 Task: Add a signature Benjamin Adams containing Have a wonderful week, Benjamin Adams to email address softage.1@softage.net and add a label Certifications
Action: Mouse moved to (413, 665)
Screenshot: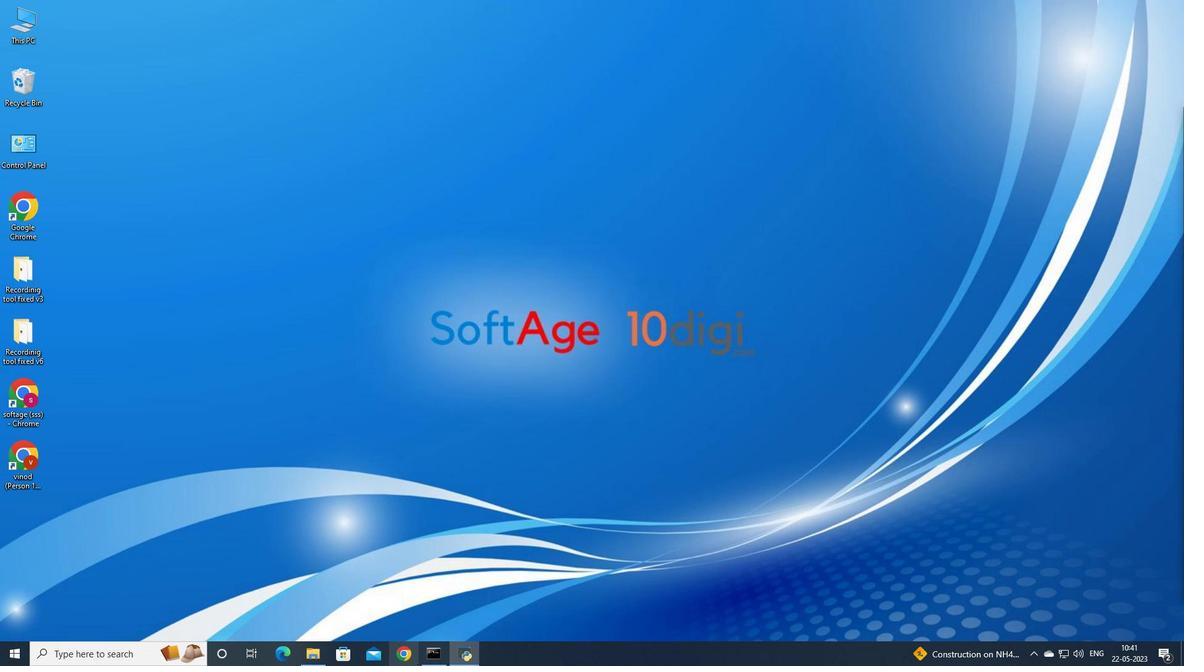 
Action: Mouse pressed left at (413, 665)
Screenshot: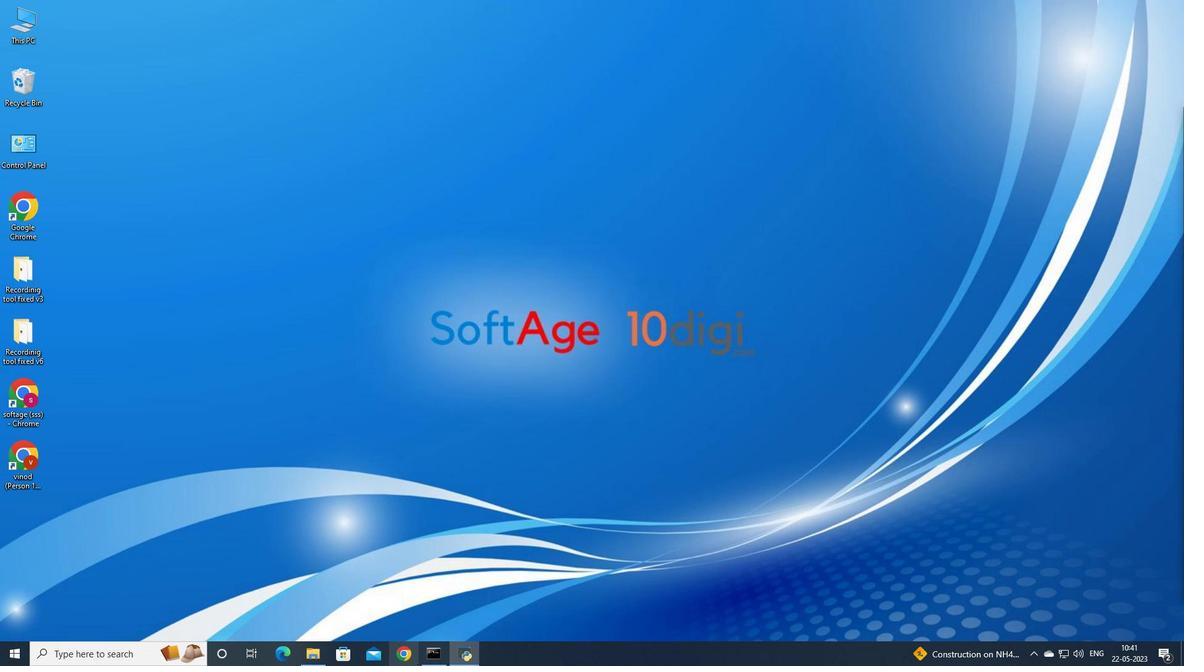 
Action: Mouse moved to (550, 364)
Screenshot: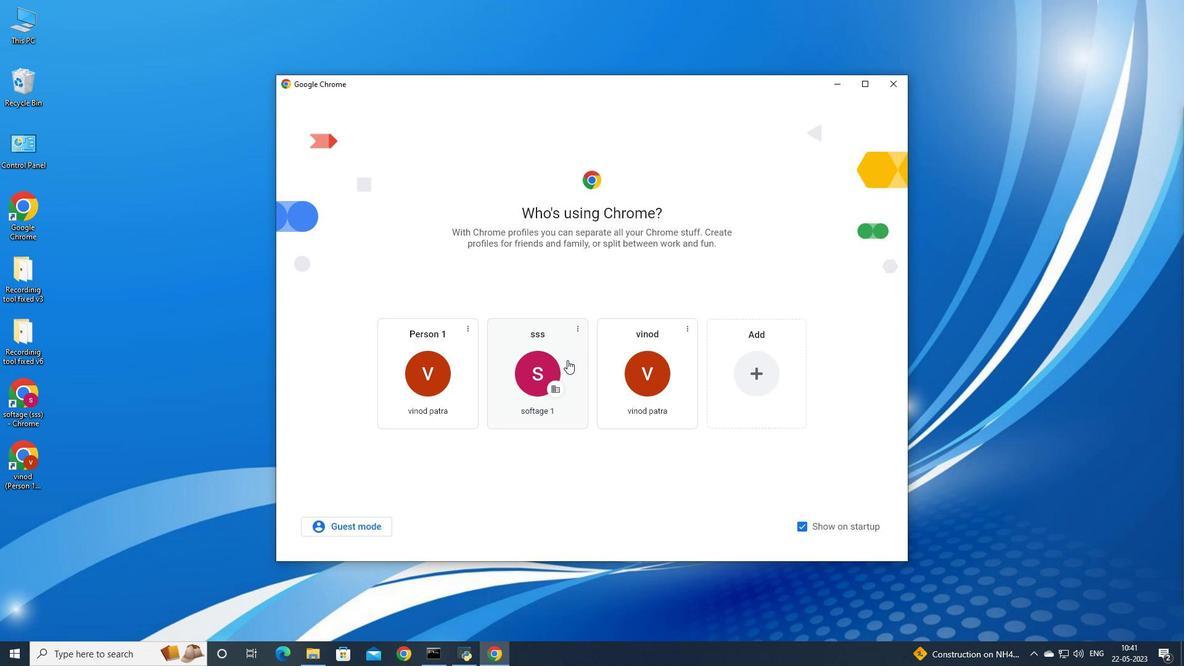 
Action: Mouse pressed left at (550, 364)
Screenshot: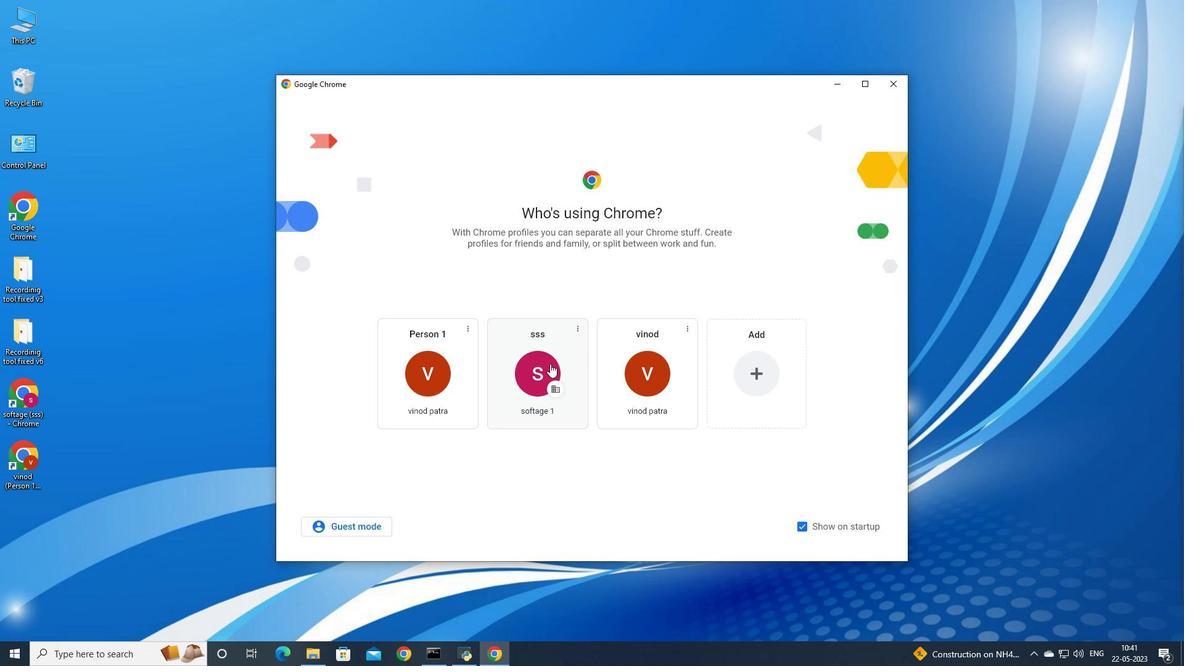 
Action: Mouse moved to (1055, 59)
Screenshot: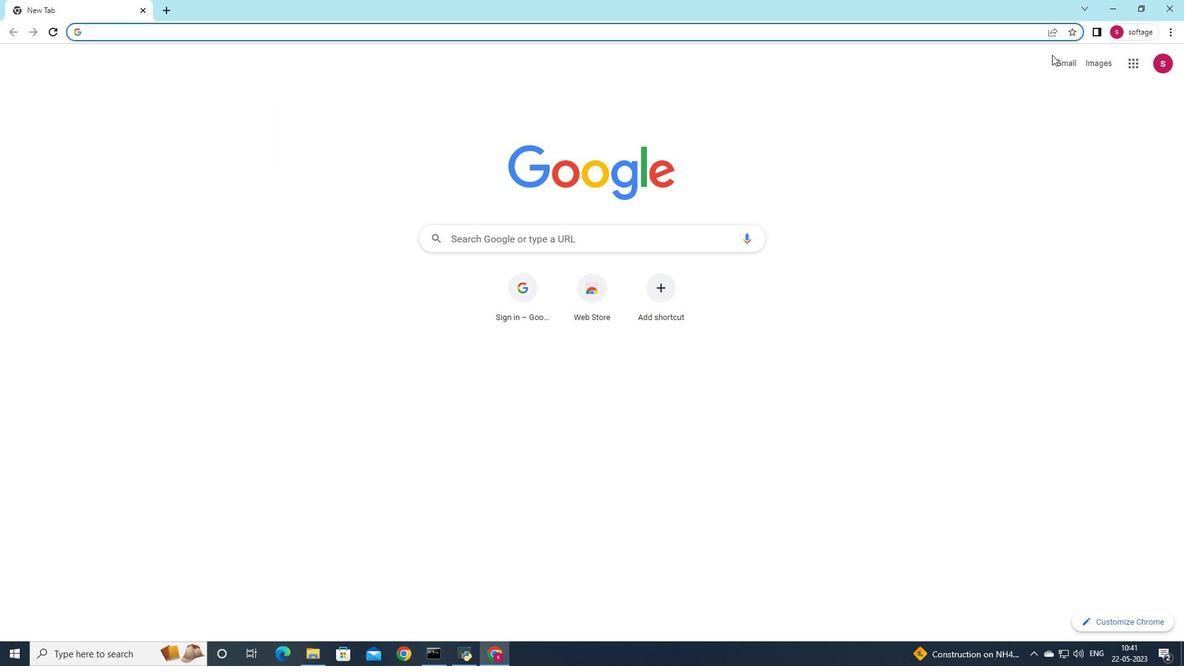 
Action: Mouse pressed left at (1055, 59)
Screenshot: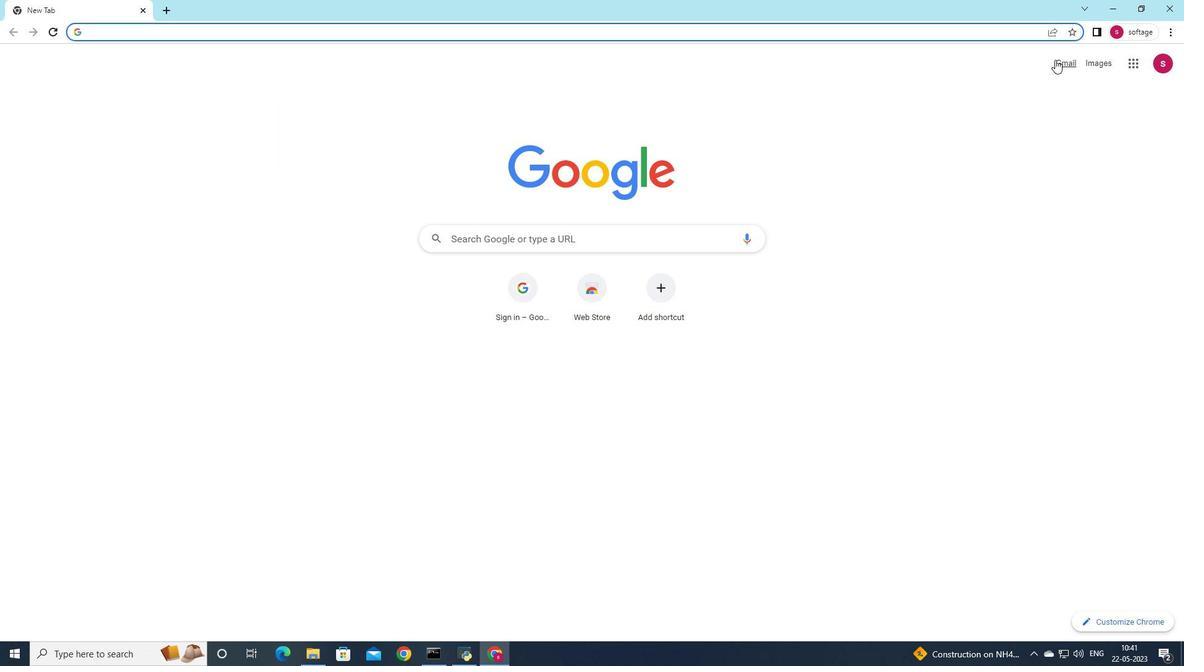
Action: Mouse moved to (1048, 85)
Screenshot: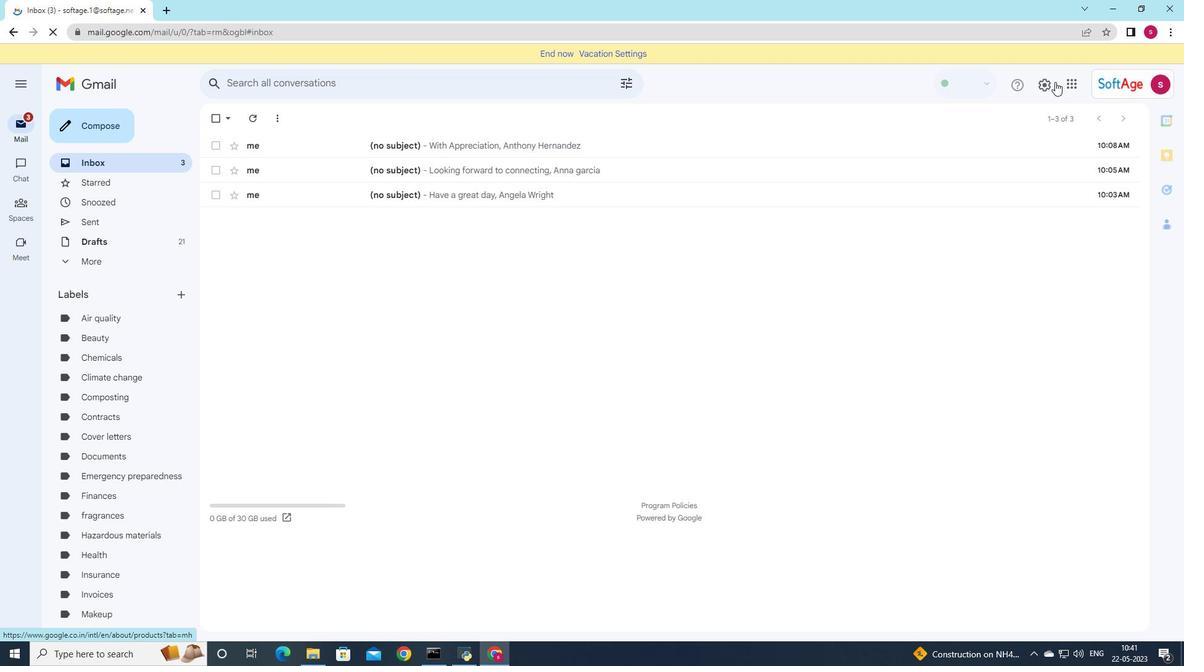 
Action: Mouse pressed left at (1048, 85)
Screenshot: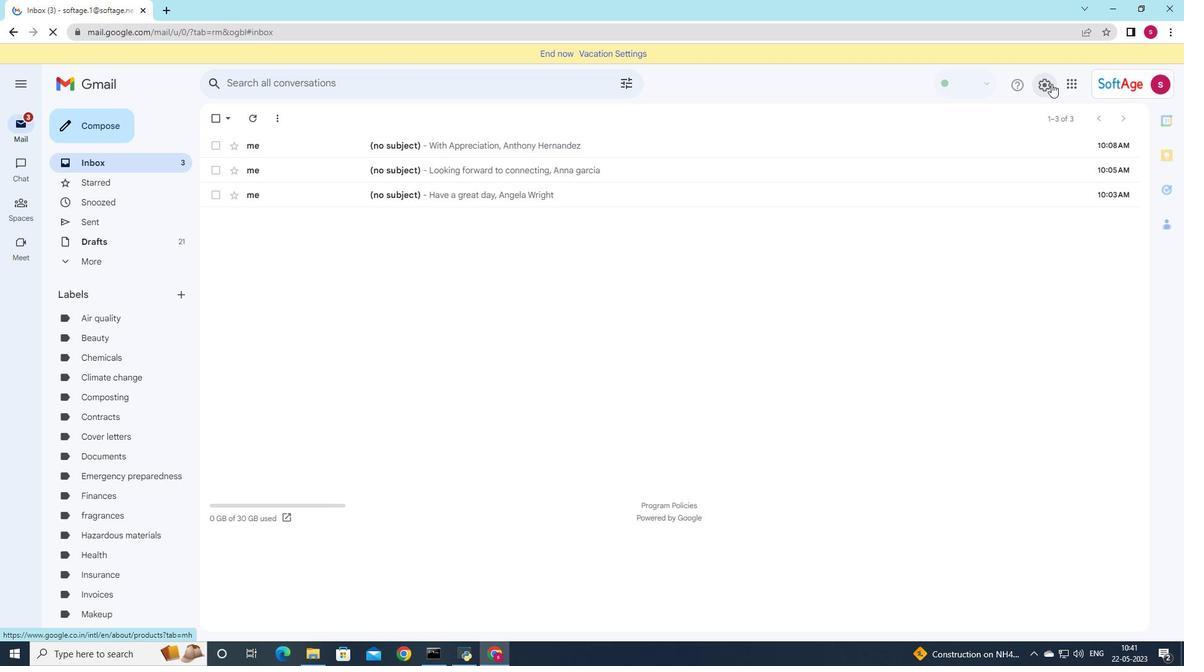 
Action: Mouse moved to (1045, 93)
Screenshot: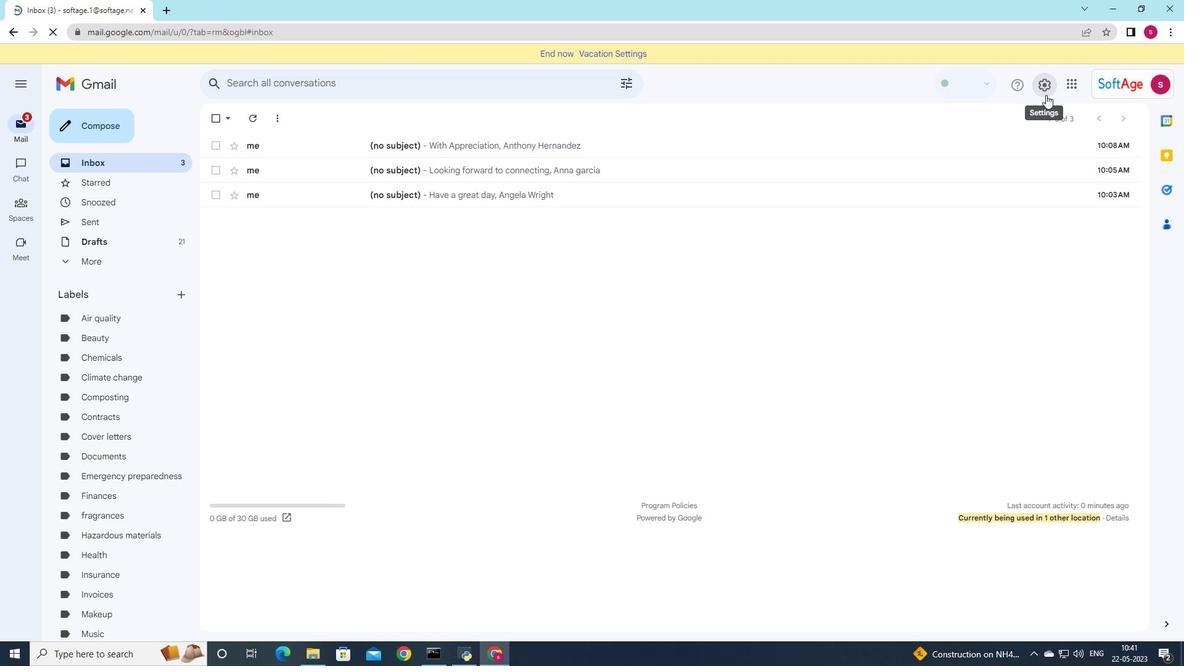 
Action: Mouse pressed left at (1045, 93)
Screenshot: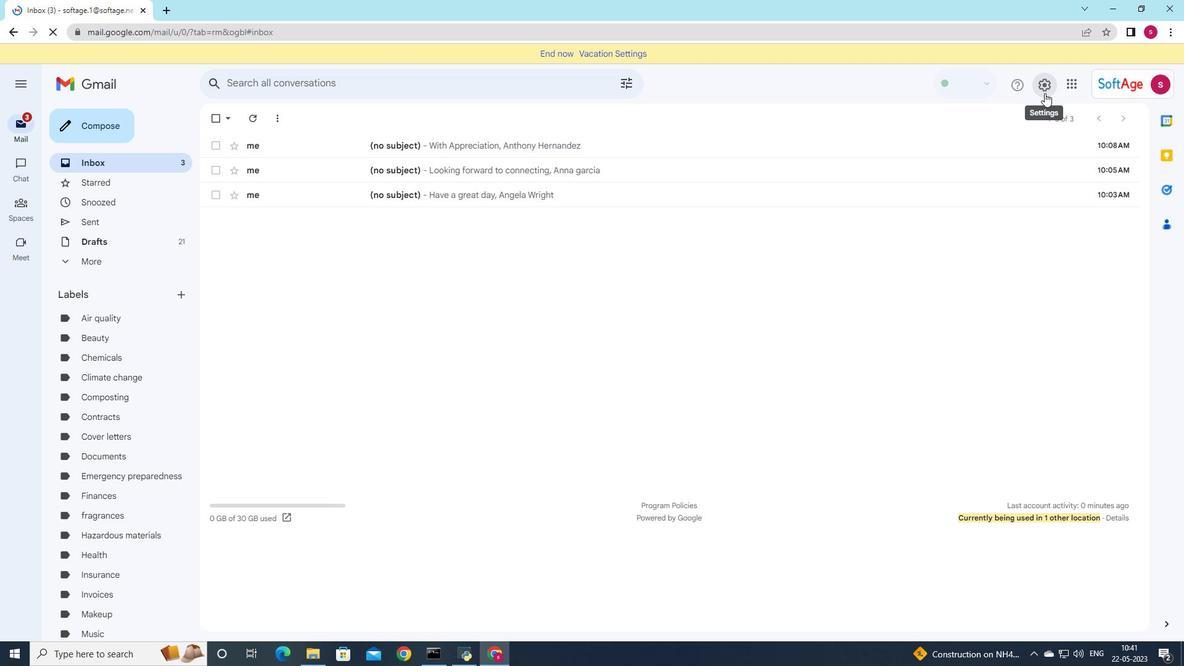 
Action: Mouse pressed left at (1045, 93)
Screenshot: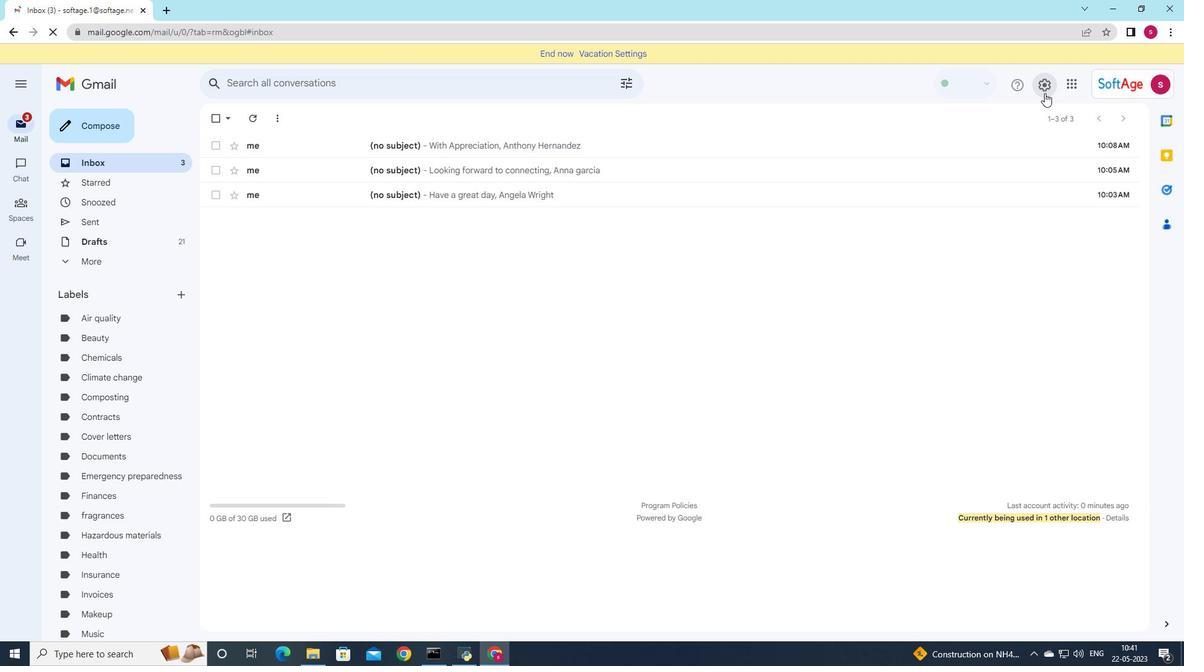 
Action: Mouse moved to (1043, 154)
Screenshot: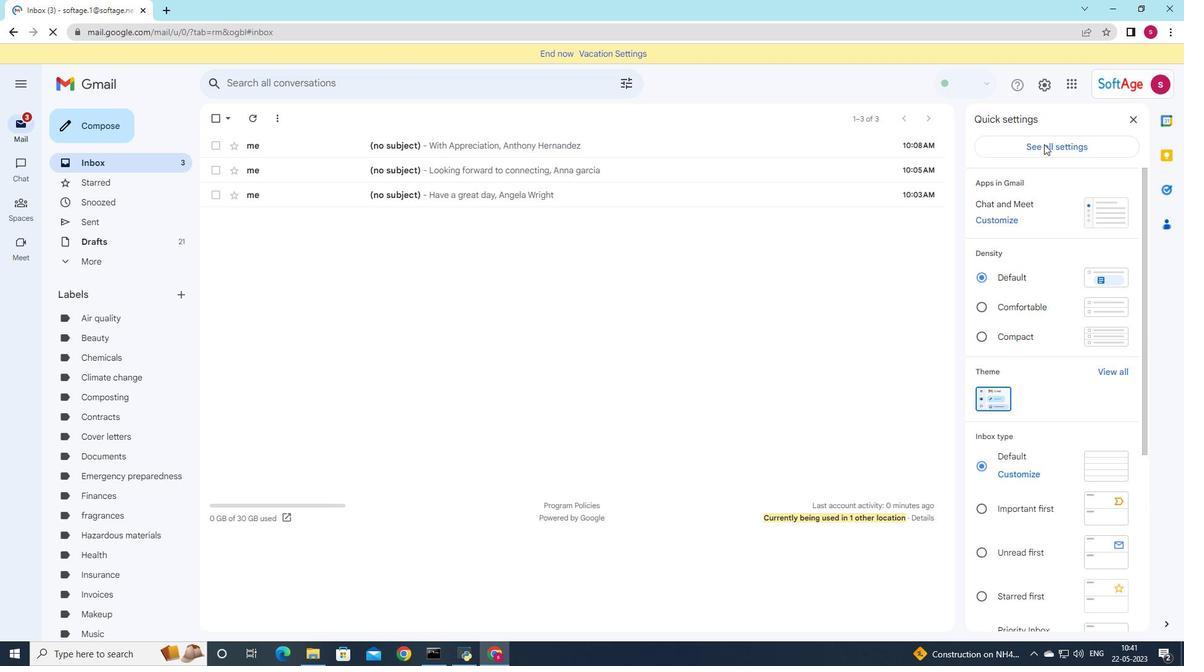 
Action: Mouse pressed left at (1043, 154)
Screenshot: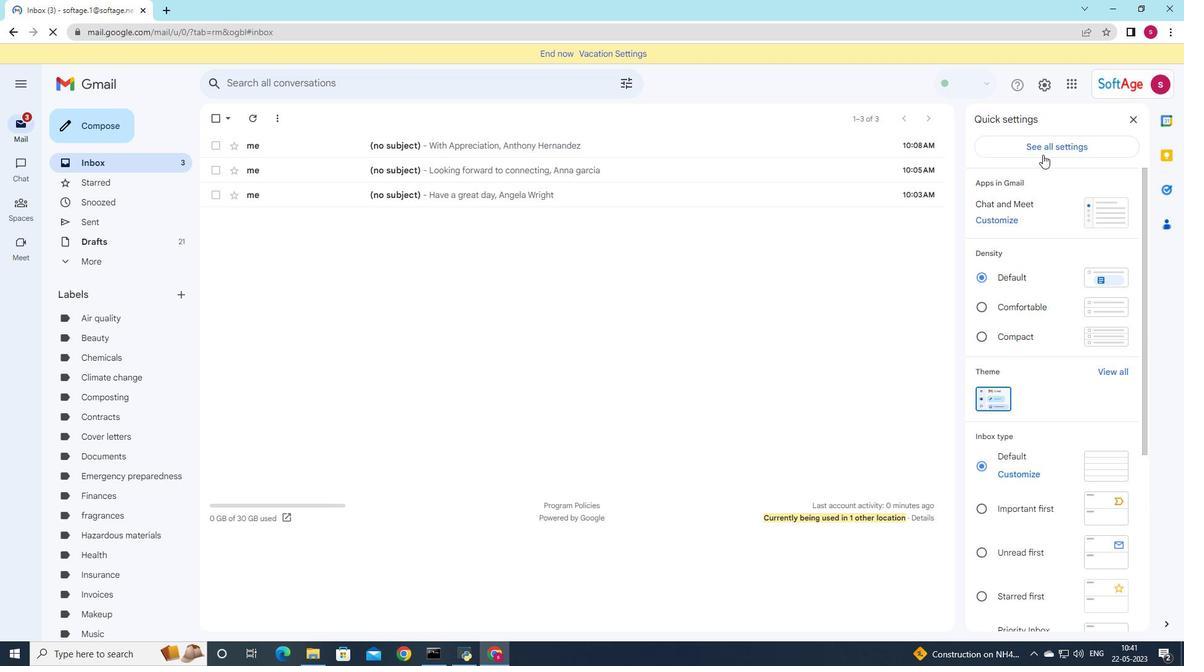 
Action: Mouse moved to (1043, 153)
Screenshot: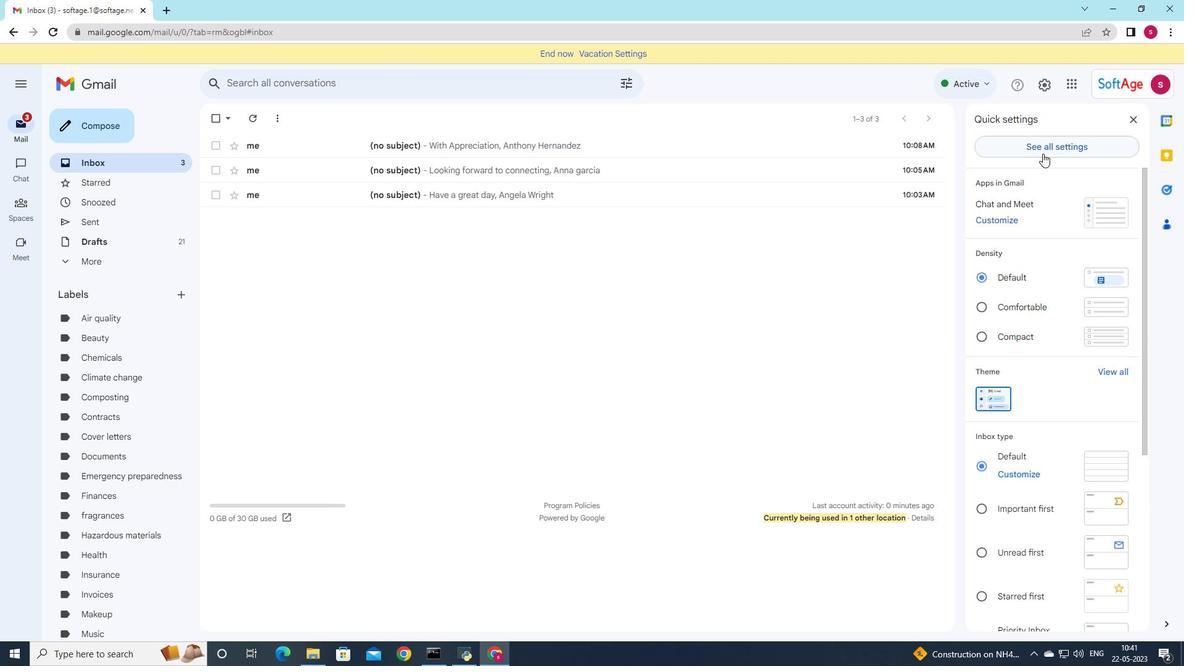 
Action: Mouse pressed left at (1043, 153)
Screenshot: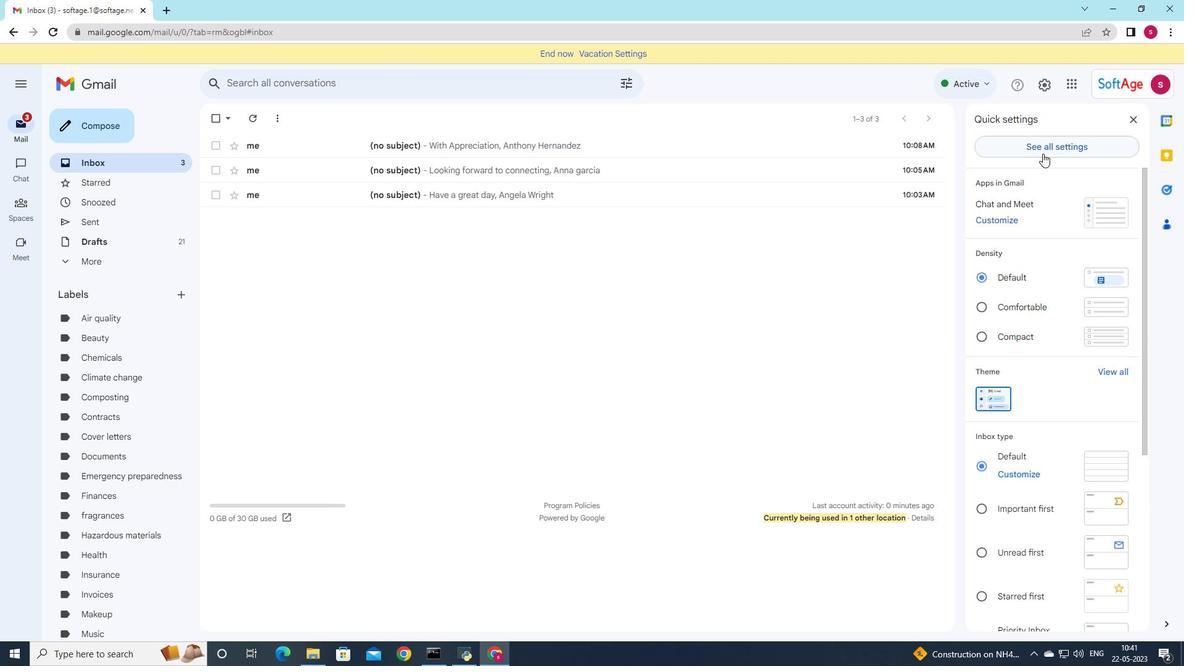 
Action: Mouse moved to (526, 473)
Screenshot: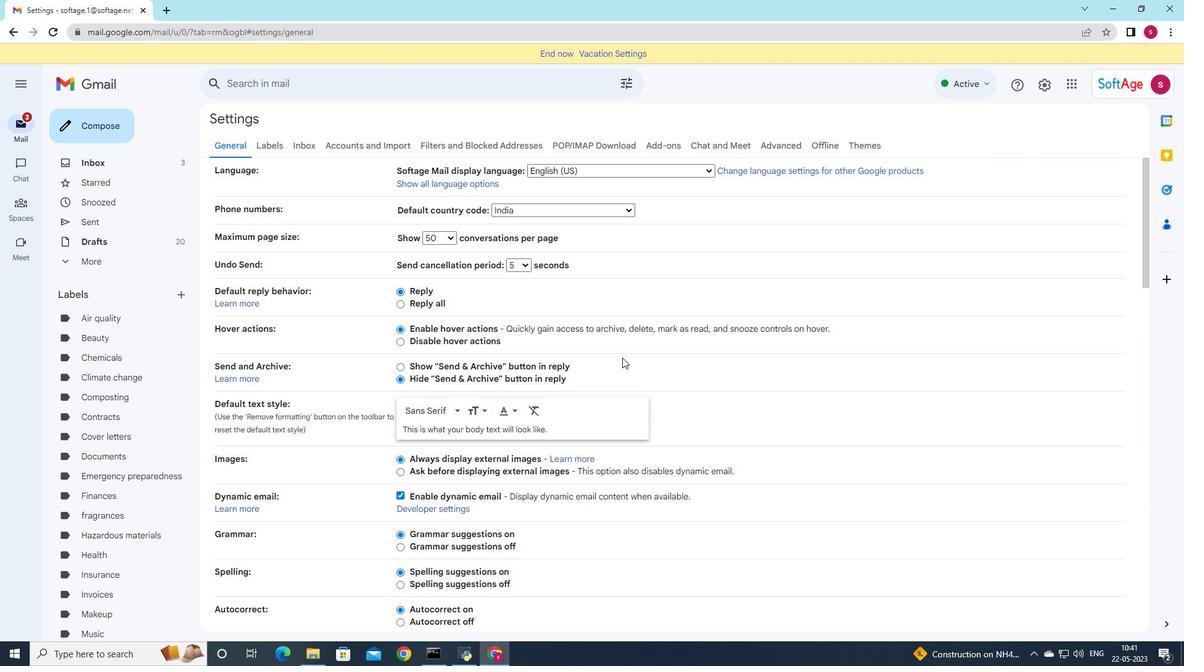 
Action: Mouse scrolled (526, 472) with delta (0, 0)
Screenshot: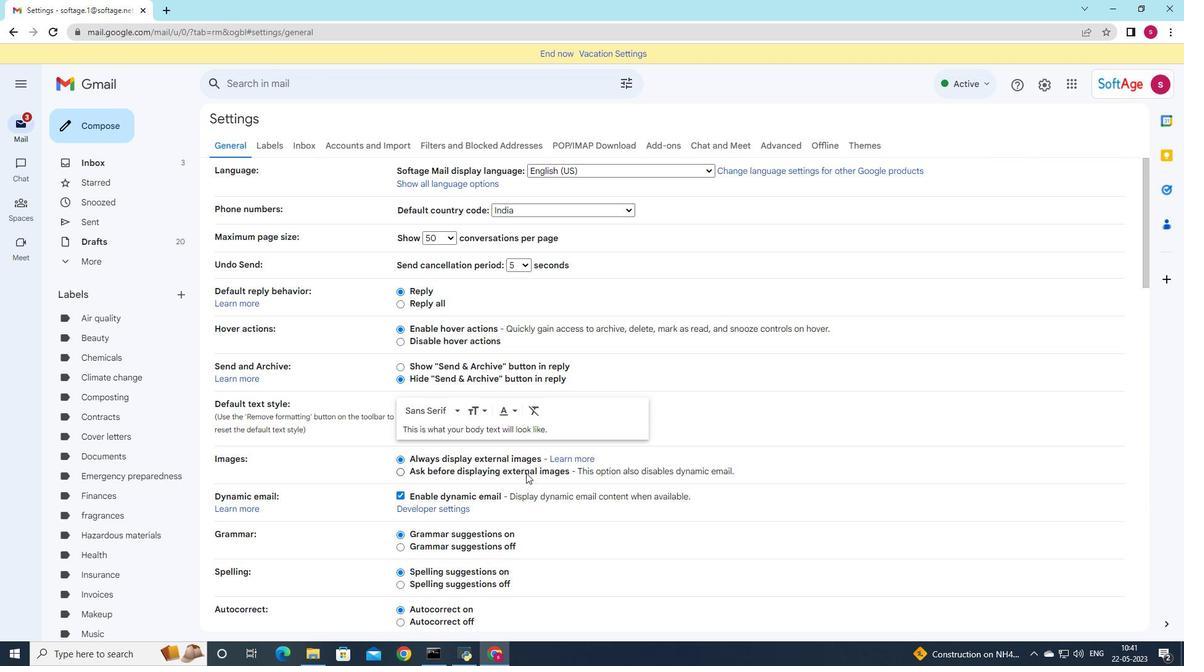 
Action: Mouse scrolled (526, 472) with delta (0, 0)
Screenshot: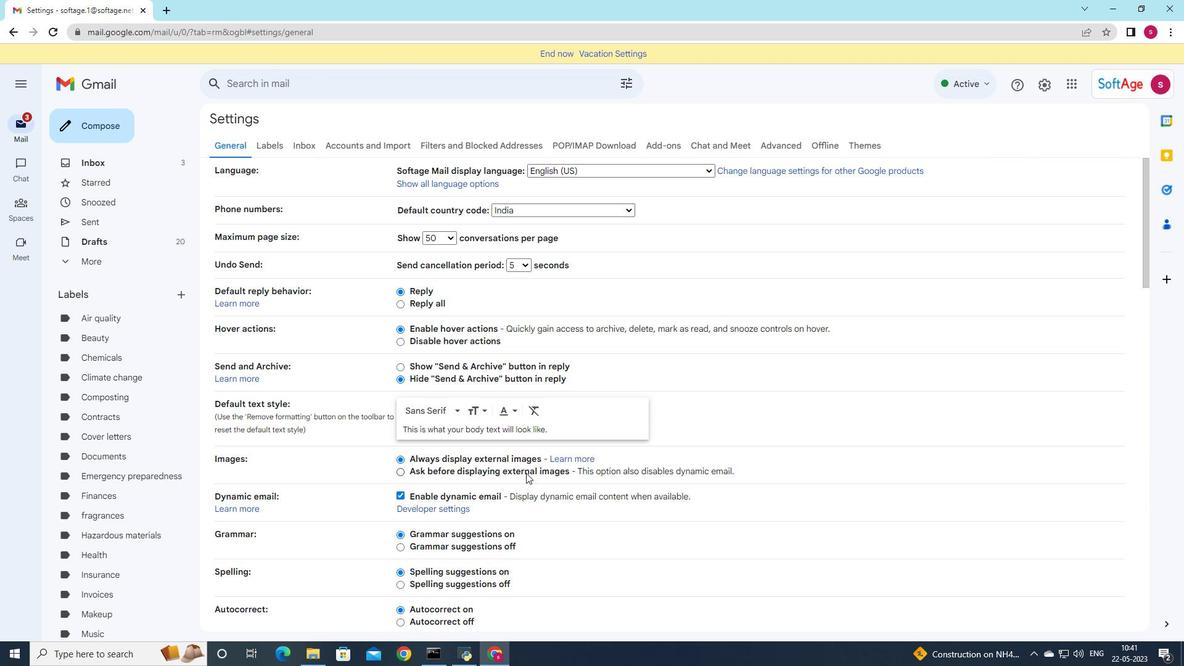 
Action: Mouse scrolled (526, 472) with delta (0, 0)
Screenshot: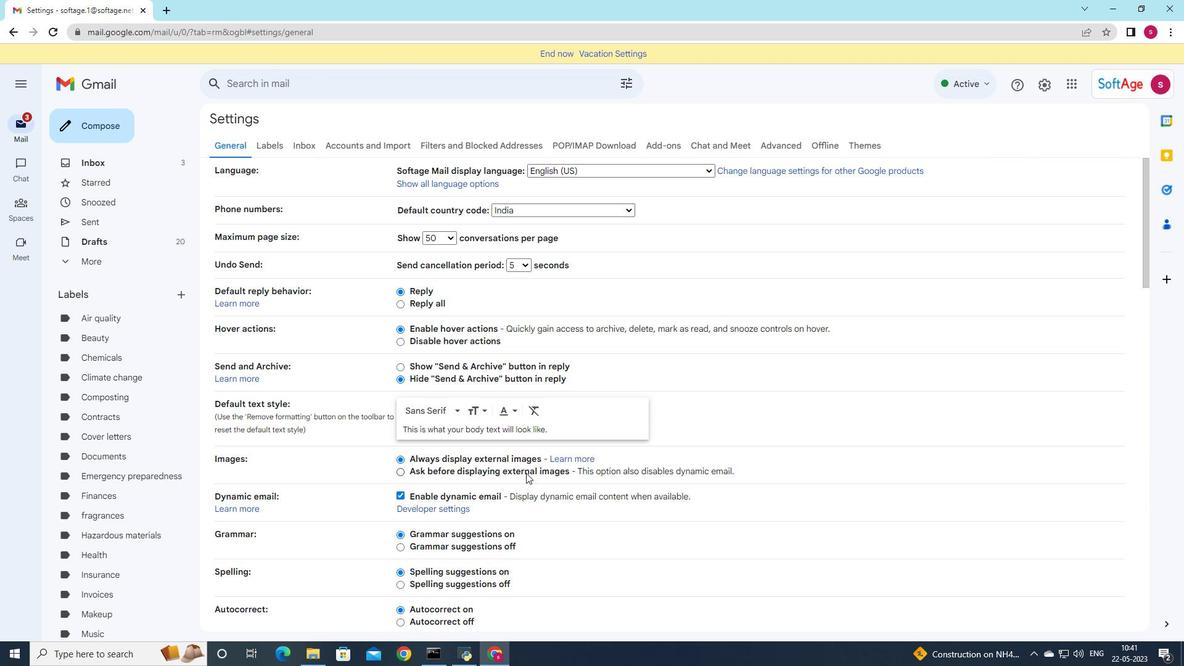 
Action: Mouse scrolled (526, 472) with delta (0, 0)
Screenshot: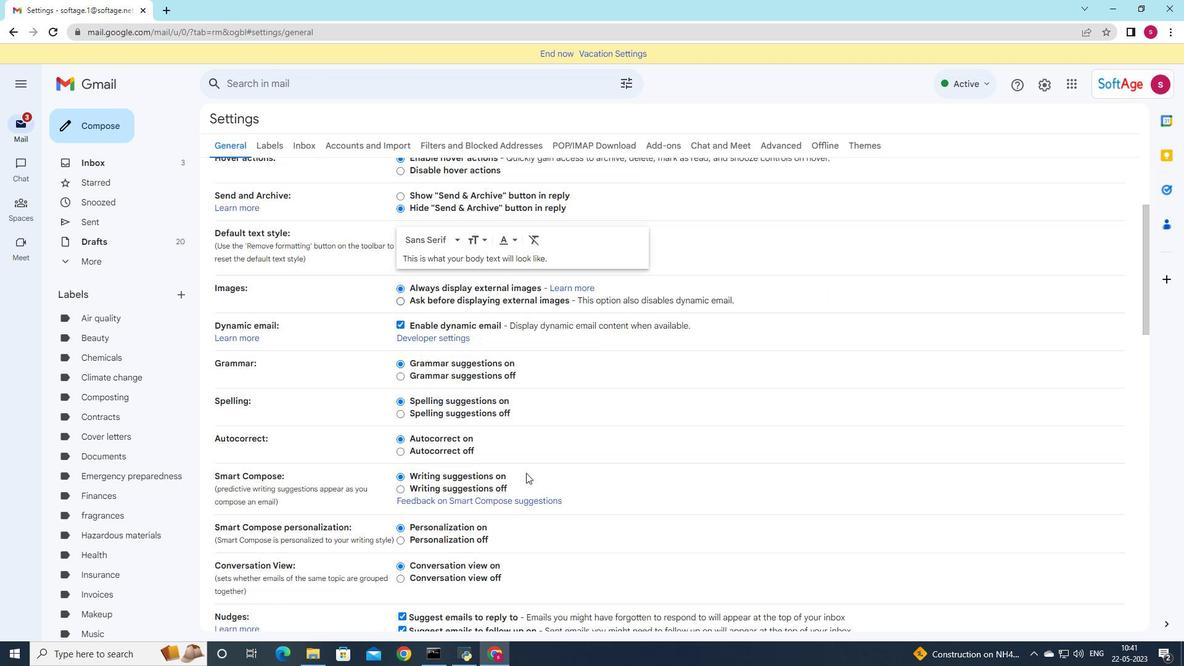 
Action: Mouse scrolled (526, 472) with delta (0, 0)
Screenshot: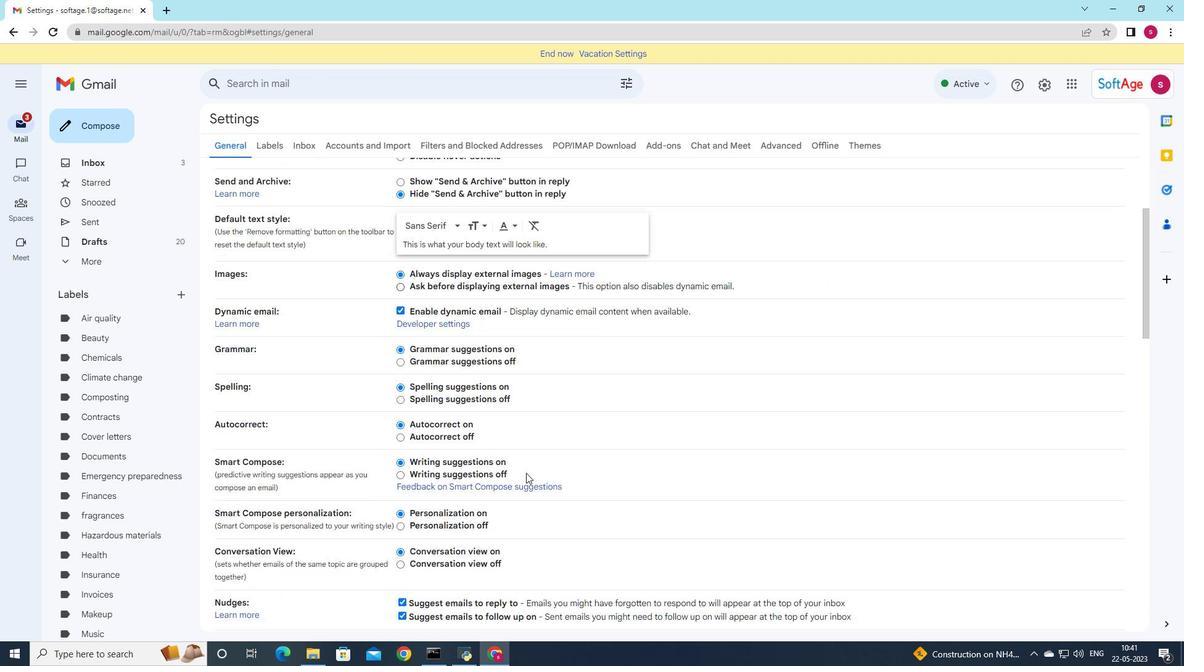 
Action: Mouse scrolled (526, 472) with delta (0, 0)
Screenshot: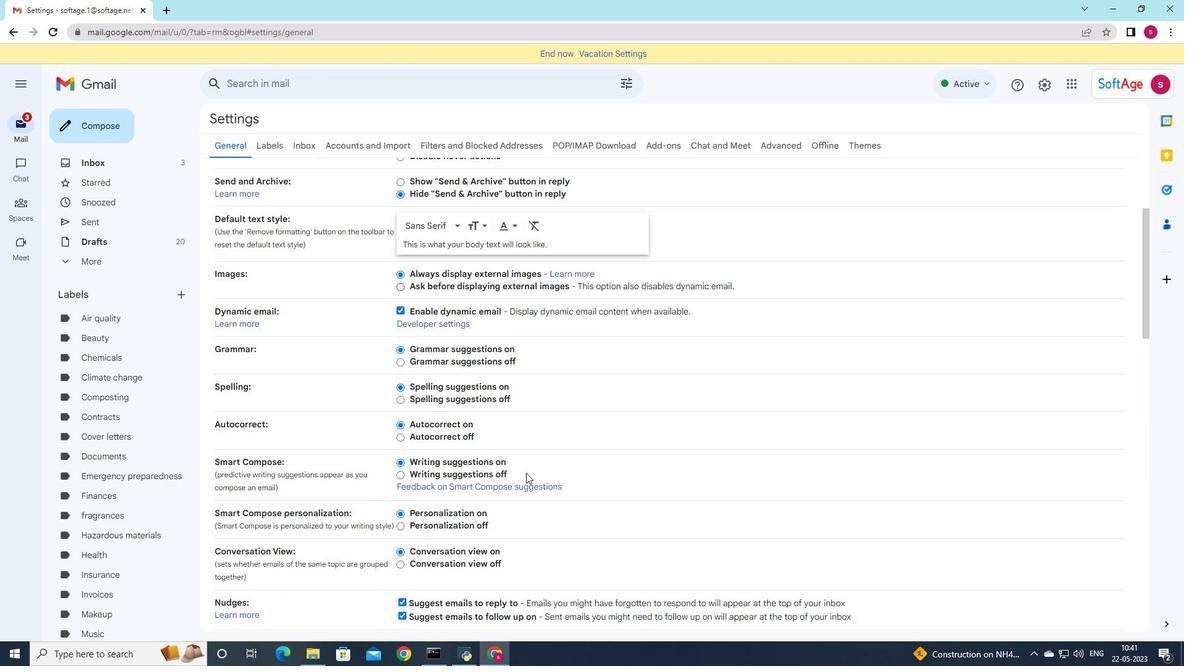 
Action: Mouse moved to (528, 475)
Screenshot: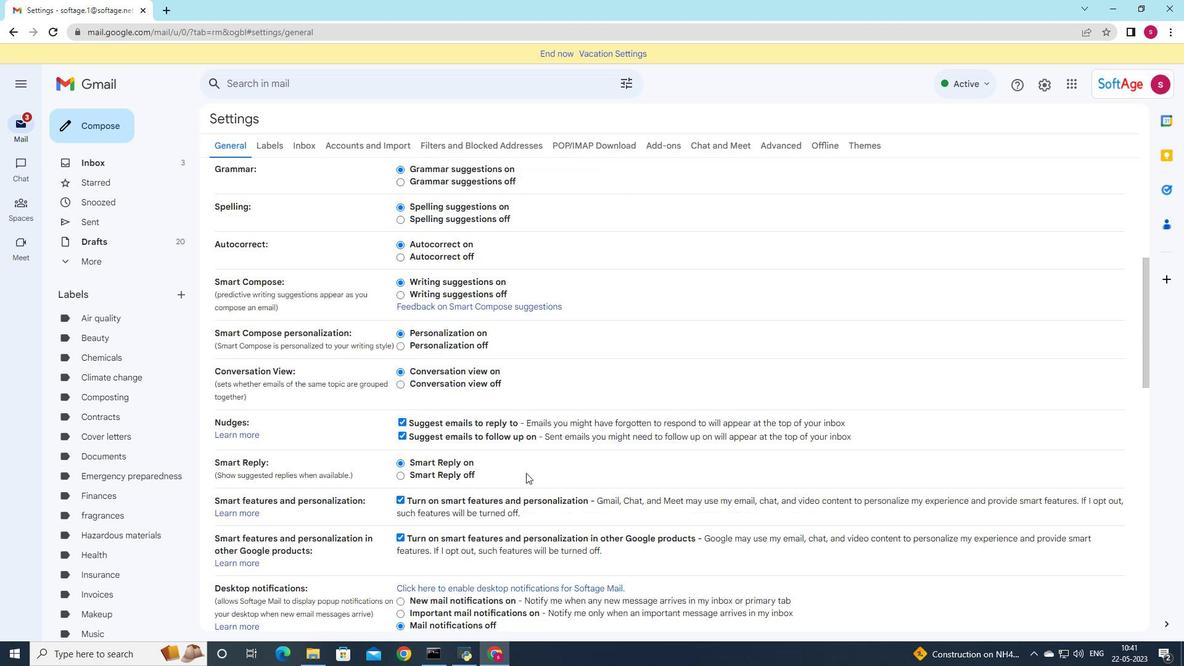 
Action: Mouse scrolled (528, 474) with delta (0, 0)
Screenshot: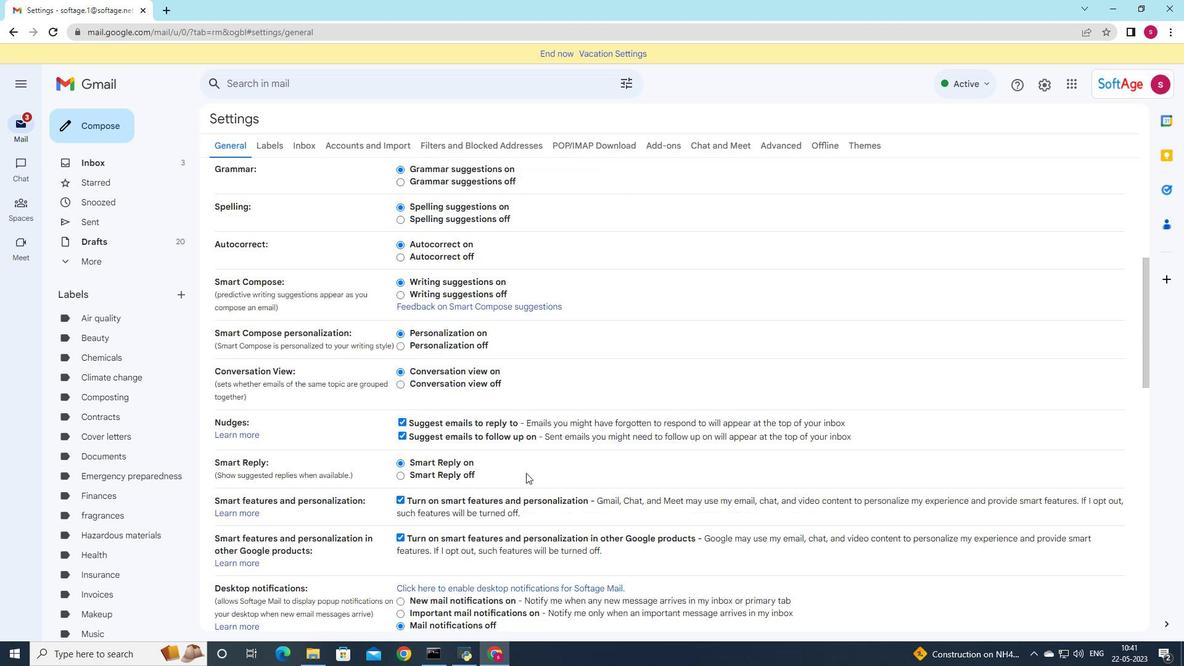 
Action: Mouse moved to (531, 476)
Screenshot: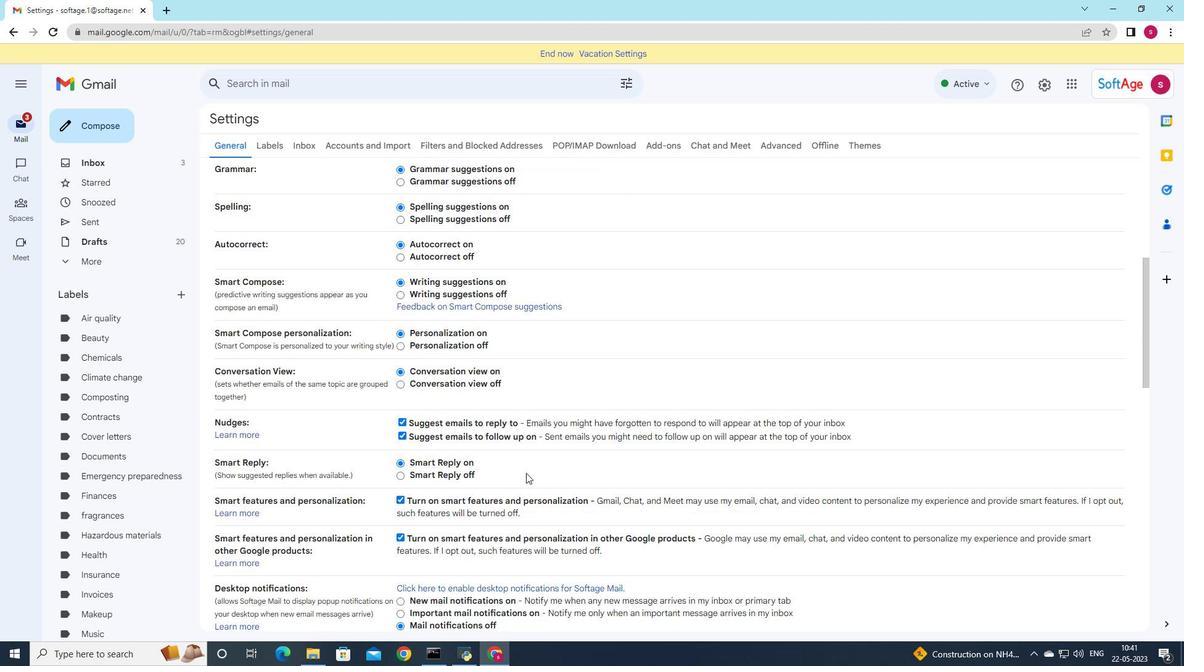 
Action: Mouse scrolled (531, 476) with delta (0, 0)
Screenshot: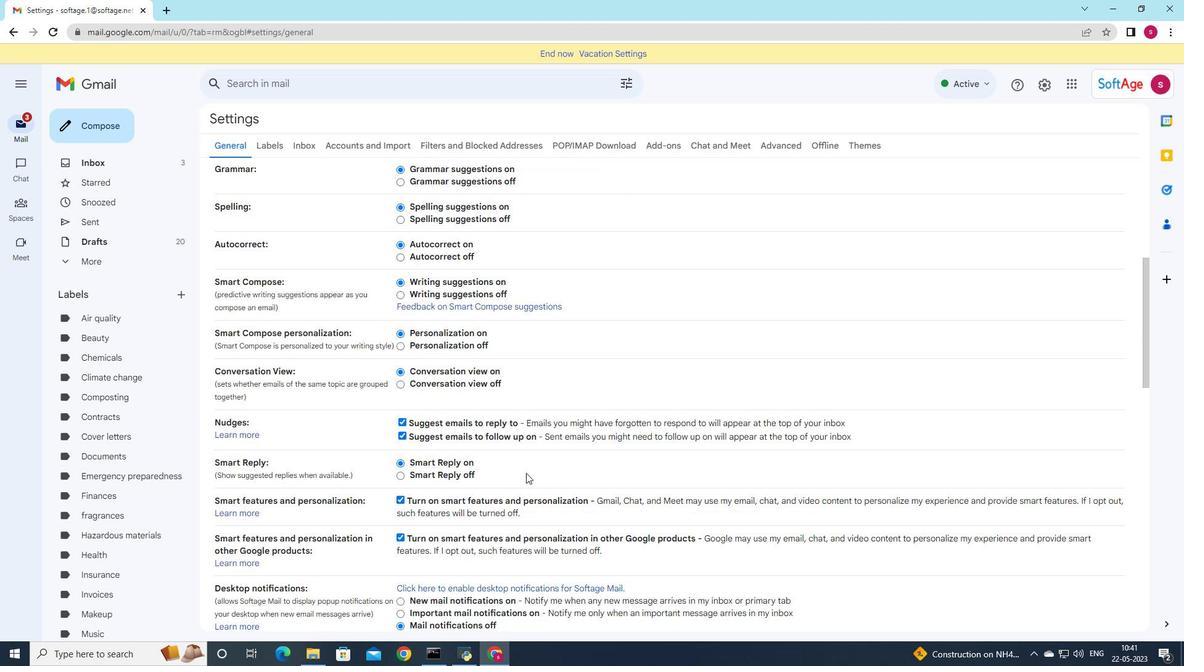 
Action: Mouse scrolled (531, 476) with delta (0, 0)
Screenshot: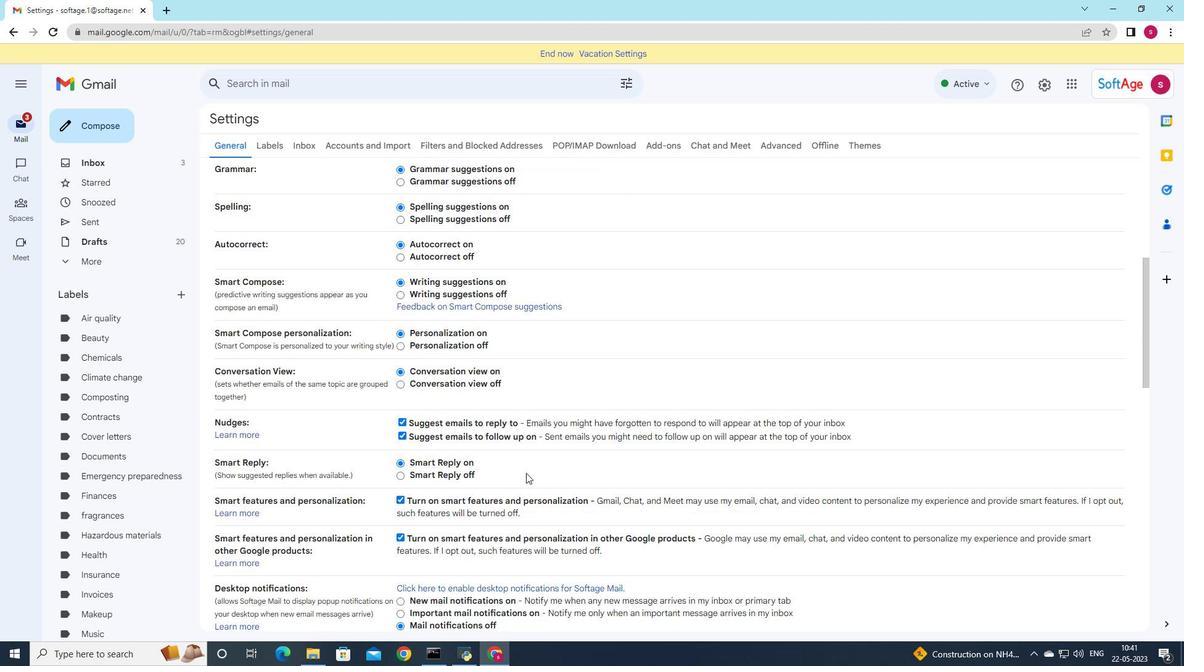 
Action: Mouse moved to (531, 477)
Screenshot: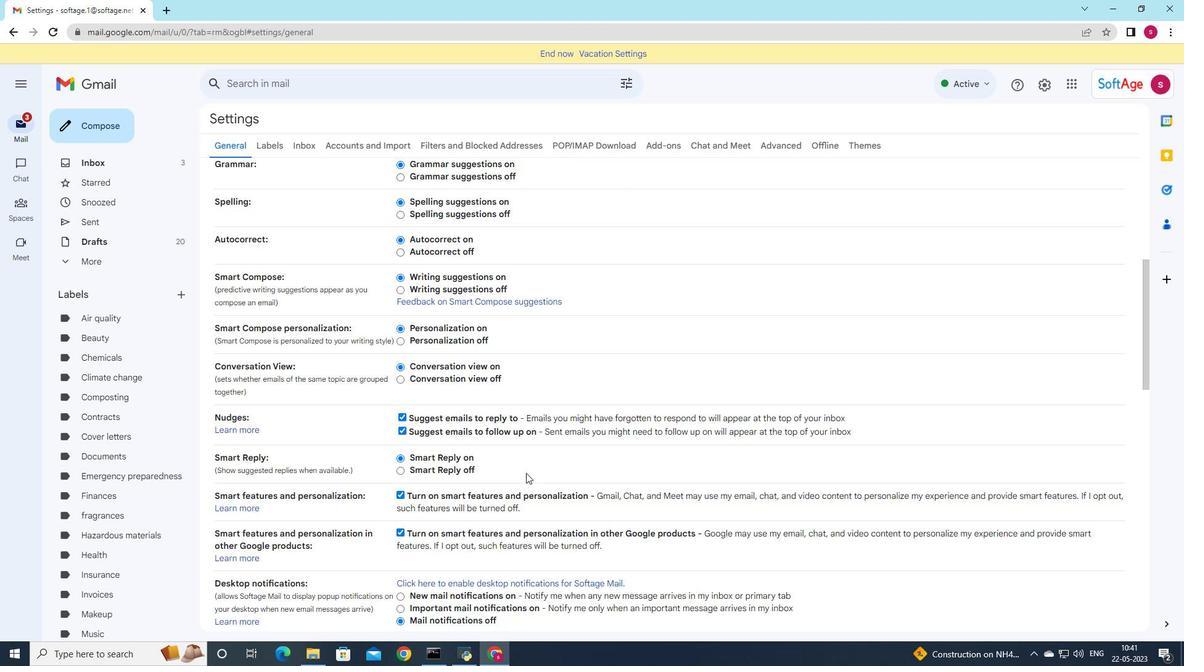 
Action: Mouse scrolled (531, 476) with delta (0, 0)
Screenshot: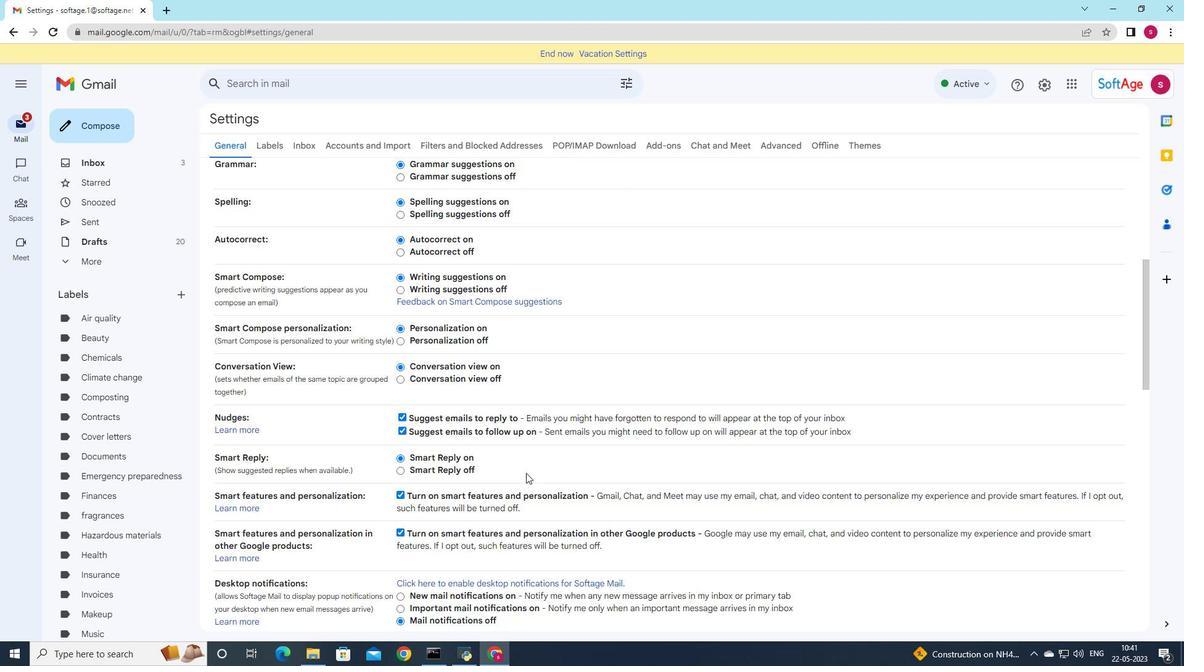 
Action: Mouse moved to (531, 478)
Screenshot: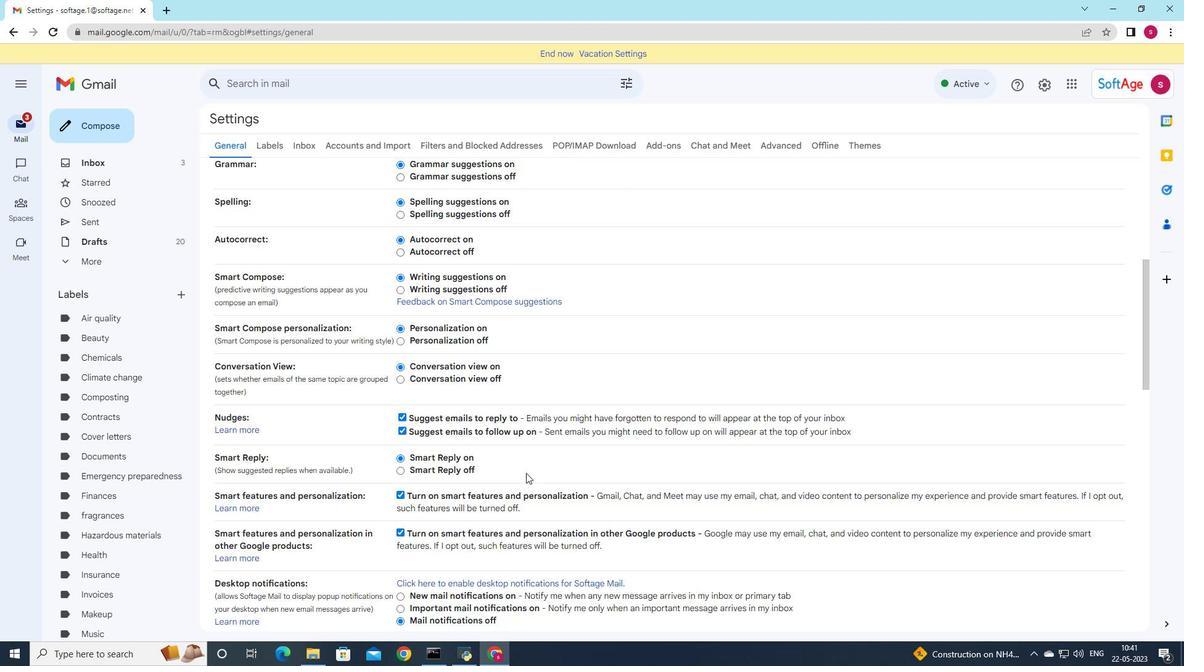 
Action: Mouse scrolled (531, 477) with delta (0, 0)
Screenshot: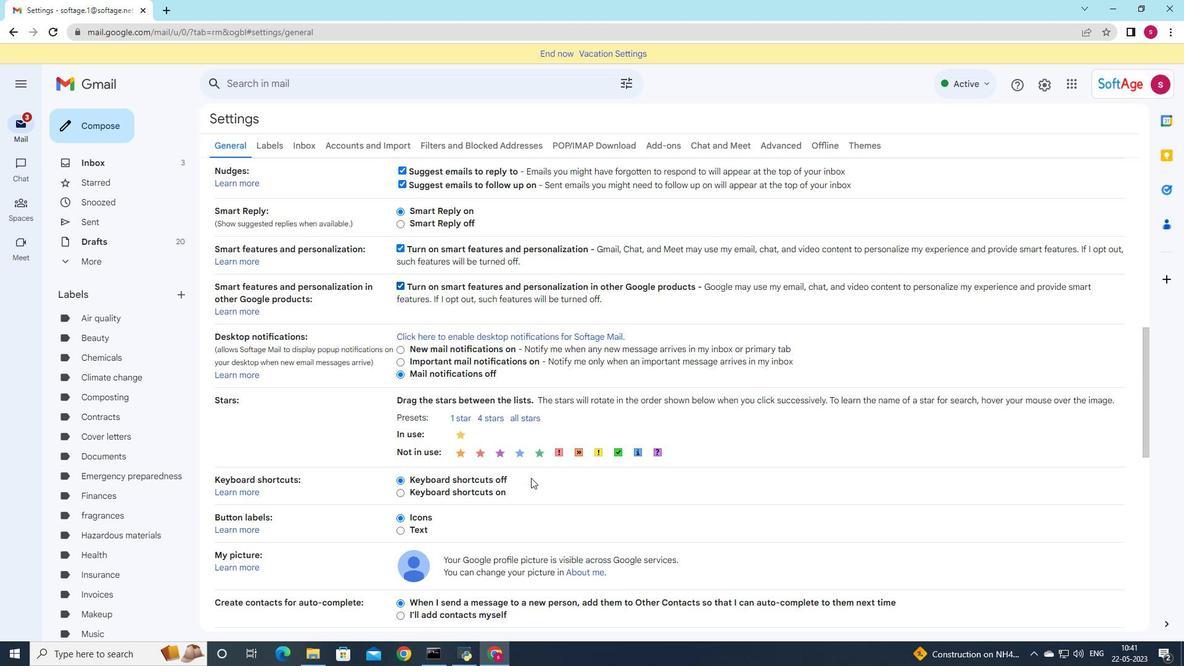 
Action: Mouse scrolled (531, 477) with delta (0, 0)
Screenshot: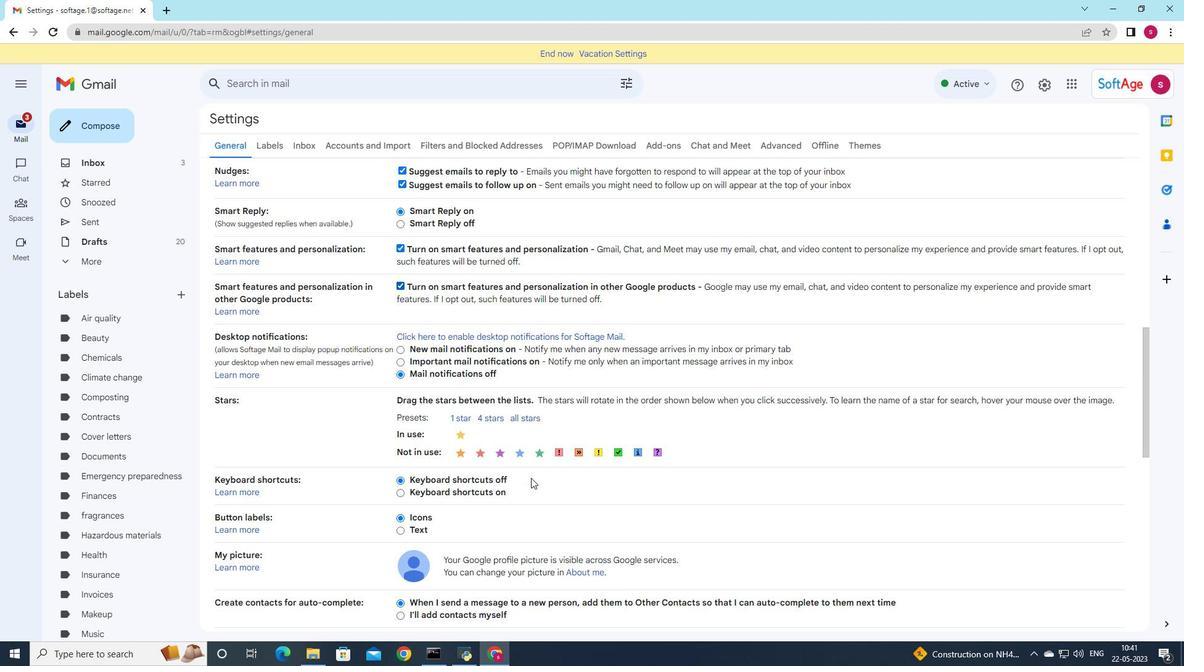 
Action: Mouse moved to (530, 481)
Screenshot: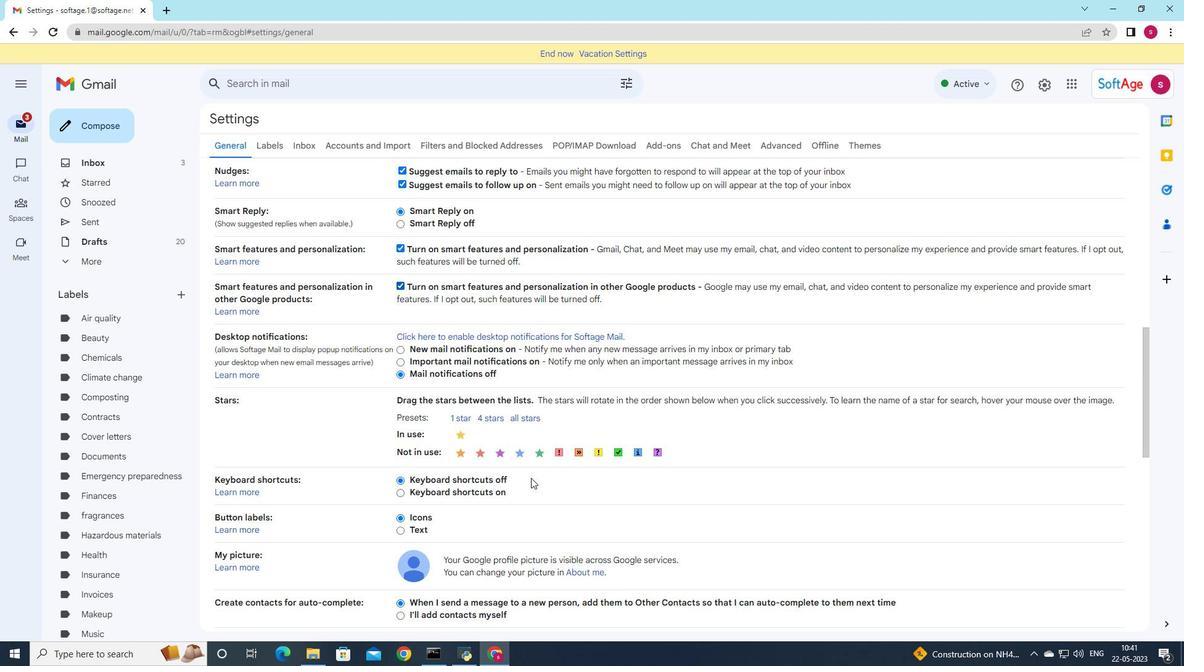 
Action: Mouse scrolled (530, 481) with delta (0, 0)
Screenshot: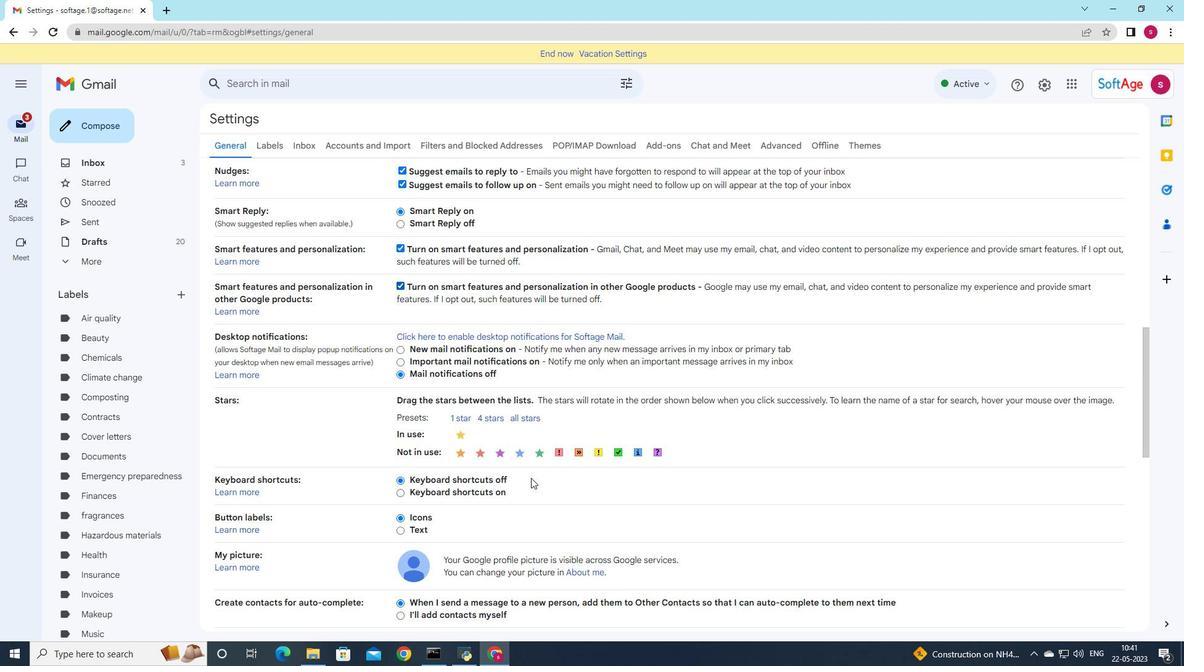 
Action: Mouse moved to (535, 473)
Screenshot: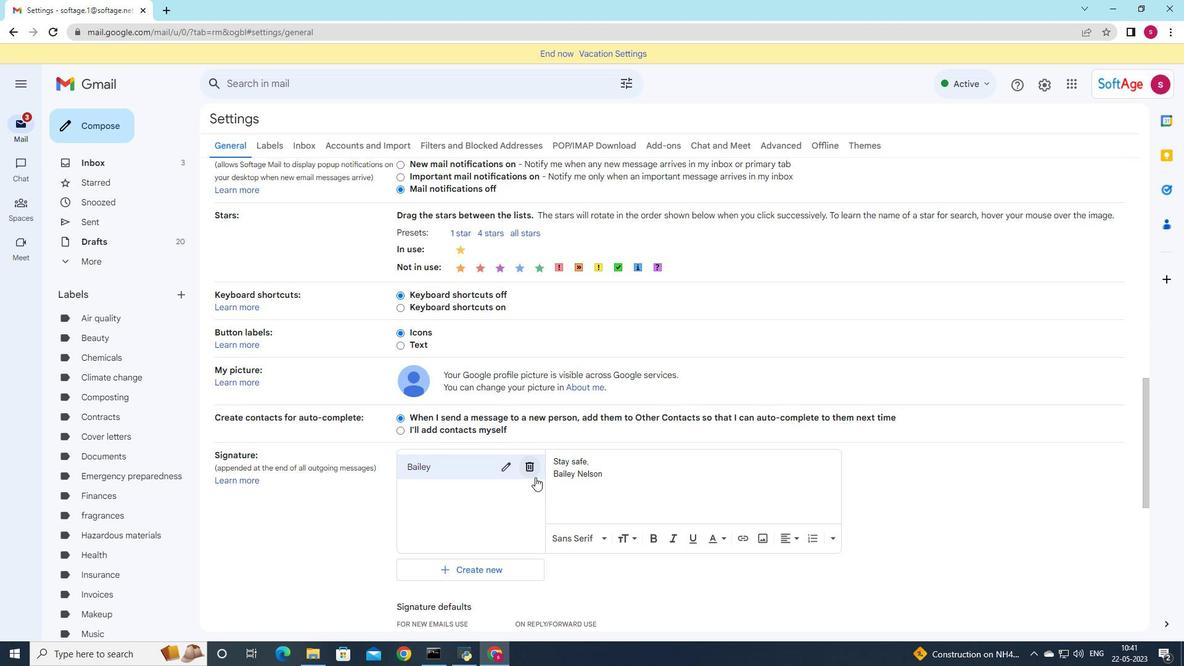 
Action: Mouse pressed left at (535, 473)
Screenshot: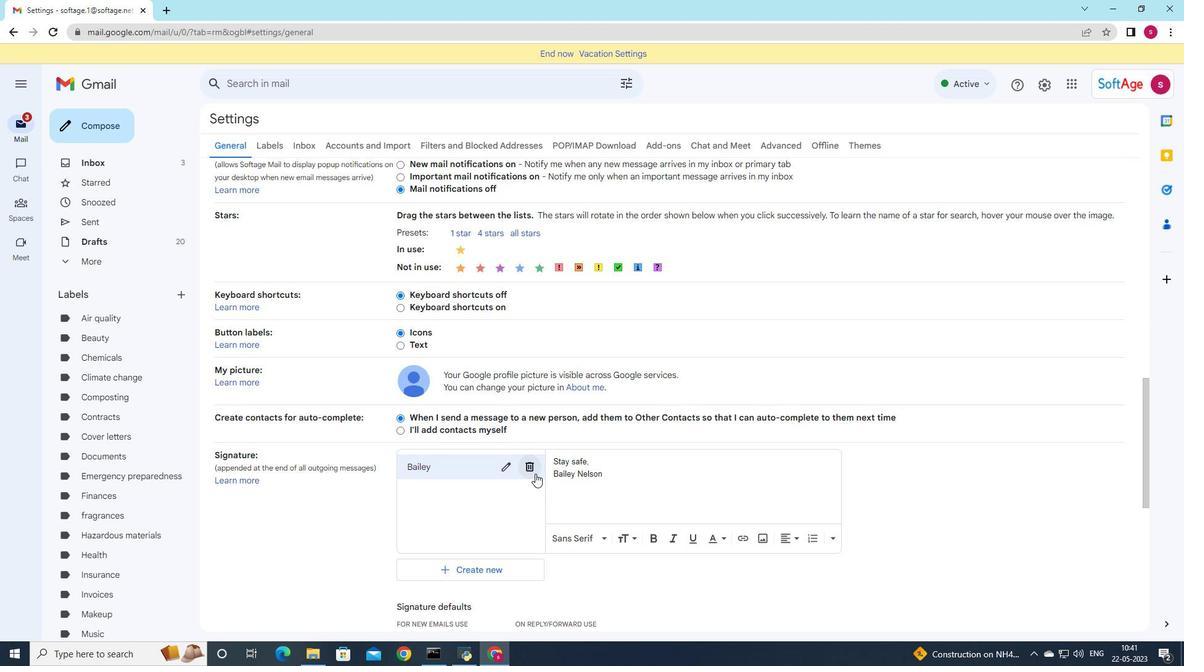 
Action: Mouse moved to (673, 367)
Screenshot: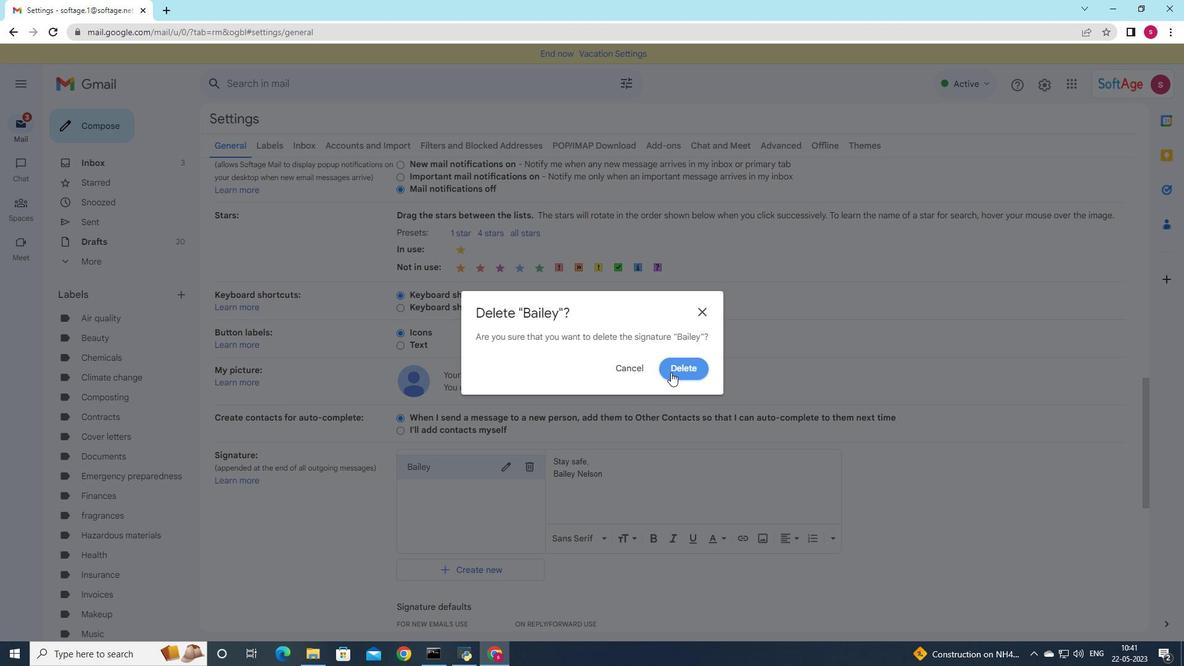 
Action: Mouse pressed left at (673, 367)
Screenshot: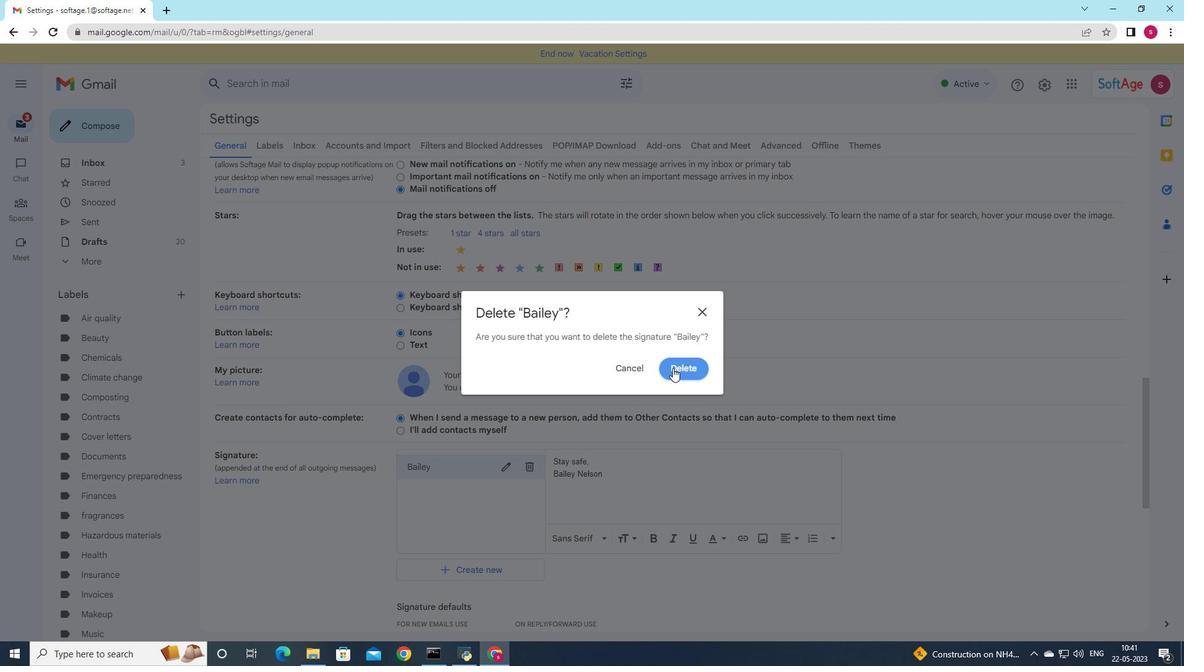 
Action: Mouse moved to (461, 483)
Screenshot: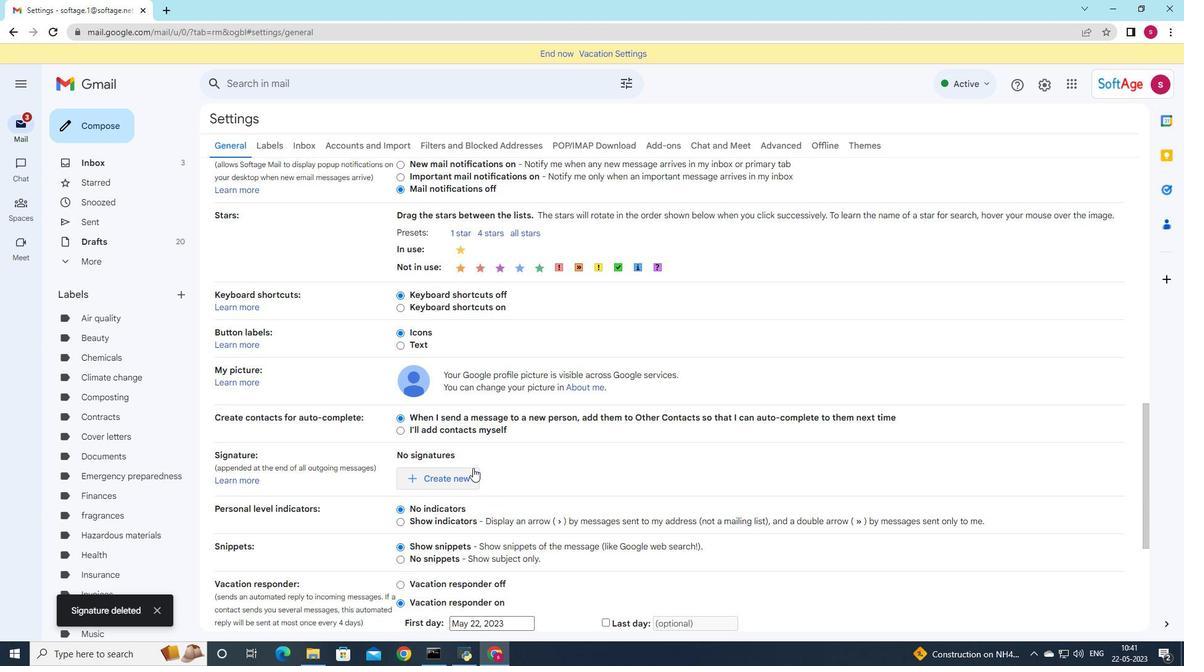 
Action: Mouse pressed left at (461, 483)
Screenshot: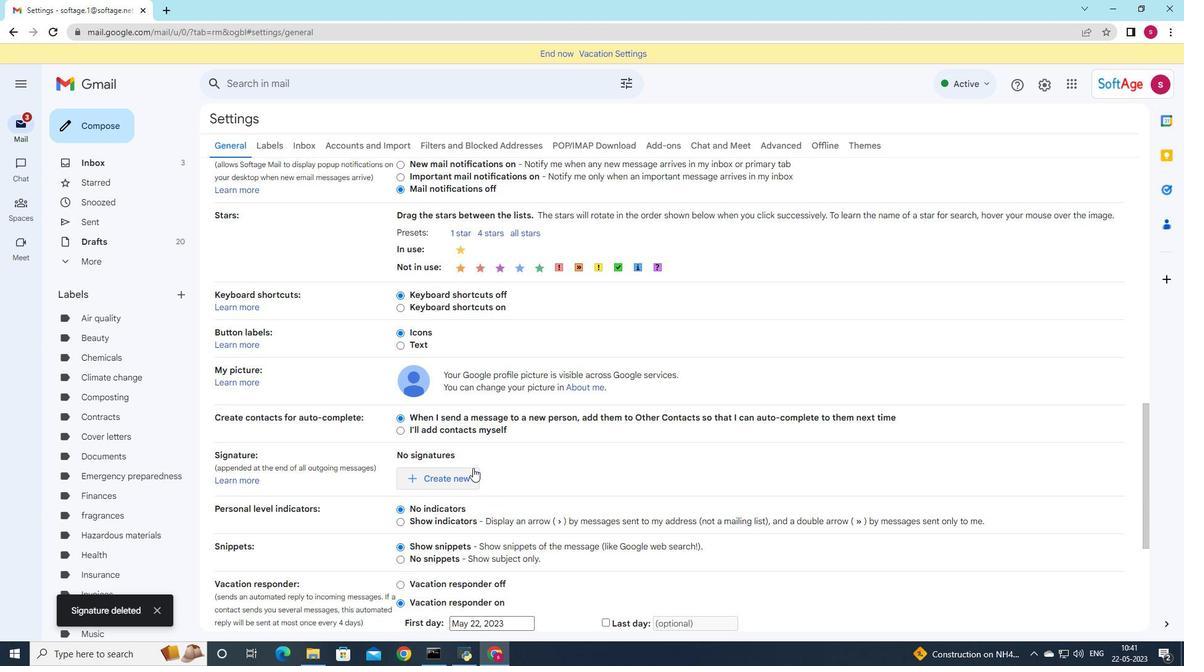 
Action: Mouse moved to (530, 464)
Screenshot: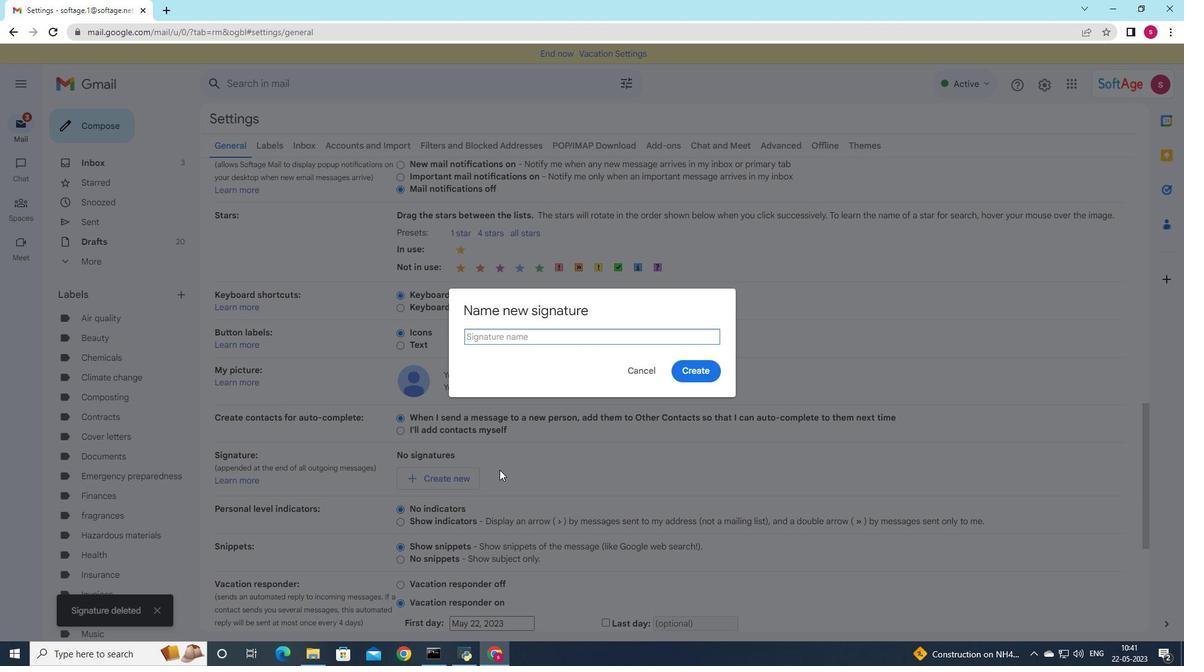 
Action: Key pressed <Key.shift>Benjamin
Screenshot: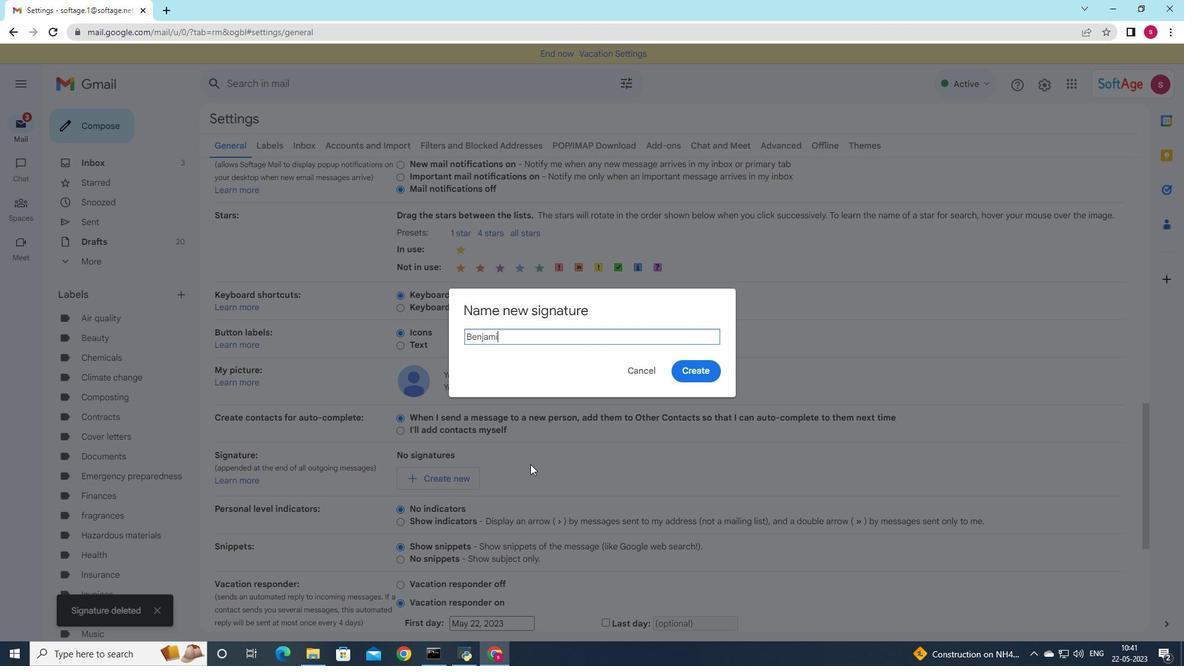 
Action: Mouse moved to (707, 365)
Screenshot: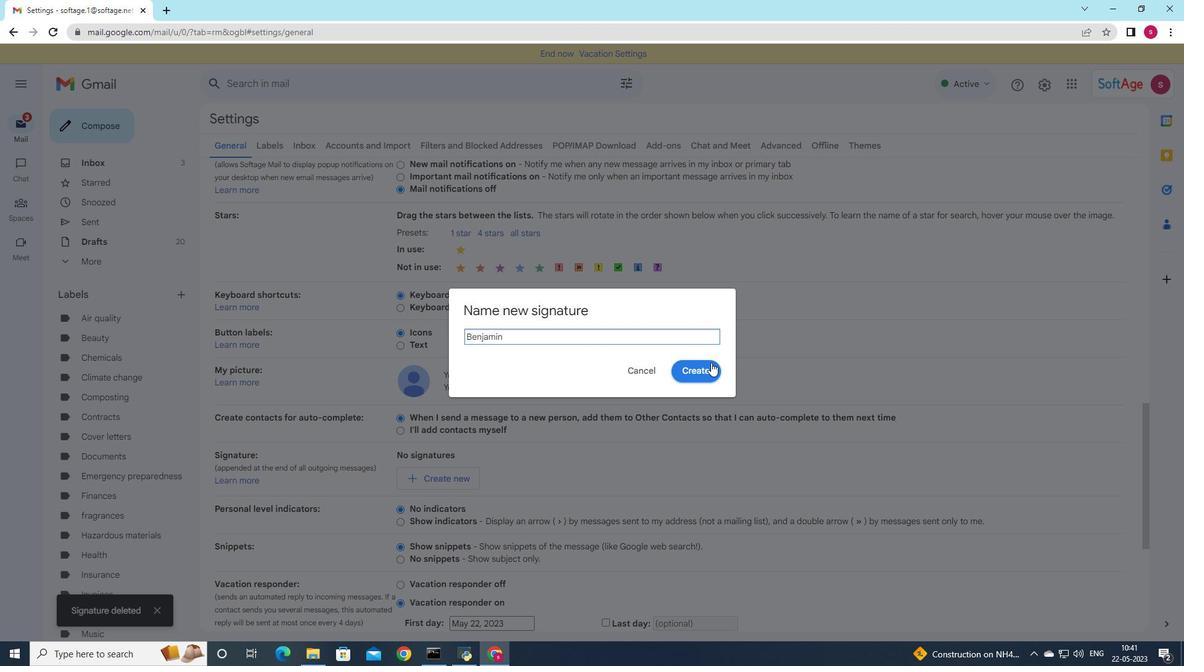 
Action: Mouse pressed left at (707, 365)
Screenshot: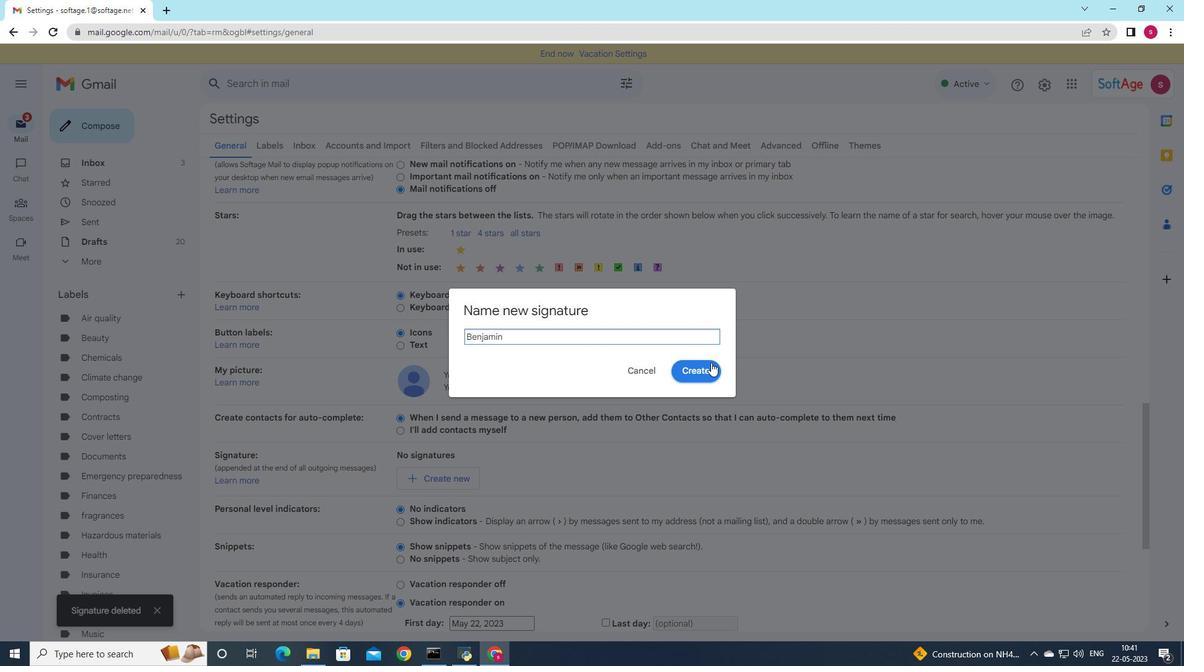 
Action: Mouse moved to (581, 466)
Screenshot: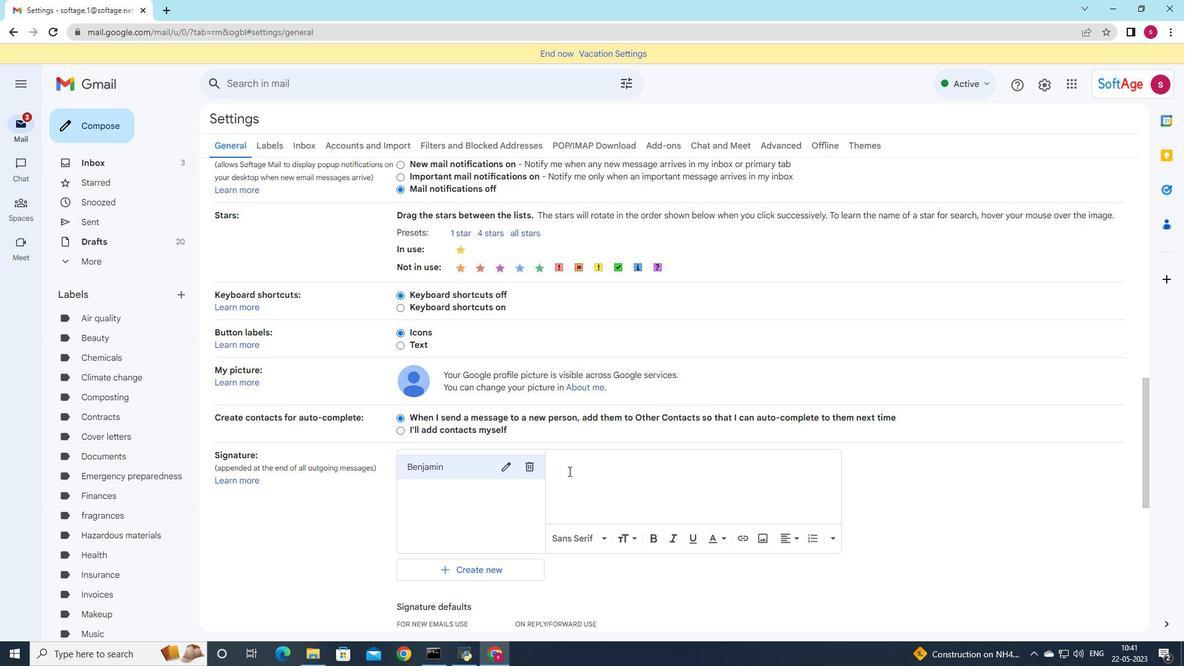 
Action: Mouse pressed left at (581, 466)
Screenshot: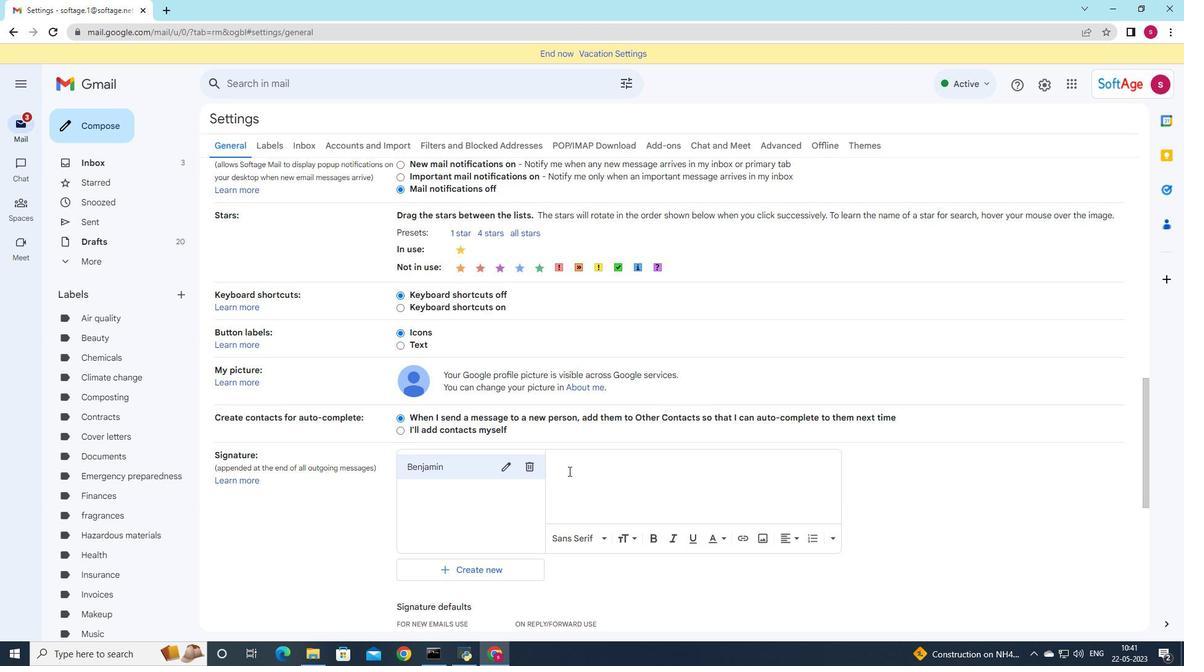 
Action: Mouse moved to (664, 473)
Screenshot: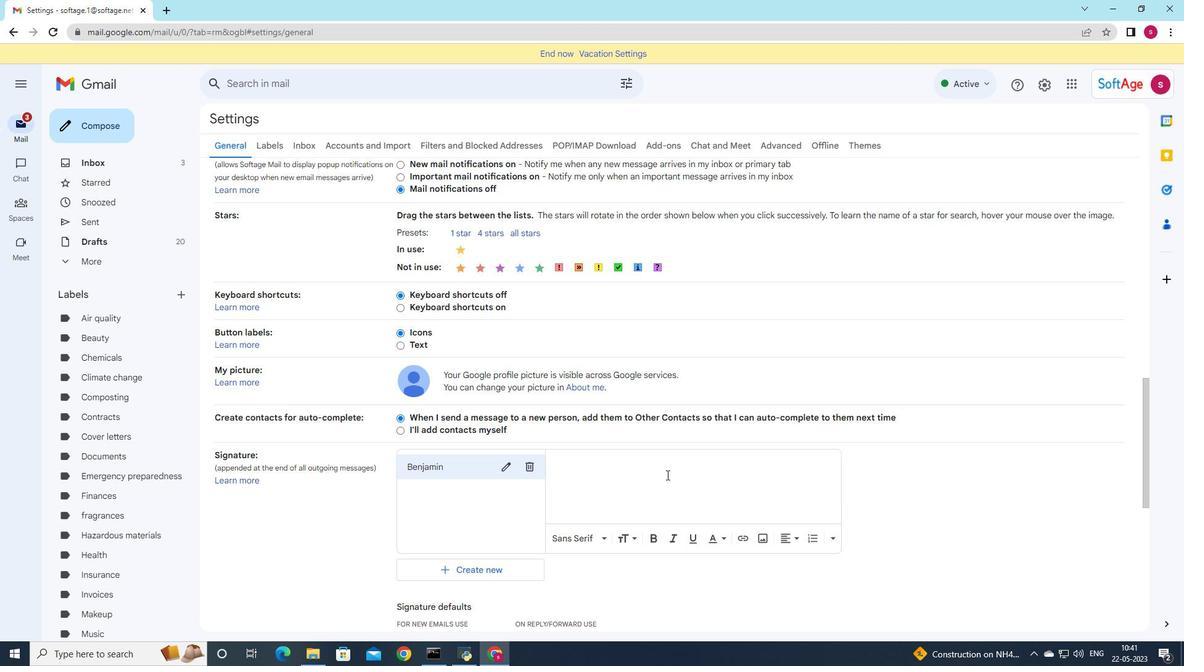
Action: Key pressed <Key.shift><Key.shift><Key.shift><Key.shift><Key.shift>have<Key.space>awonderful<Key.space>week<Key.left><Key.left><Key.left><Key.left><Key.left><Key.left><Key.left><Key.left><Key.left><Key.left><Key.left><Key.left><Key.left><Key.left><Key.space><Key.right><Key.right><Key.right><Key.right><Key.right><Key.right><Key.right><Key.right><Key.right><Key.right><Key.right><Key.right><Key.right><Key.right>,<Key.enter><Key.shift><Key.shift>benh<Key.backspace>jamin<Key.backspace><Key.backspace><Key.backspace><Key.backspace><Key.backspace><Key.backspace><Key.backspace><Key.backspace><Key.backspace><Key.enter><Key.shift><Key.shift>Benjamin<Key.space><Key.shift>Adams
Screenshot: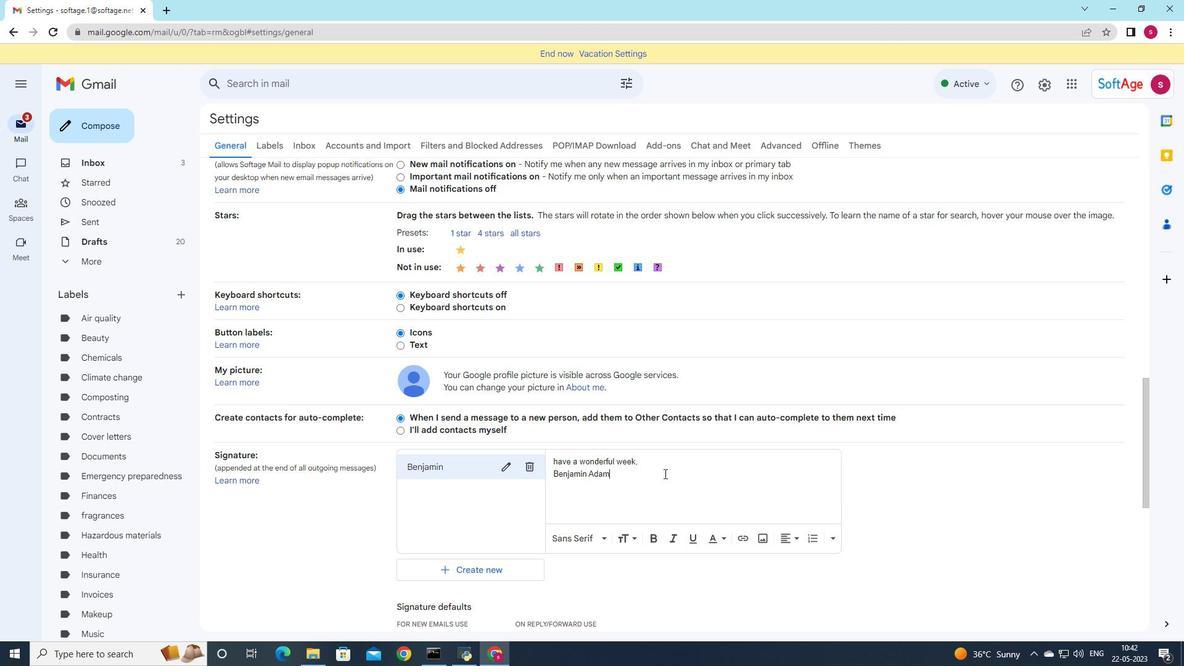 
Action: Mouse moved to (431, 581)
Screenshot: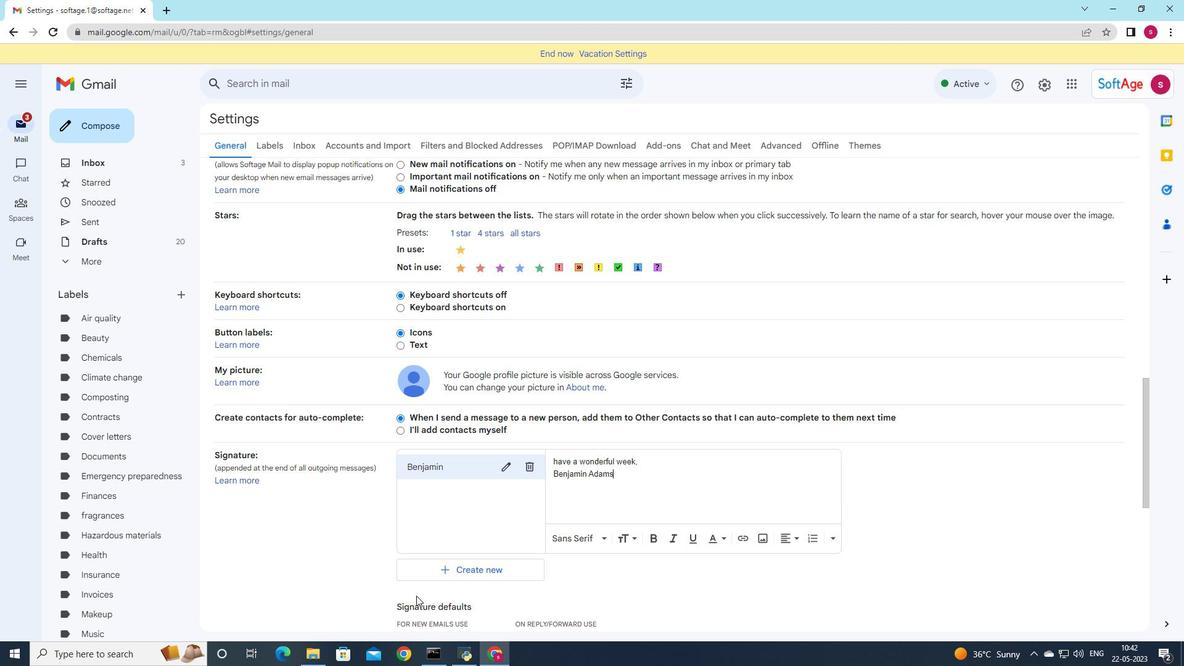 
Action: Mouse scrolled (431, 581) with delta (0, 0)
Screenshot: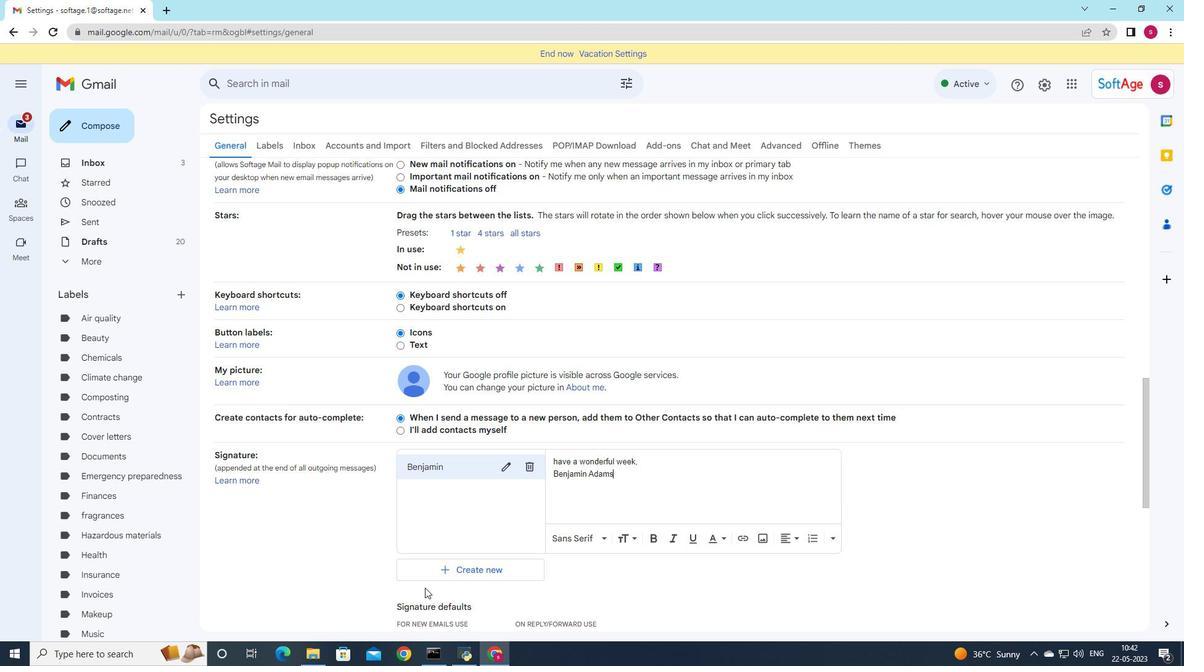 
Action: Mouse moved to (431, 581)
Screenshot: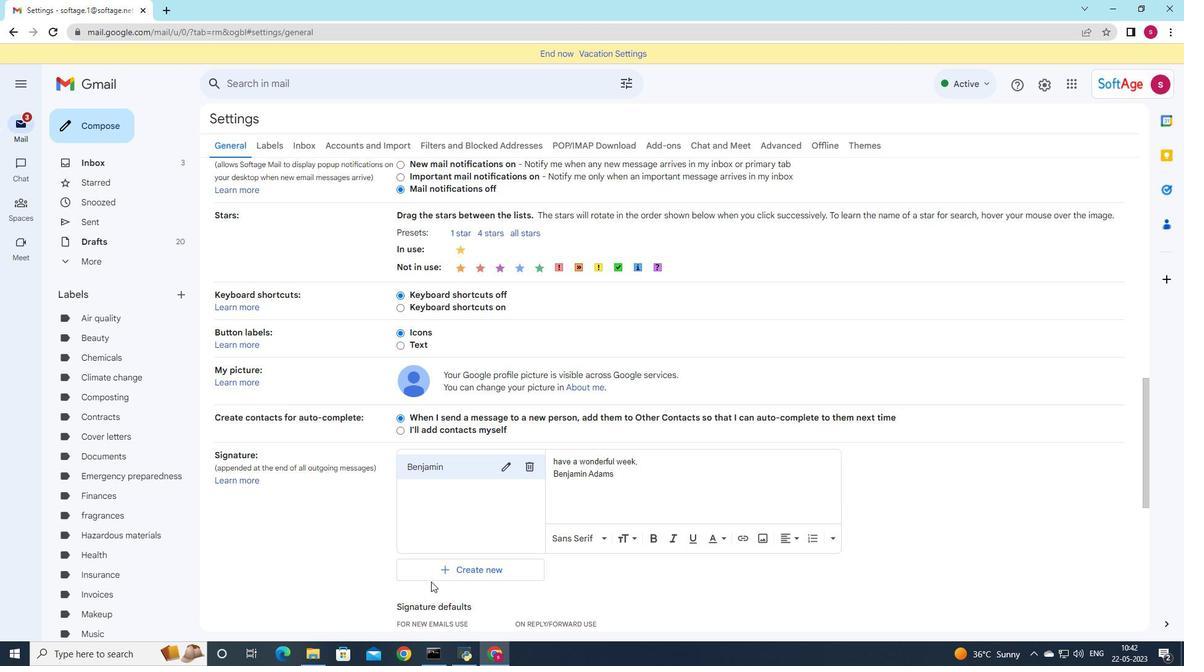 
Action: Mouse scrolled (431, 581) with delta (0, 0)
Screenshot: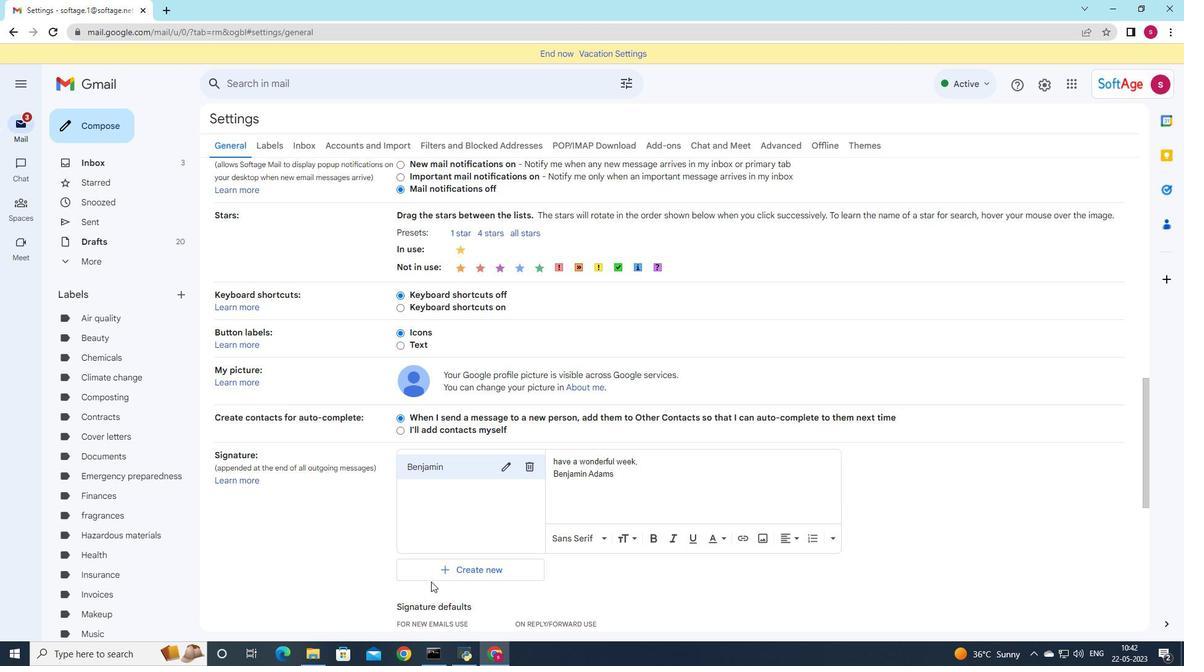 
Action: Mouse moved to (500, 515)
Screenshot: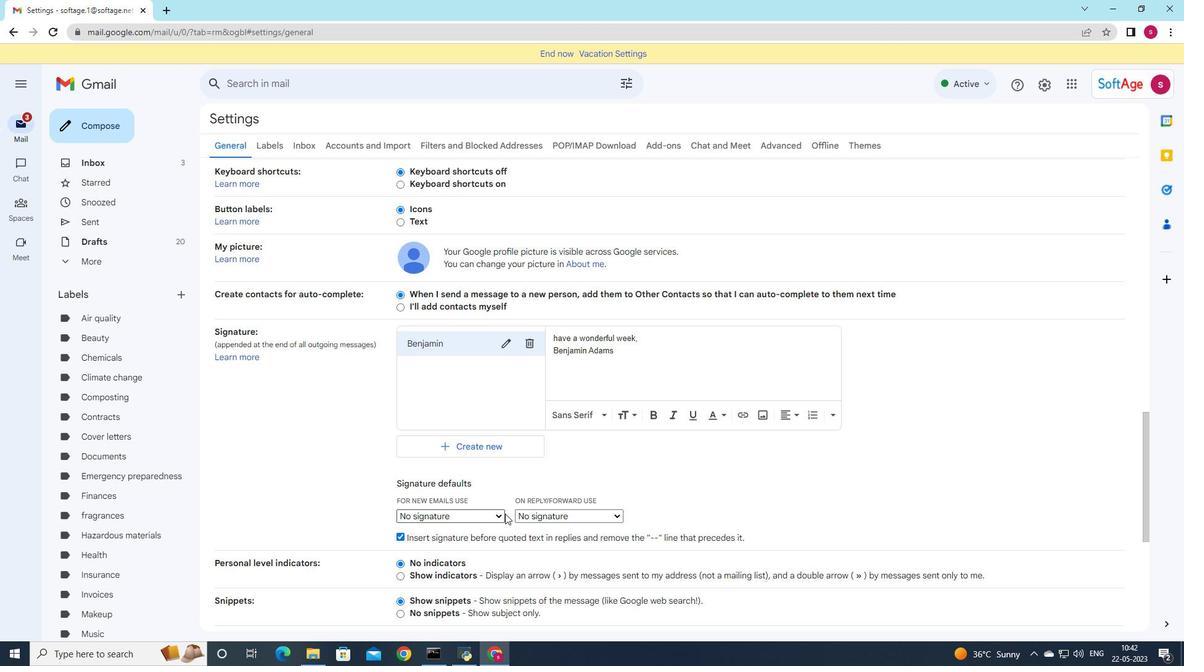 
Action: Mouse pressed left at (500, 515)
Screenshot: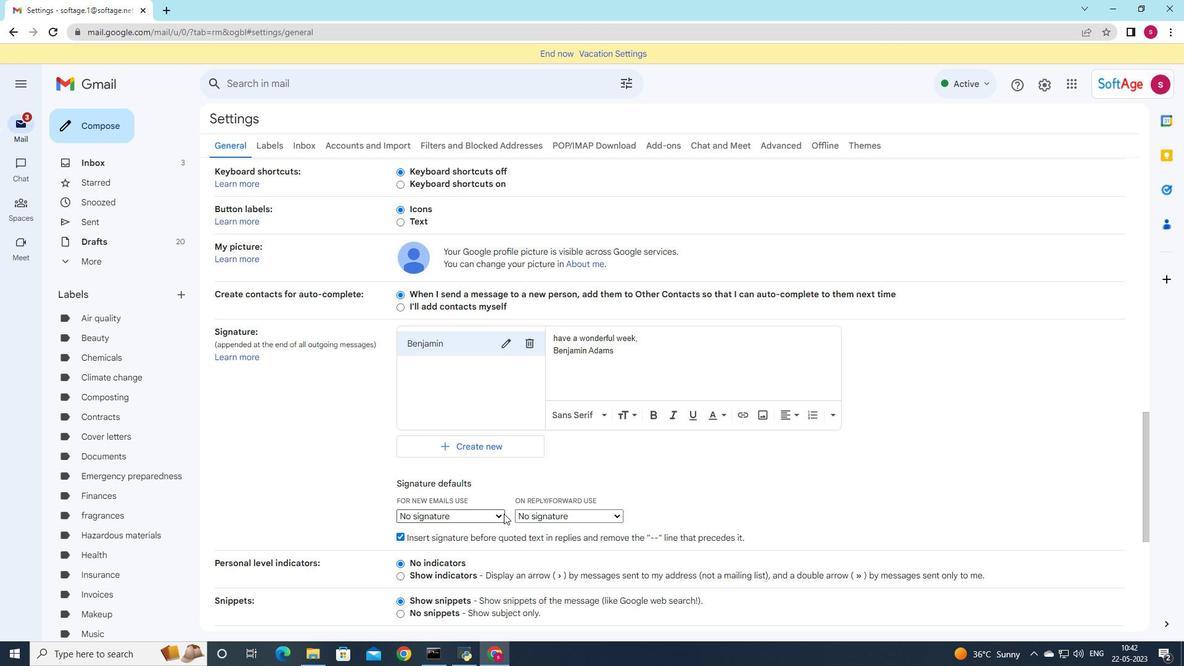 
Action: Mouse moved to (484, 541)
Screenshot: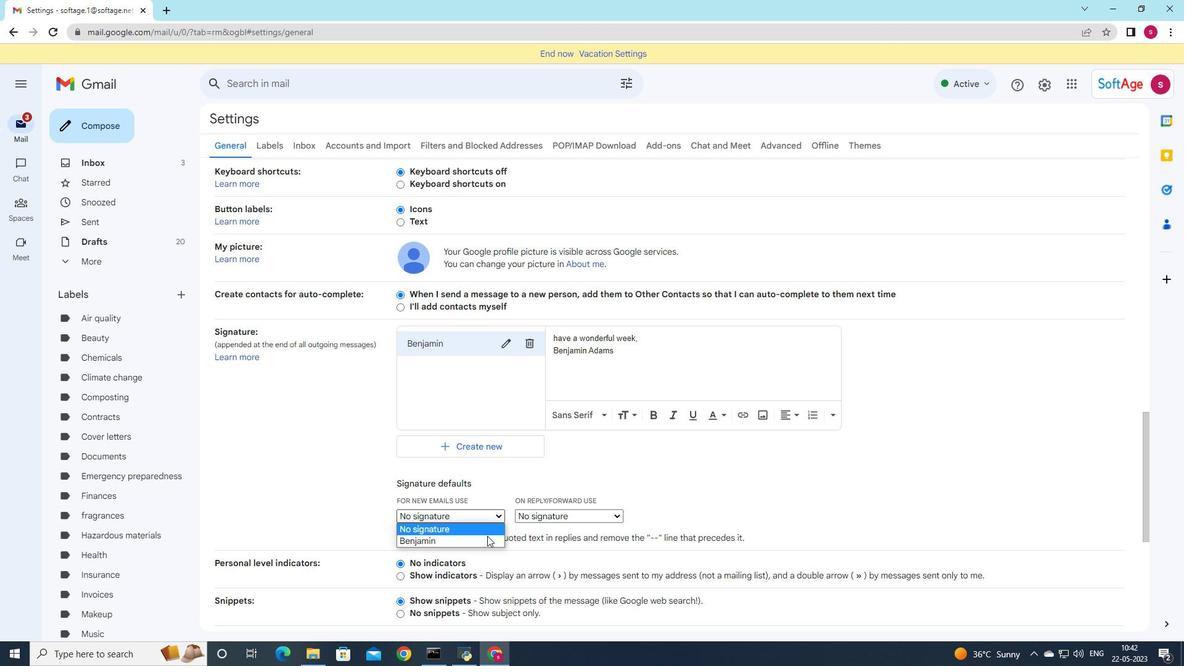 
Action: Mouse pressed left at (484, 541)
Screenshot: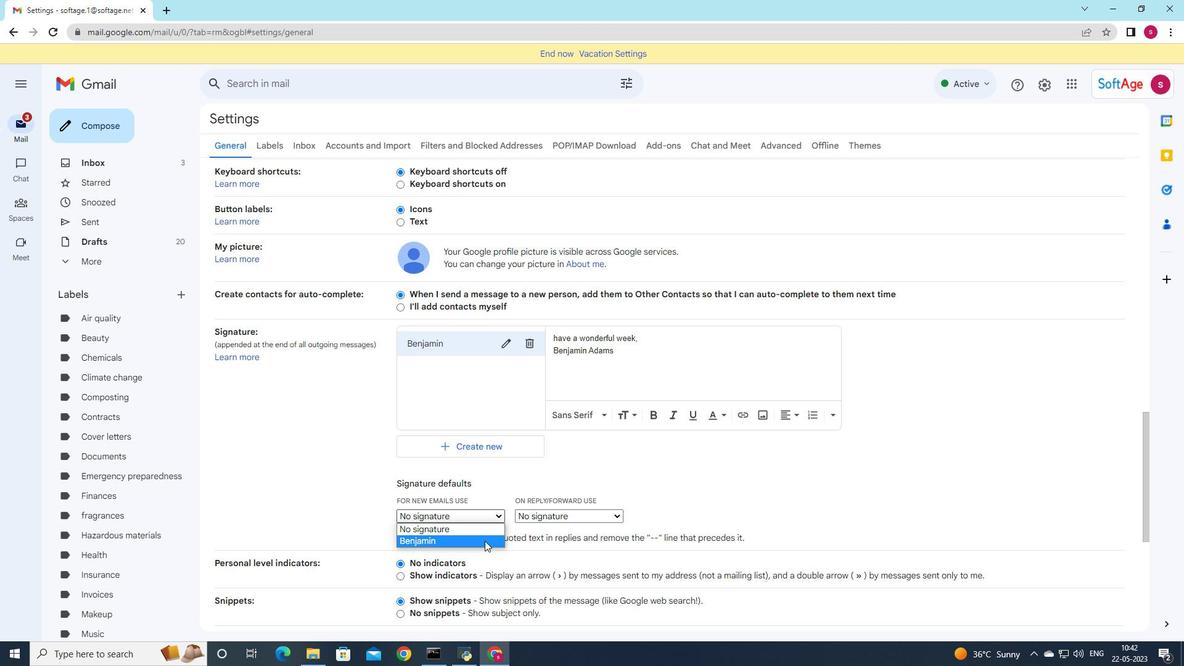 
Action: Mouse moved to (615, 515)
Screenshot: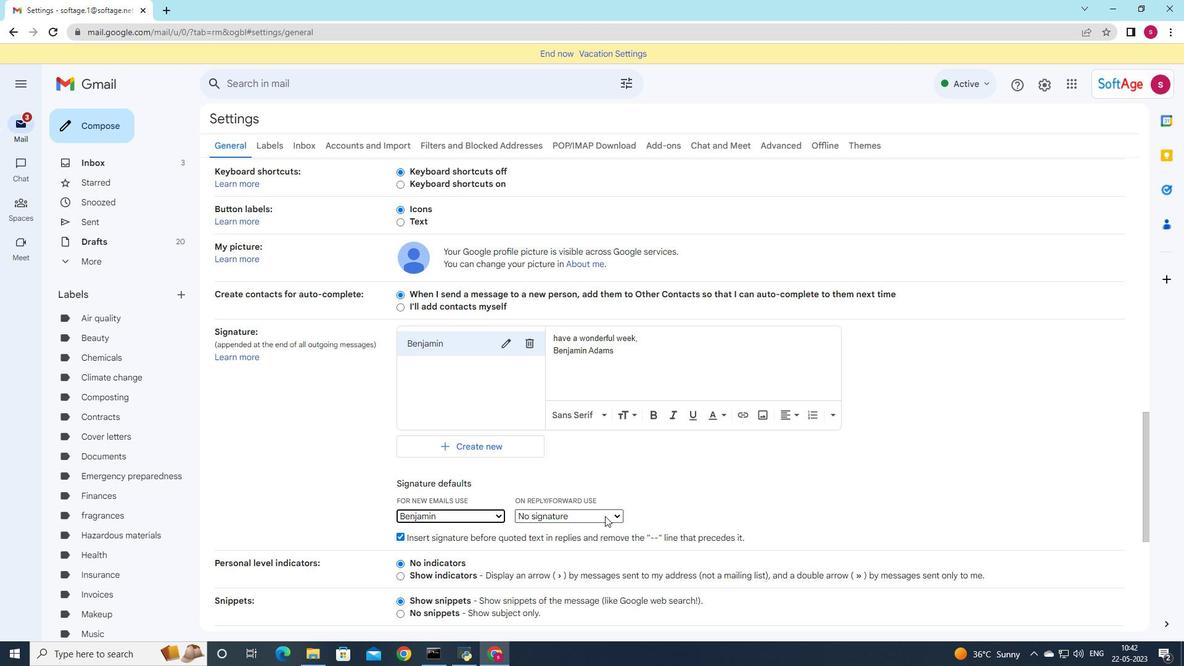 
Action: Mouse pressed left at (615, 515)
Screenshot: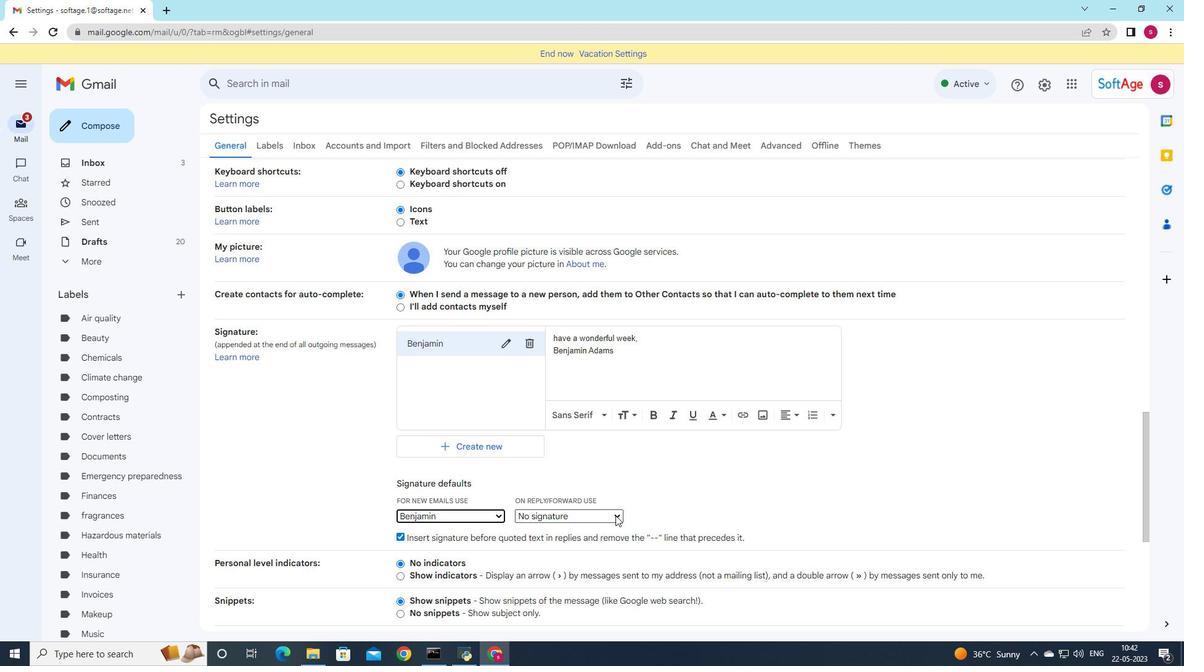 
Action: Mouse moved to (562, 541)
Screenshot: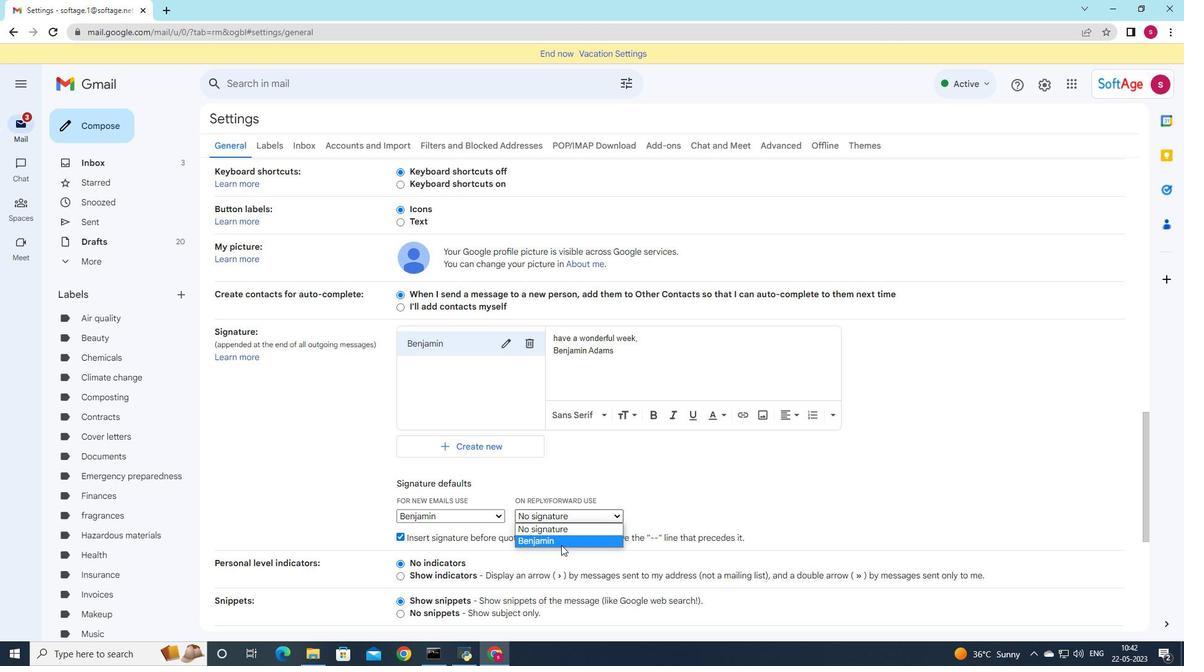 
Action: Mouse pressed left at (562, 541)
Screenshot: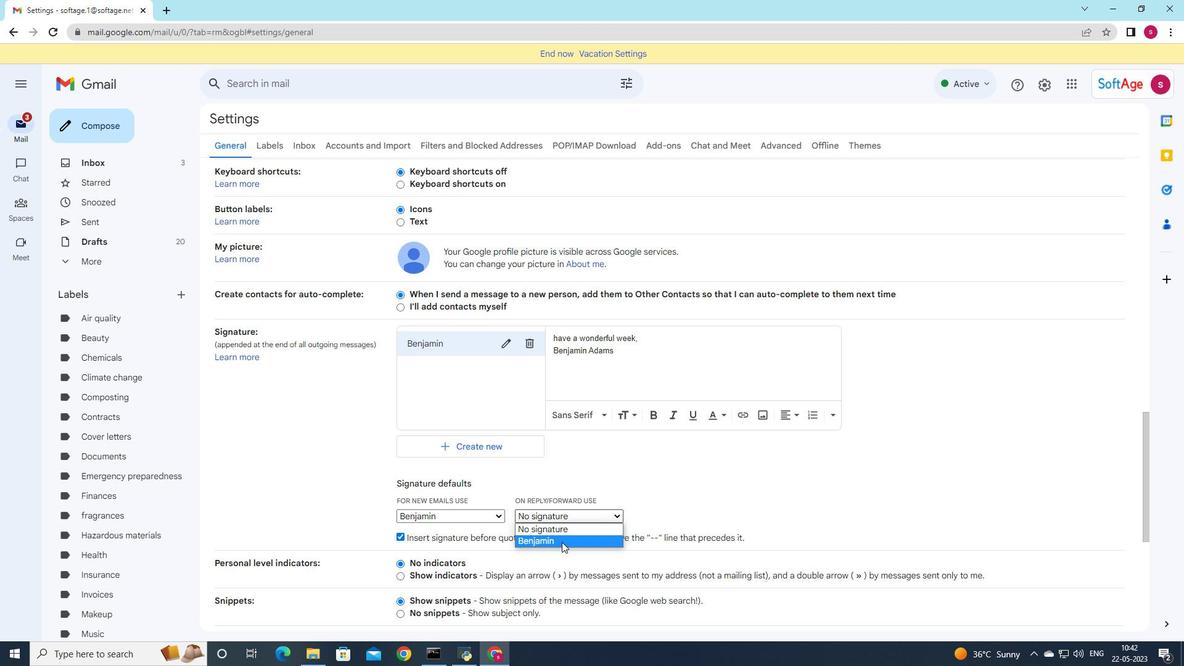 
Action: Mouse moved to (560, 538)
Screenshot: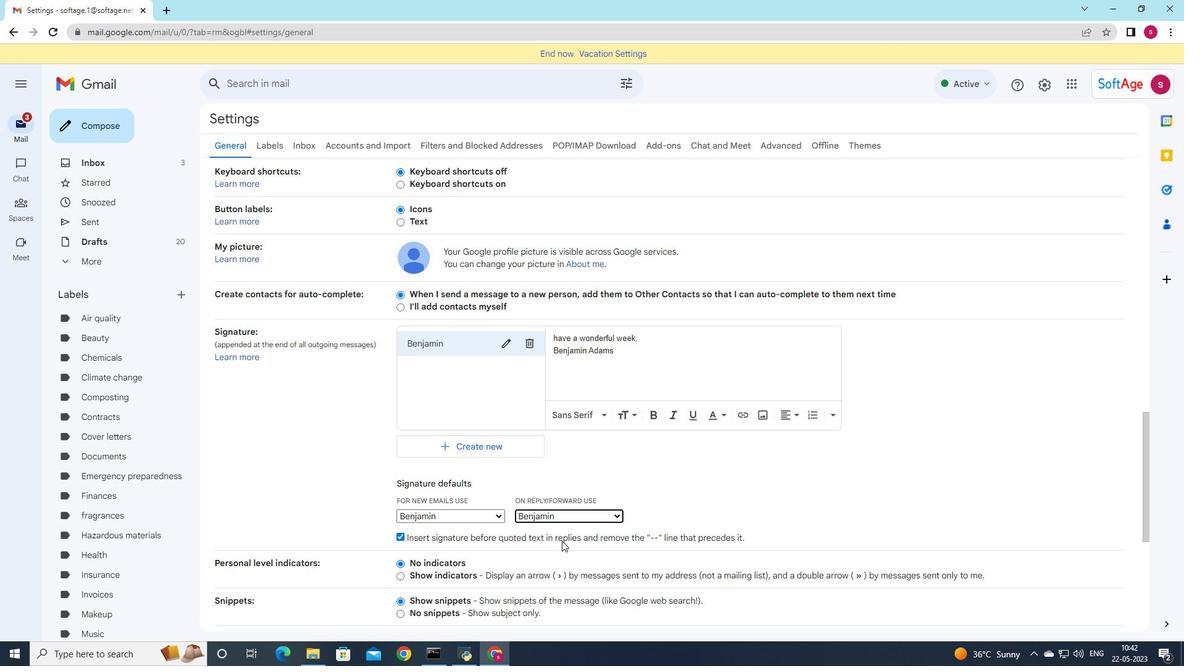 
Action: Mouse scrolled (560, 538) with delta (0, 0)
Screenshot: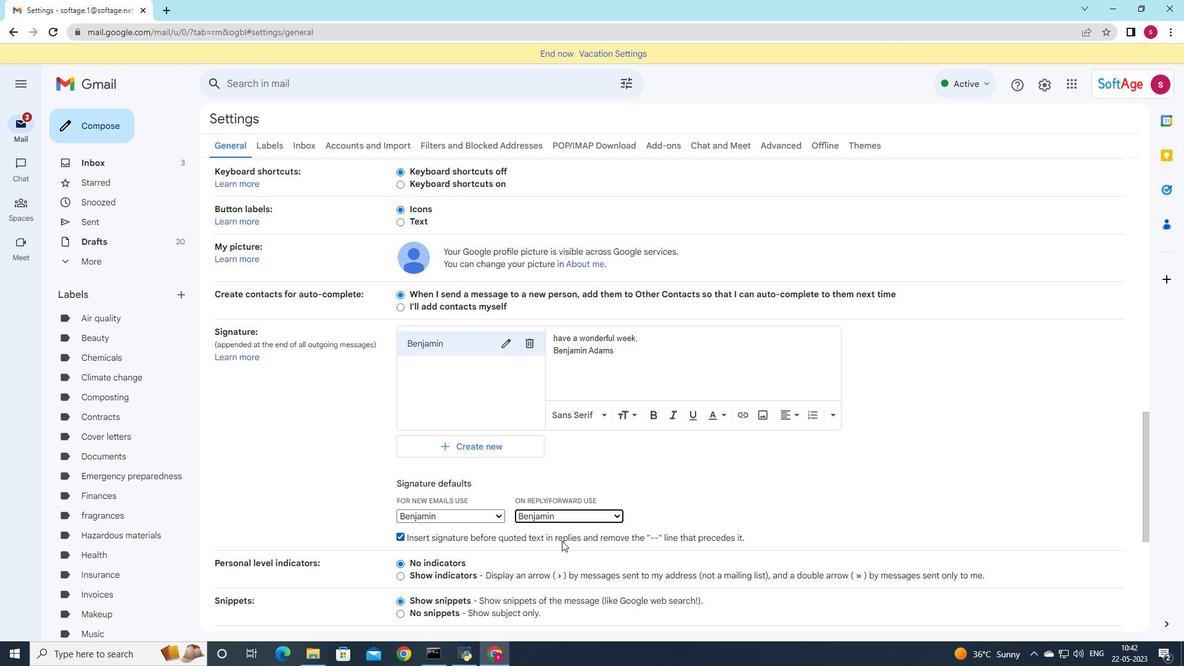 
Action: Mouse scrolled (560, 538) with delta (0, 0)
Screenshot: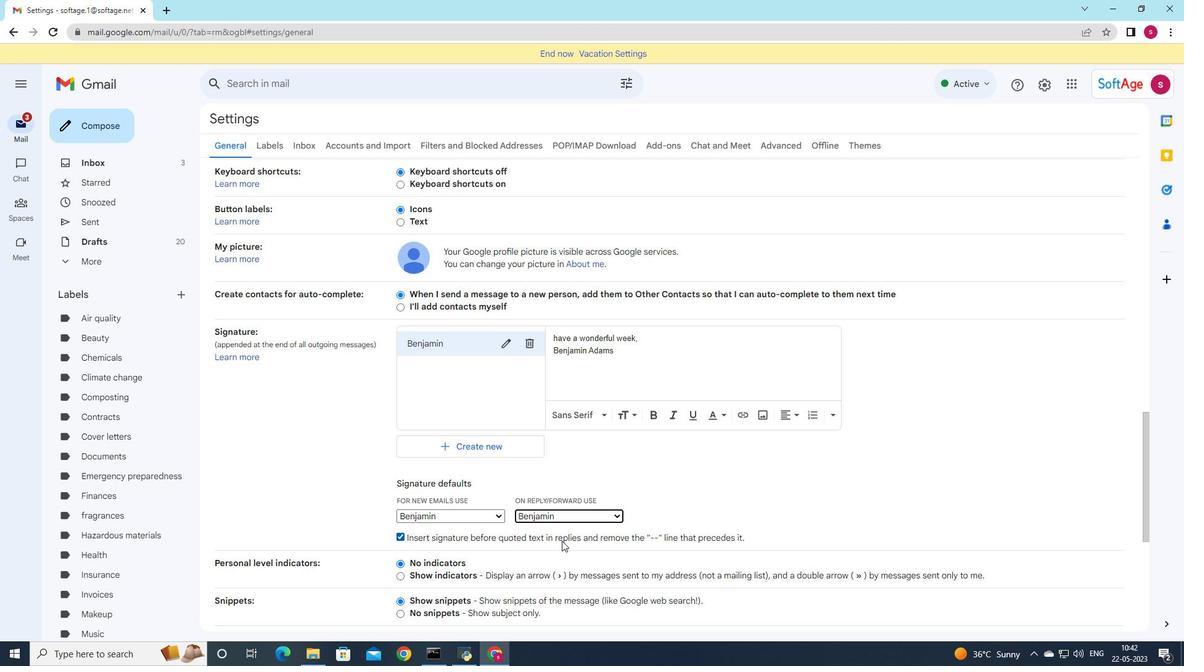 
Action: Mouse scrolled (560, 538) with delta (0, 0)
Screenshot: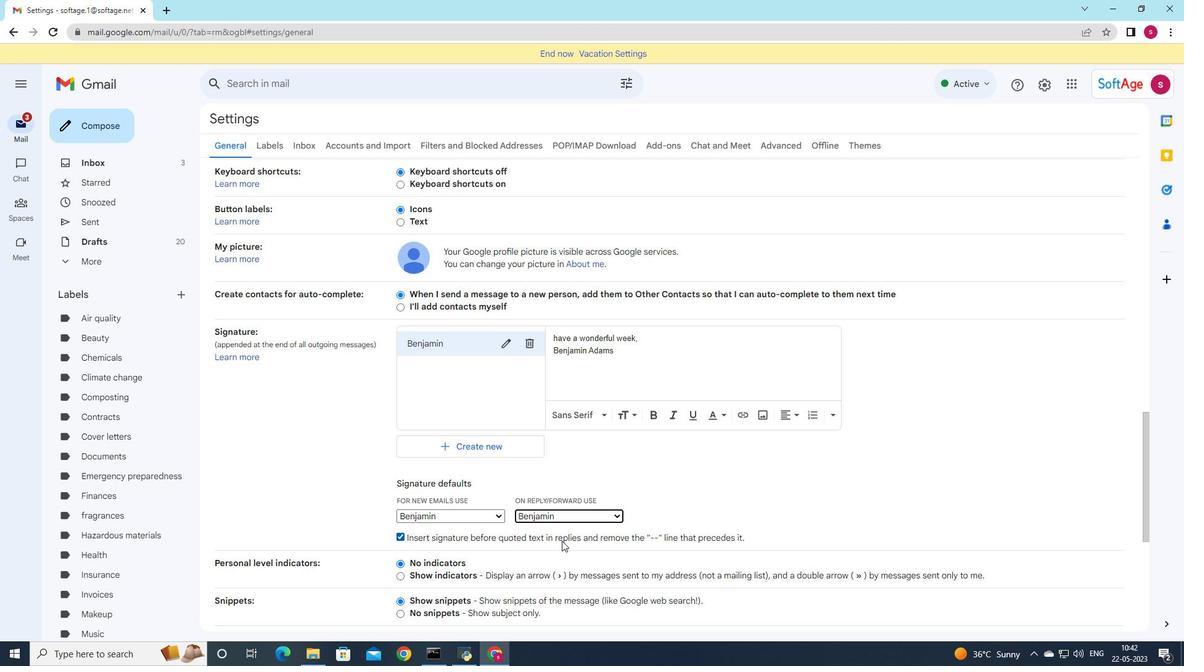 
Action: Mouse scrolled (560, 538) with delta (0, 0)
Screenshot: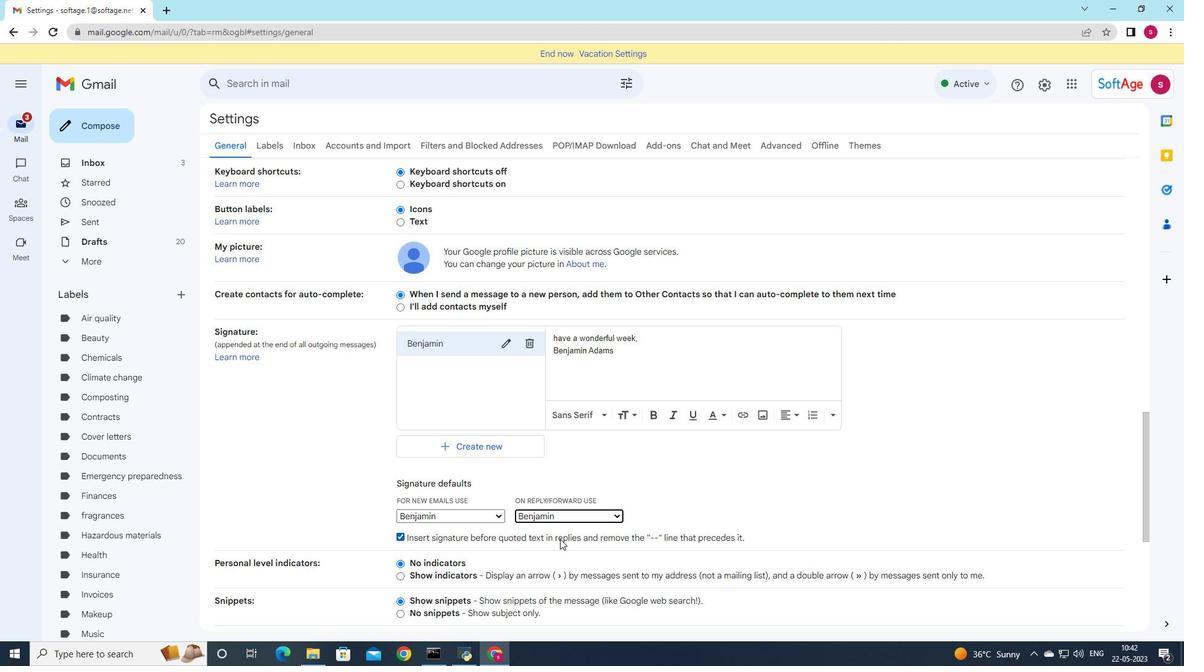 
Action: Mouse scrolled (560, 538) with delta (0, 0)
Screenshot: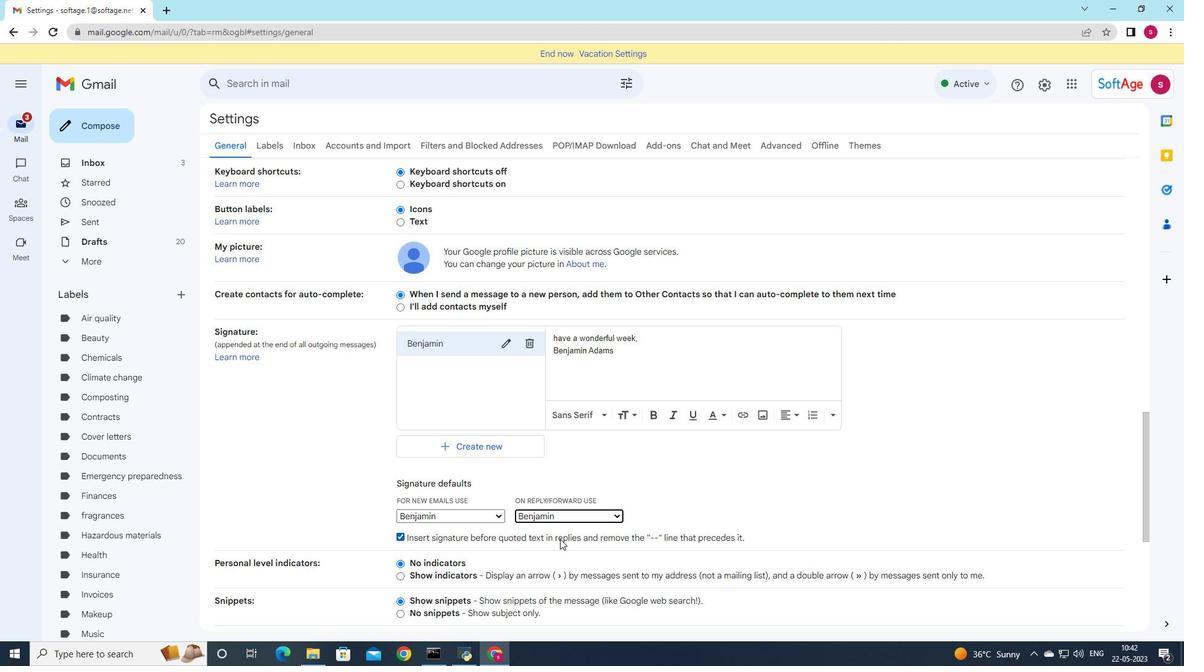
Action: Mouse pressed middle at (560, 538)
Screenshot: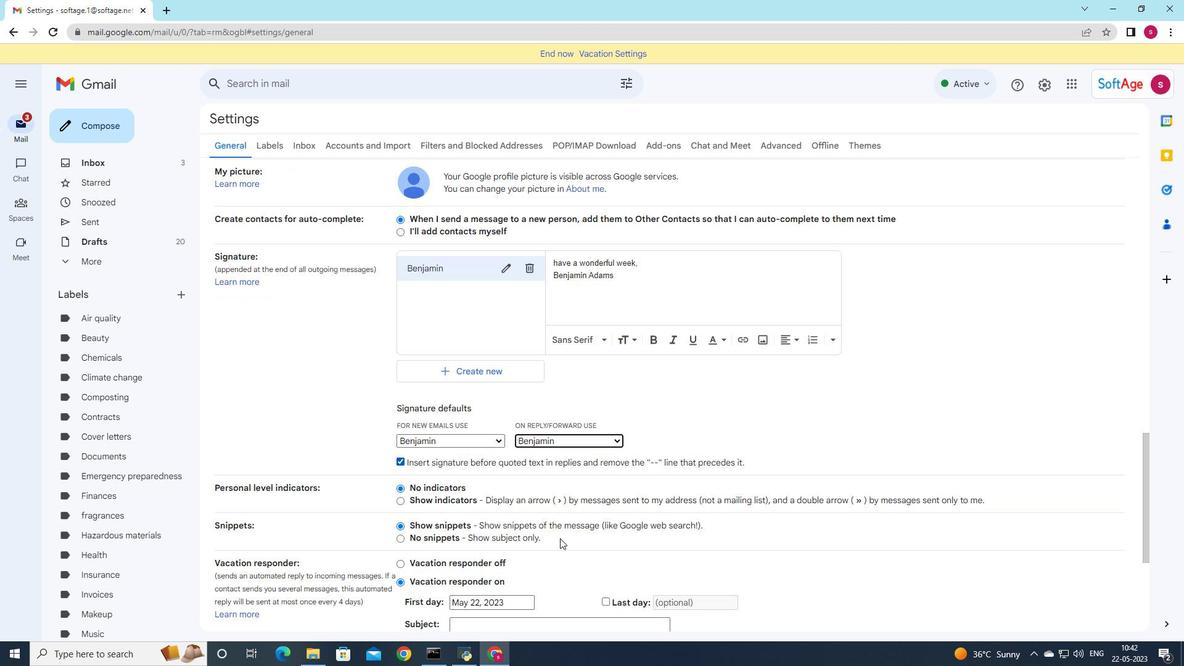 
Action: Mouse moved to (560, 538)
Screenshot: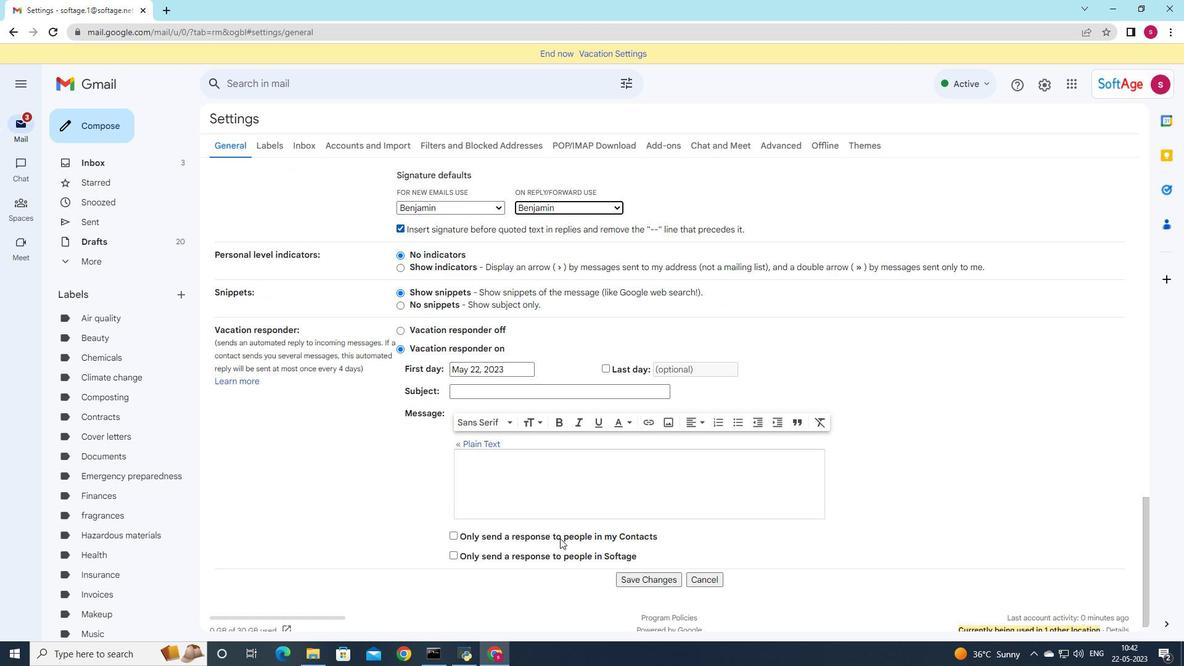 
Action: Mouse scrolled (560, 538) with delta (0, 0)
Screenshot: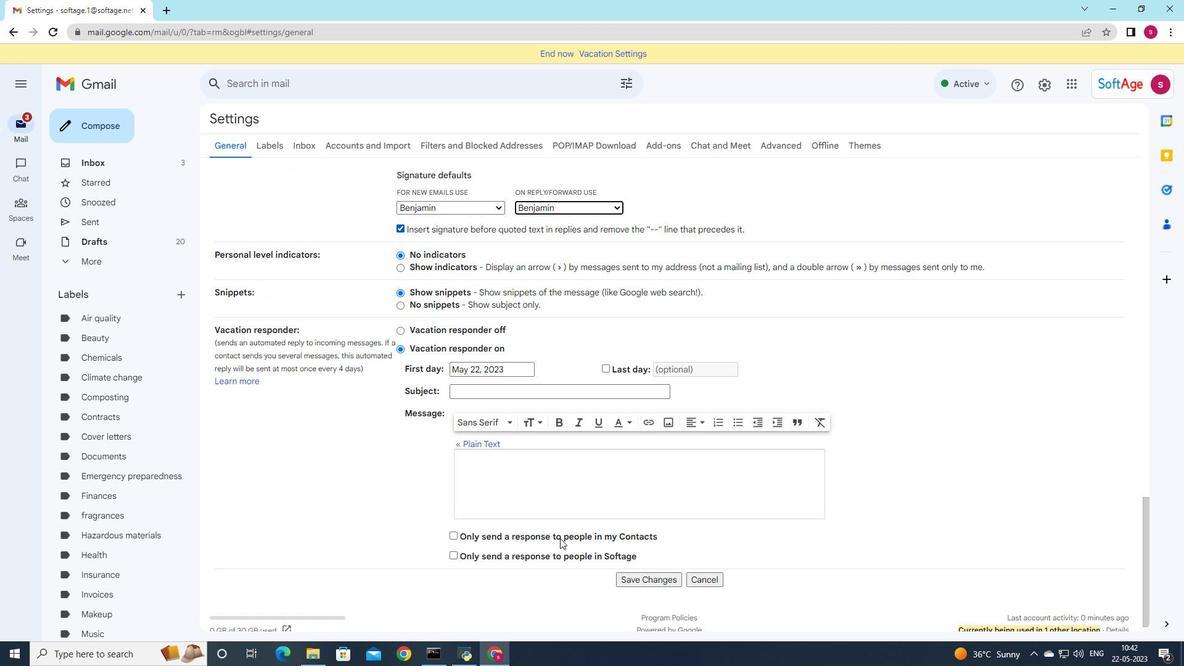 
Action: Mouse moved to (560, 541)
Screenshot: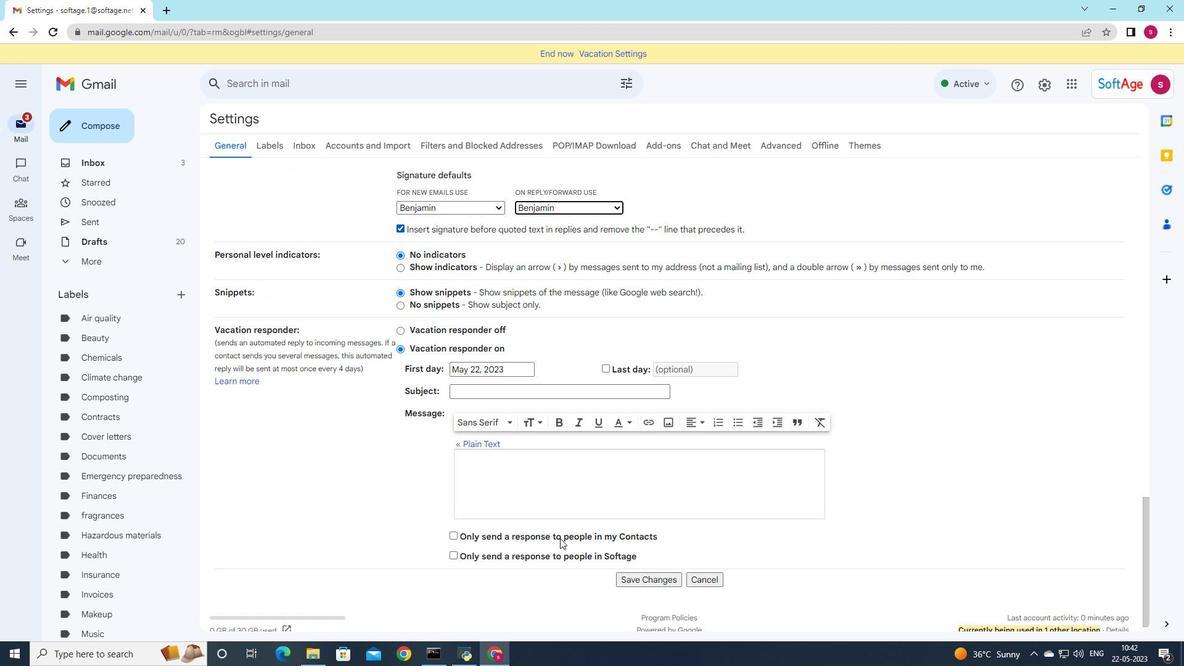 
Action: Mouse scrolled (560, 538) with delta (0, 0)
Screenshot: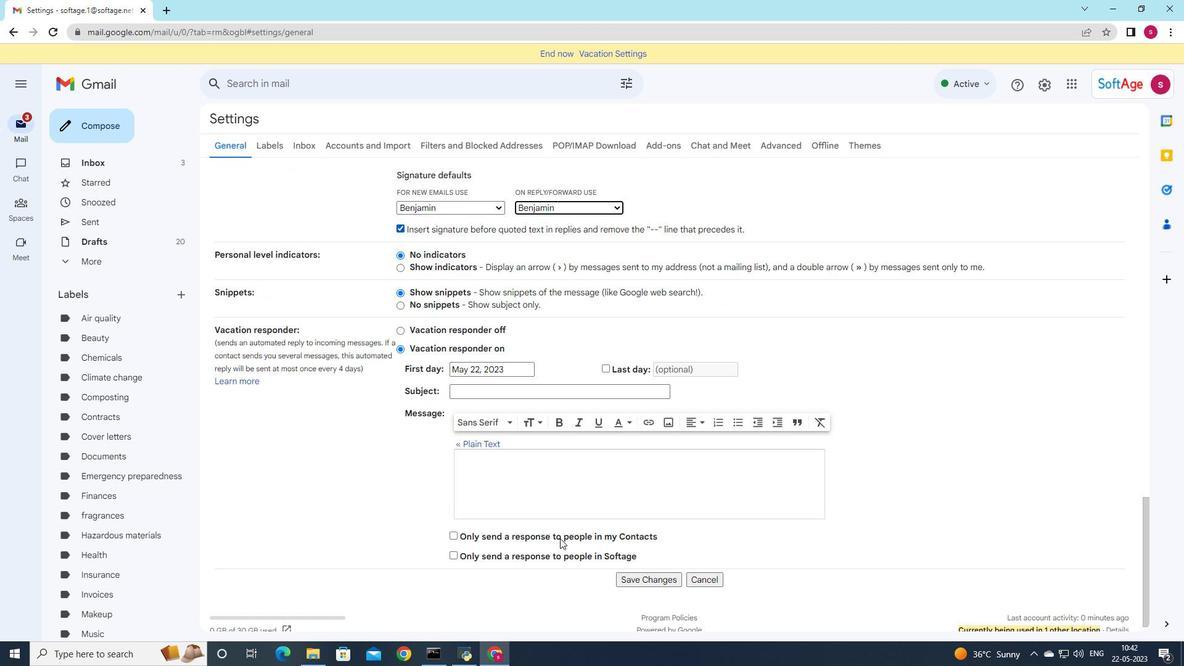 
Action: Mouse scrolled (560, 538) with delta (0, 0)
Screenshot: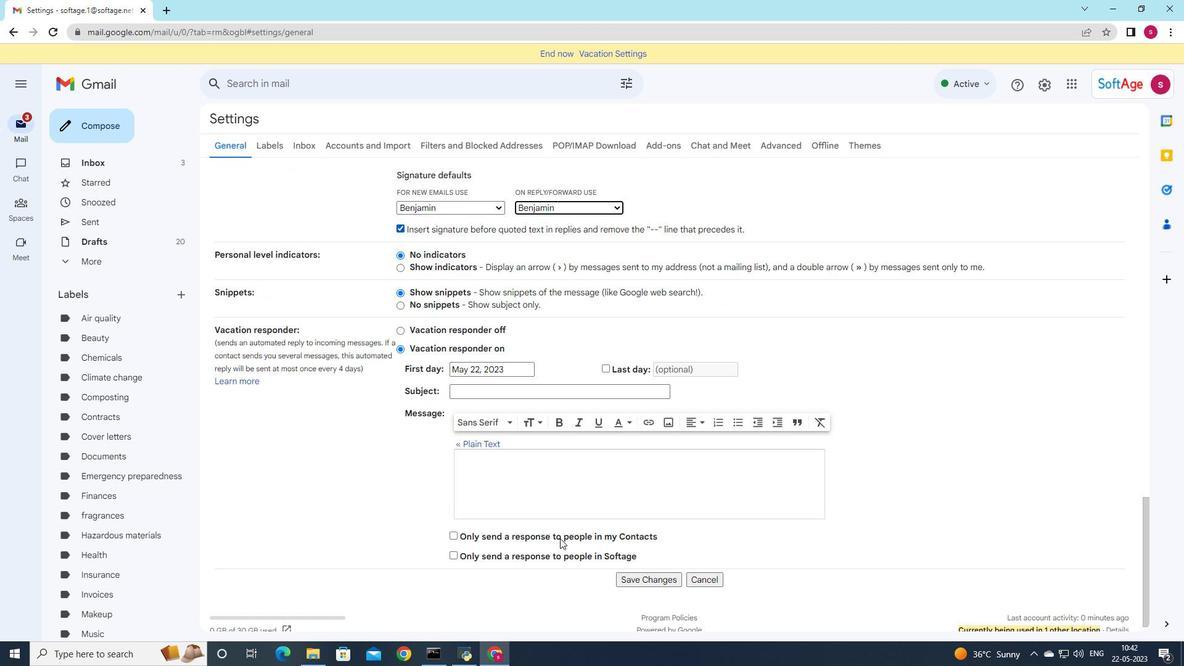 
Action: Mouse scrolled (560, 541) with delta (0, 0)
Screenshot: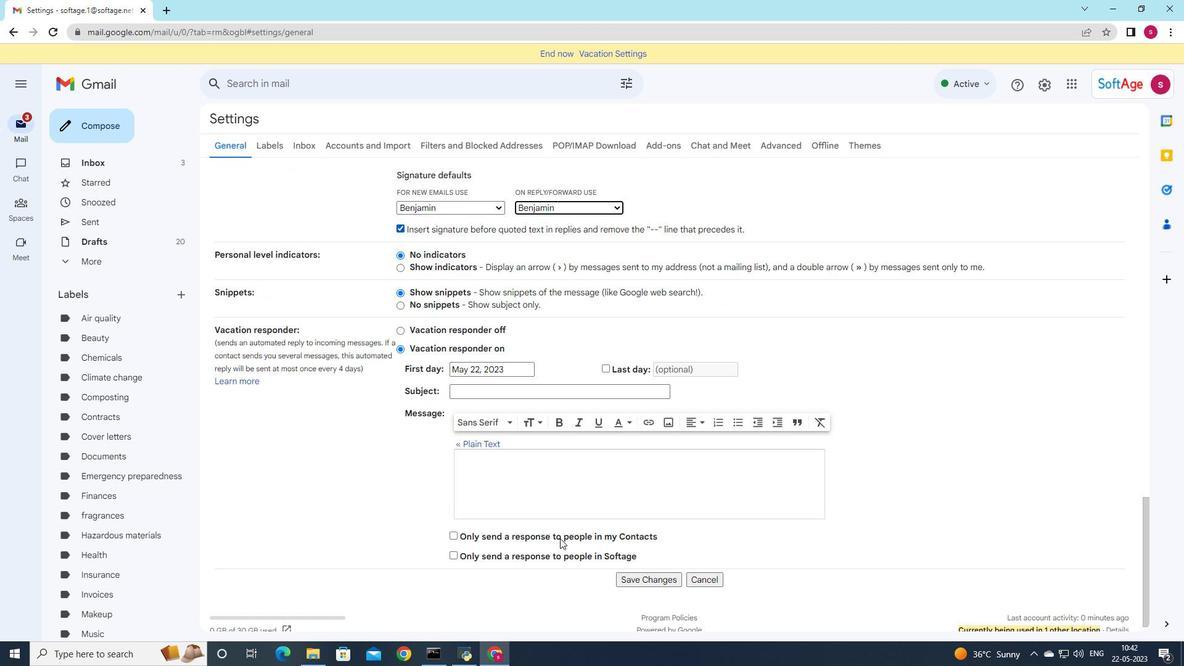 
Action: Mouse scrolled (560, 541) with delta (0, 0)
Screenshot: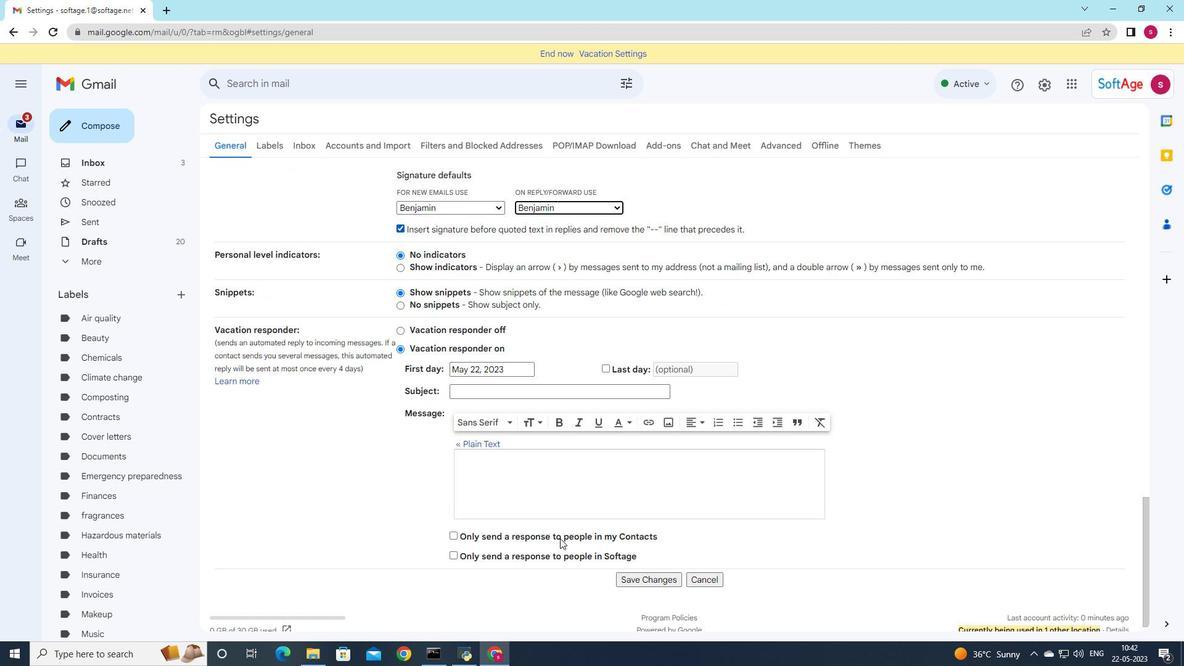 
Action: Mouse moved to (633, 566)
Screenshot: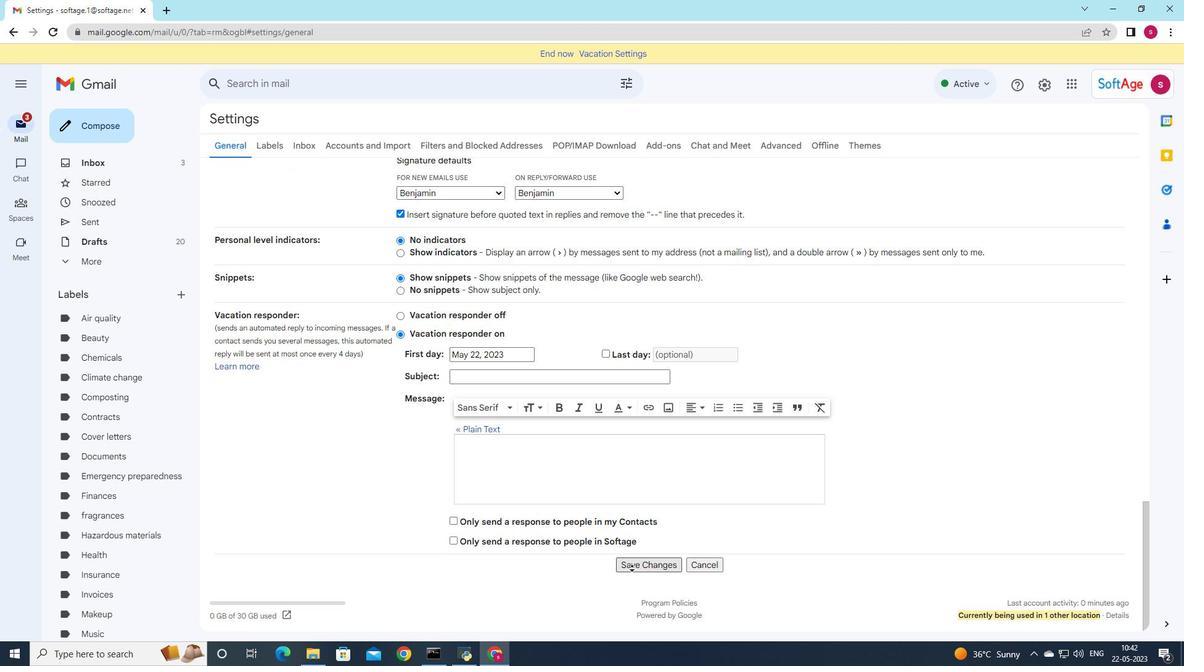
Action: Mouse pressed left at (633, 566)
Screenshot: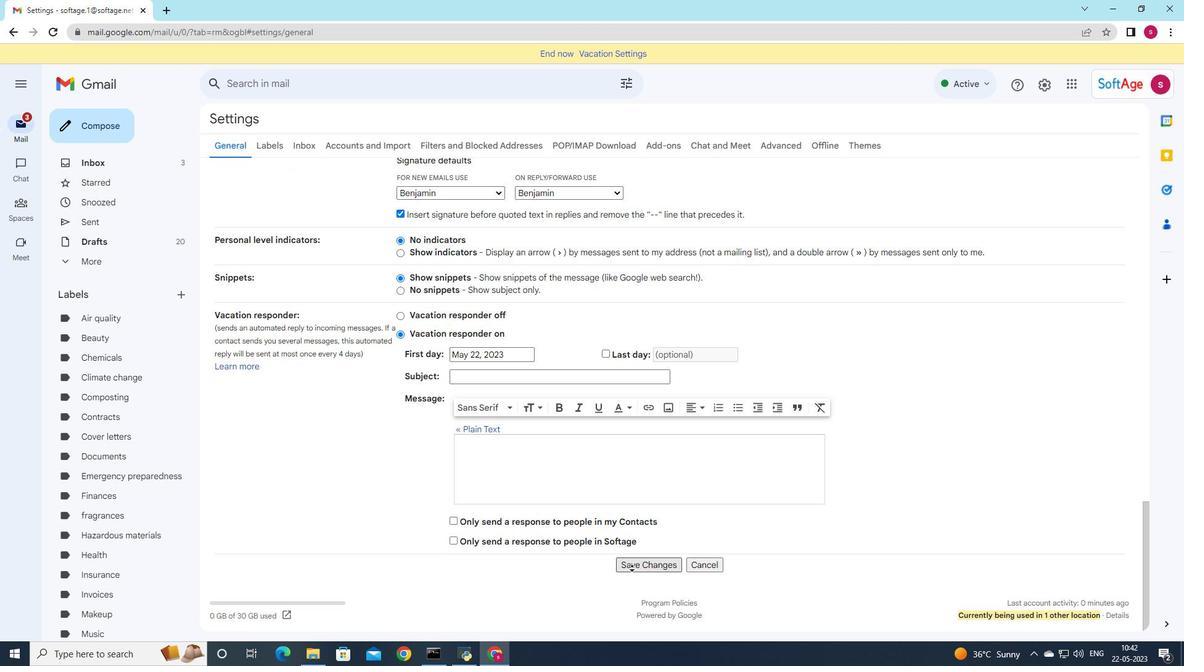 
Action: Mouse pressed left at (633, 566)
Screenshot: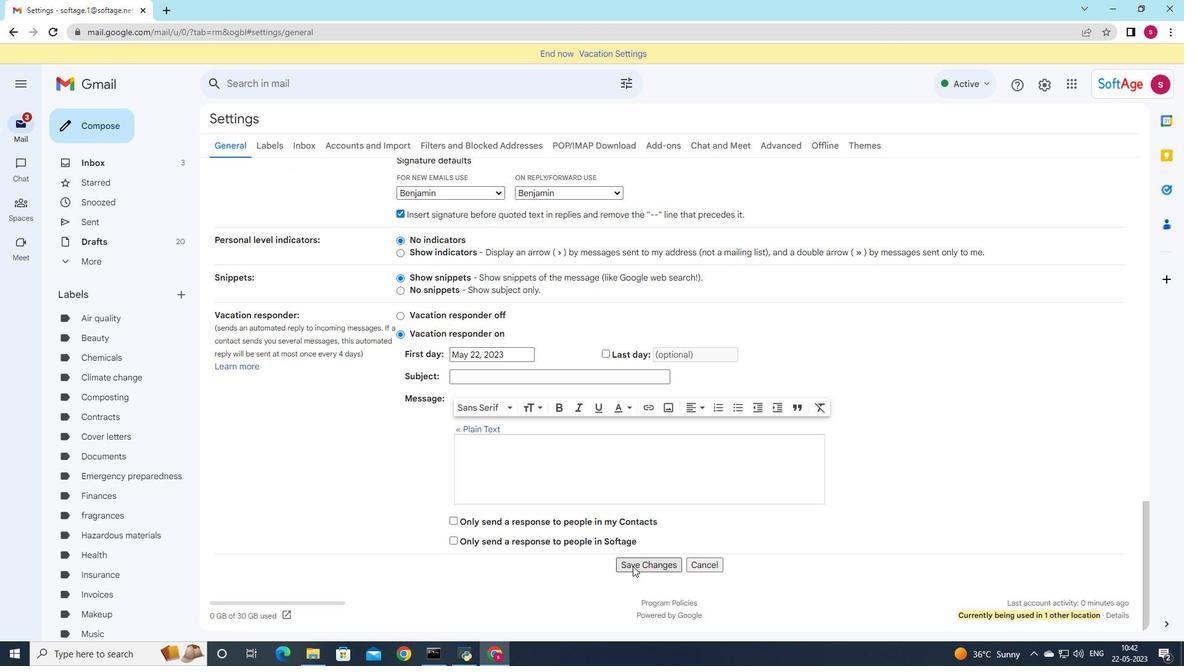 
Action: Mouse moved to (89, 124)
Screenshot: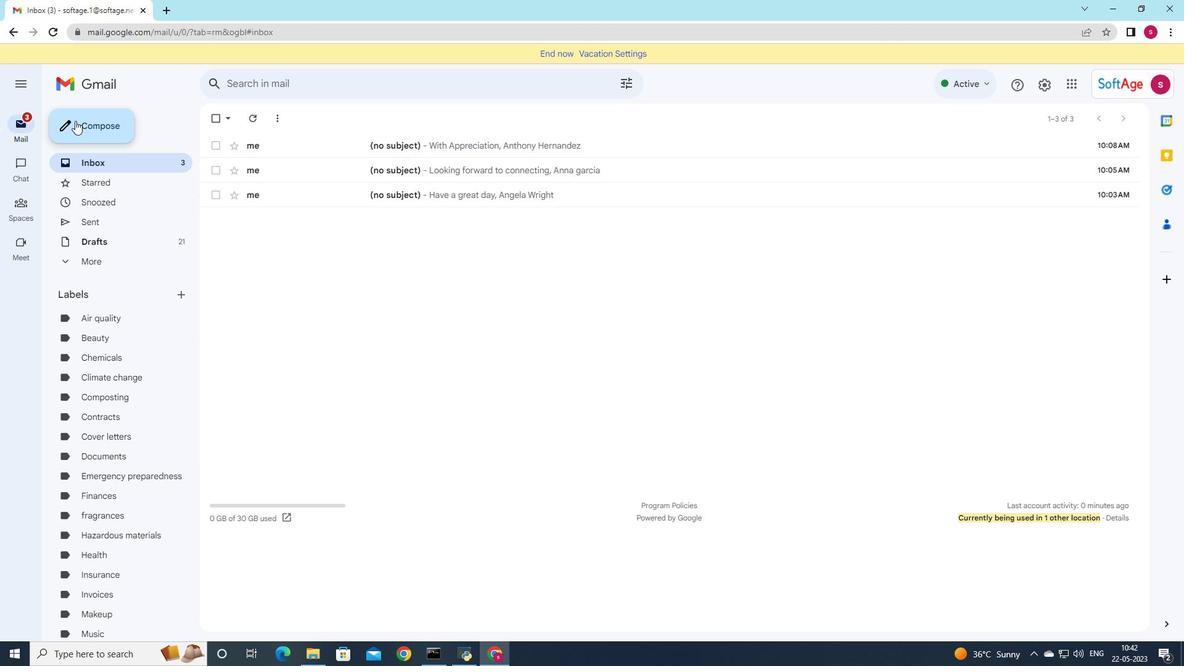 
Action: Mouse pressed left at (89, 124)
Screenshot: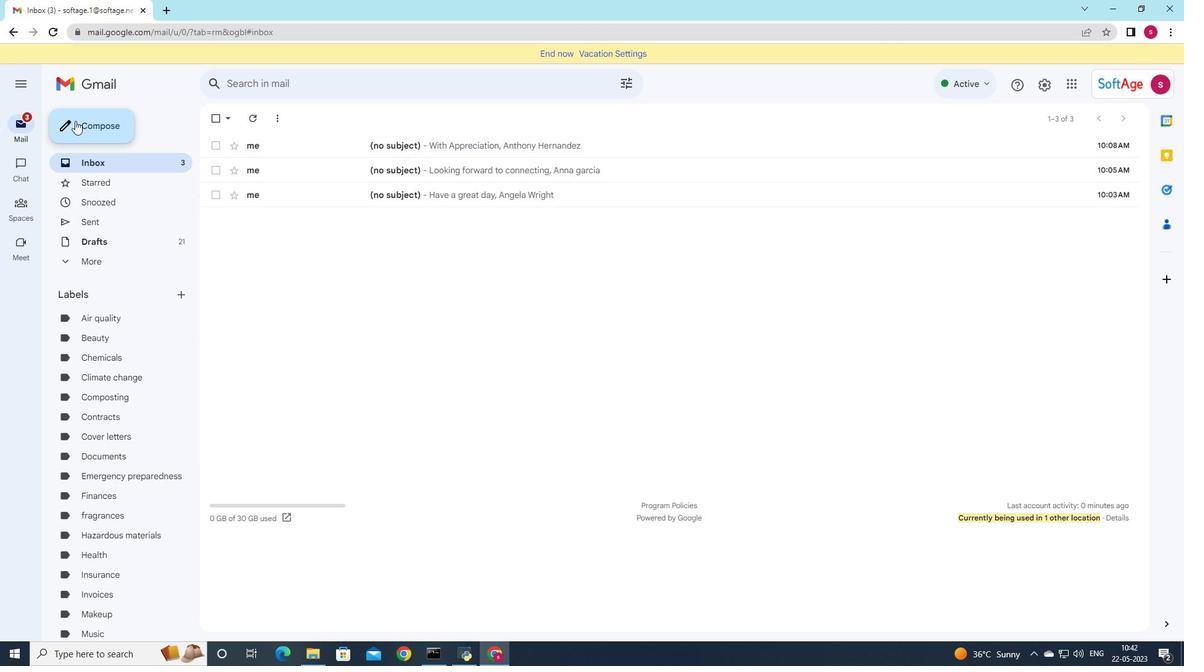 
Action: Mouse moved to (842, 307)
Screenshot: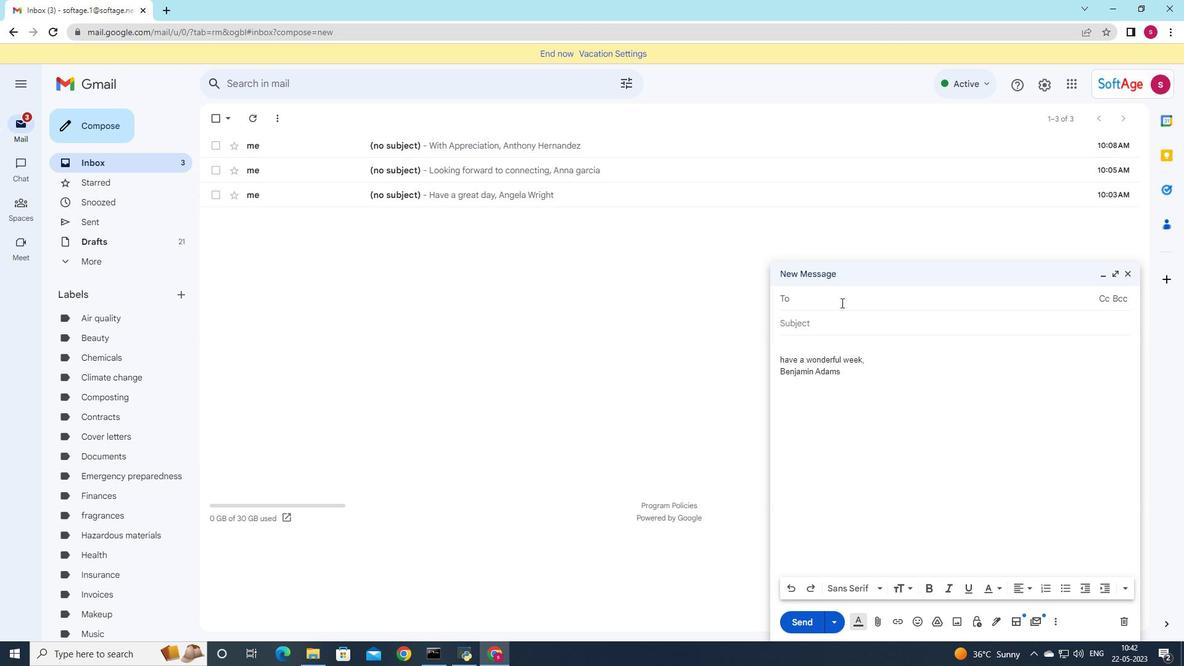 
Action: Key pressed softage.1<Key.shift><Key.shift><Key.shift><Key.shift><Key.shift><Key.shift><Key.shift><Key.shift><Key.shift><Key.shift><Key.shift><Key.shift>@
Screenshot: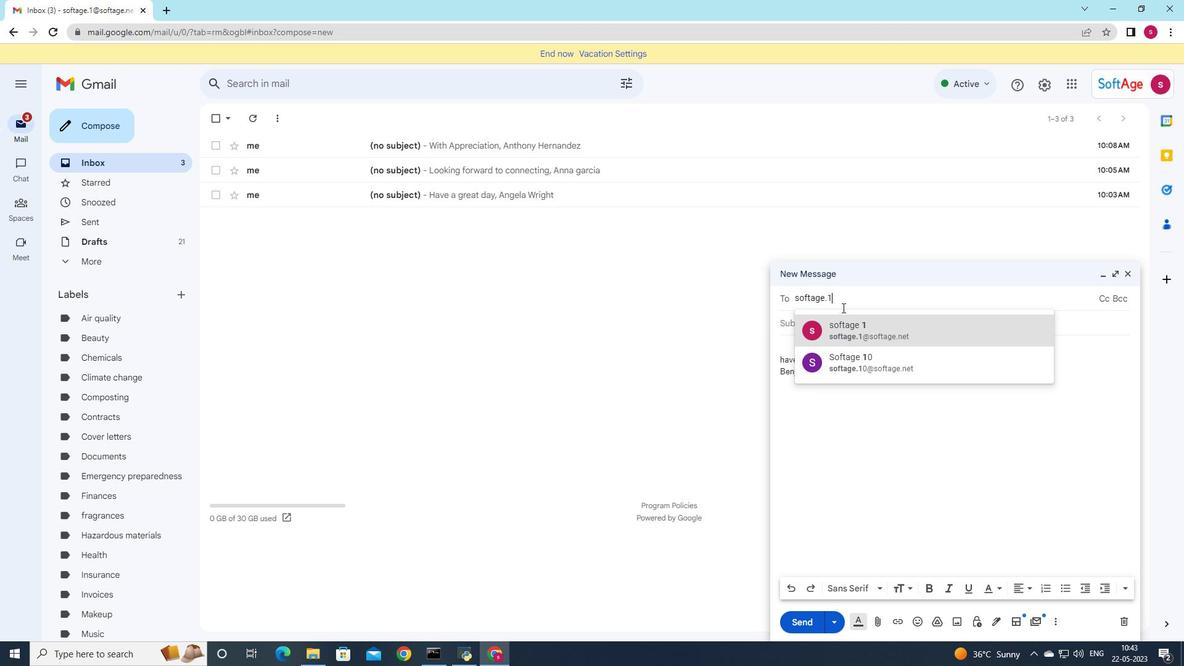 
Action: Mouse moved to (848, 322)
Screenshot: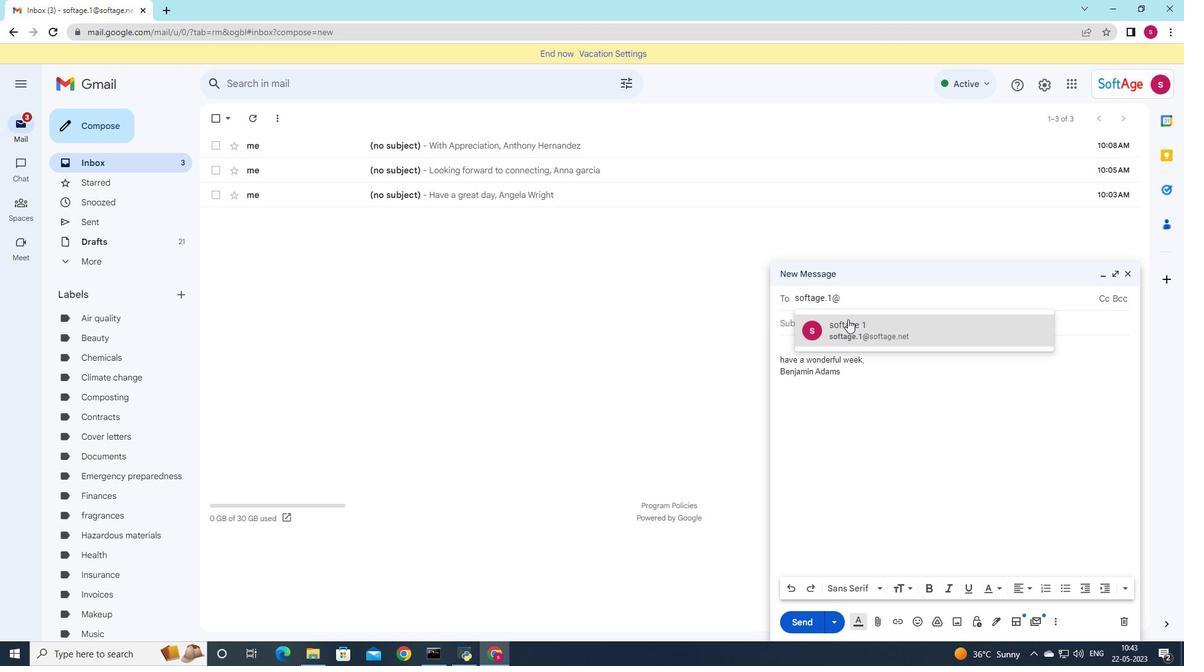 
Action: Mouse pressed left at (848, 322)
Screenshot: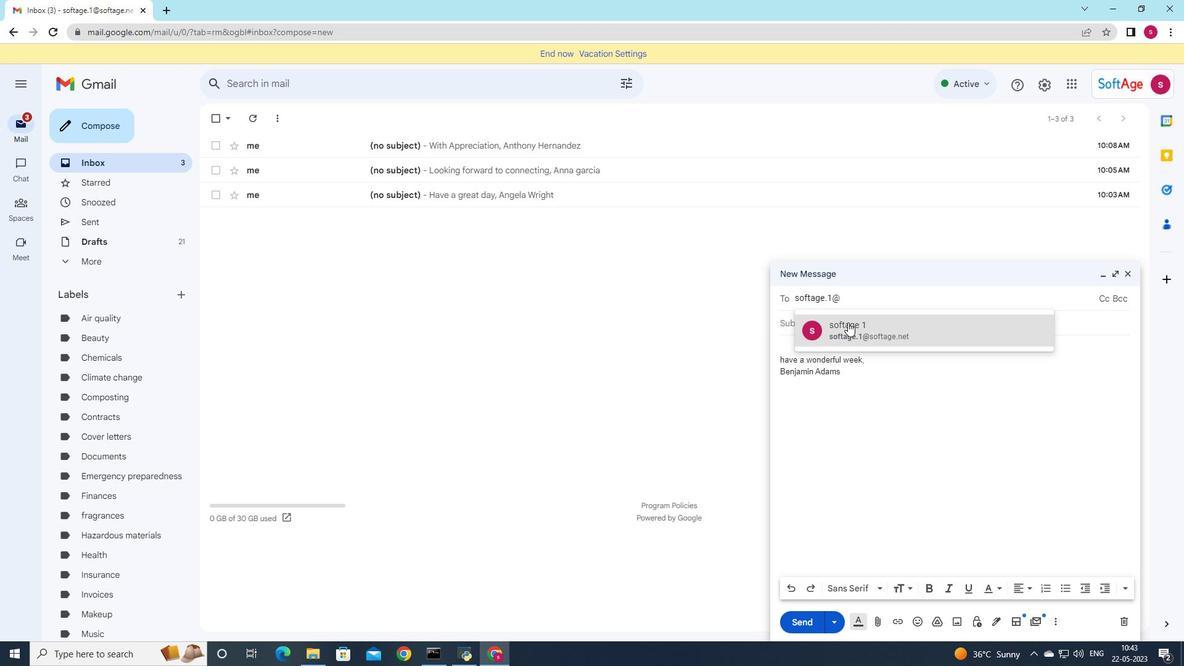 
Action: Mouse moved to (182, 292)
Screenshot: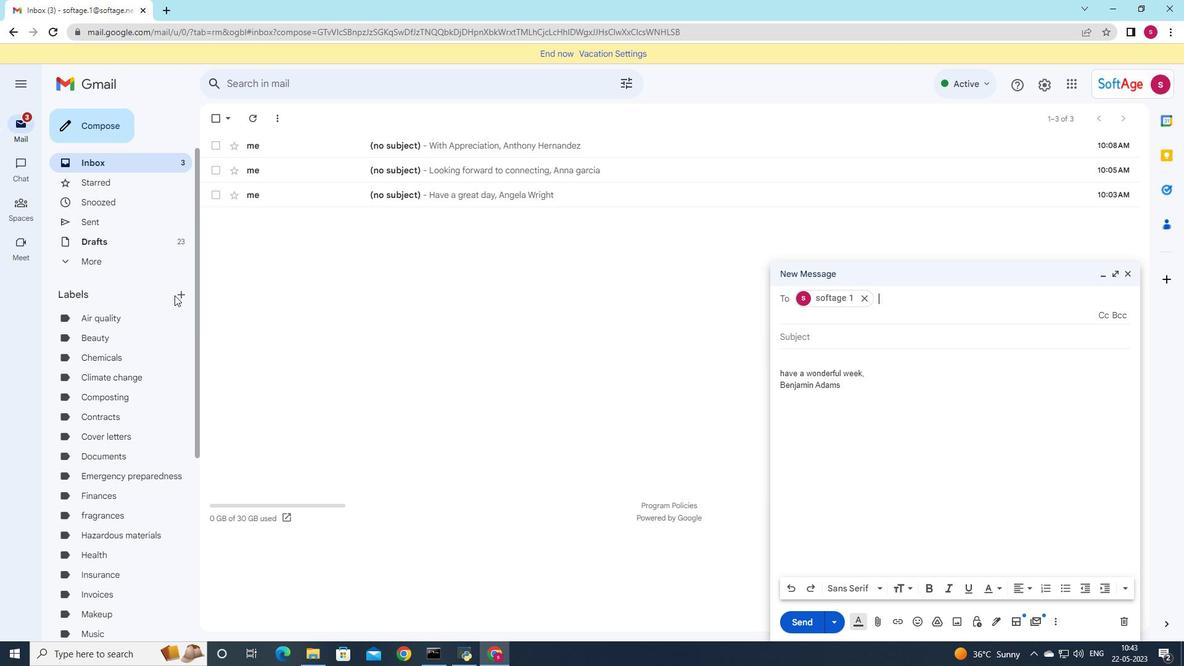 
Action: Mouse pressed left at (182, 292)
Screenshot: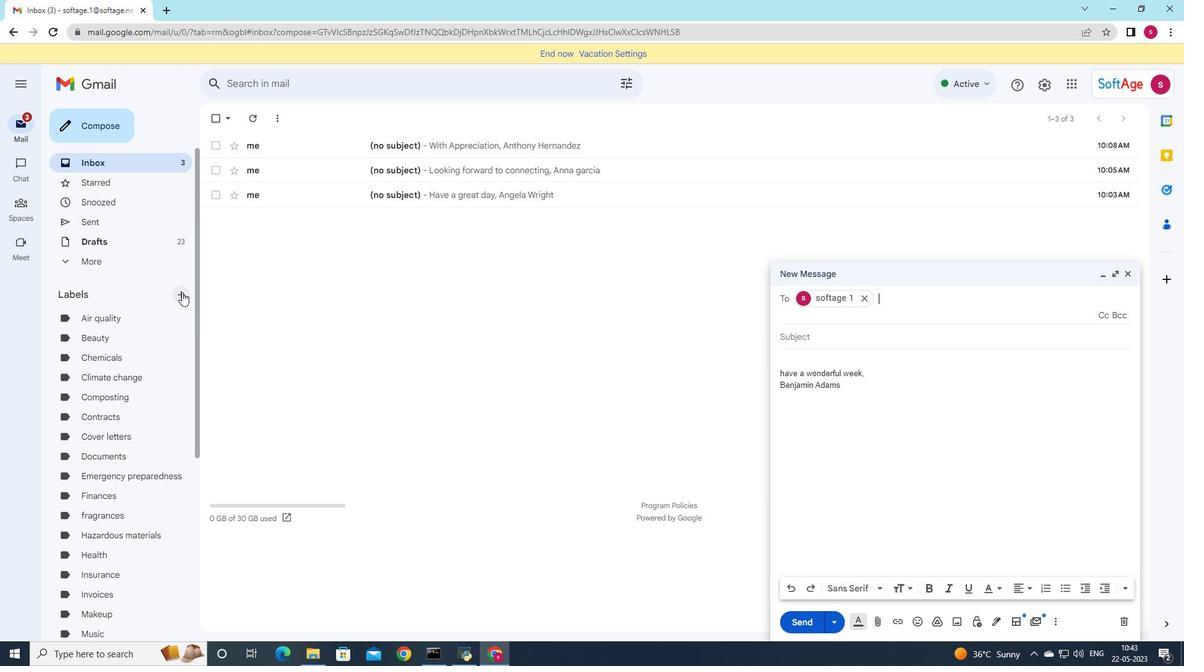 
Action: Mouse moved to (688, 370)
Screenshot: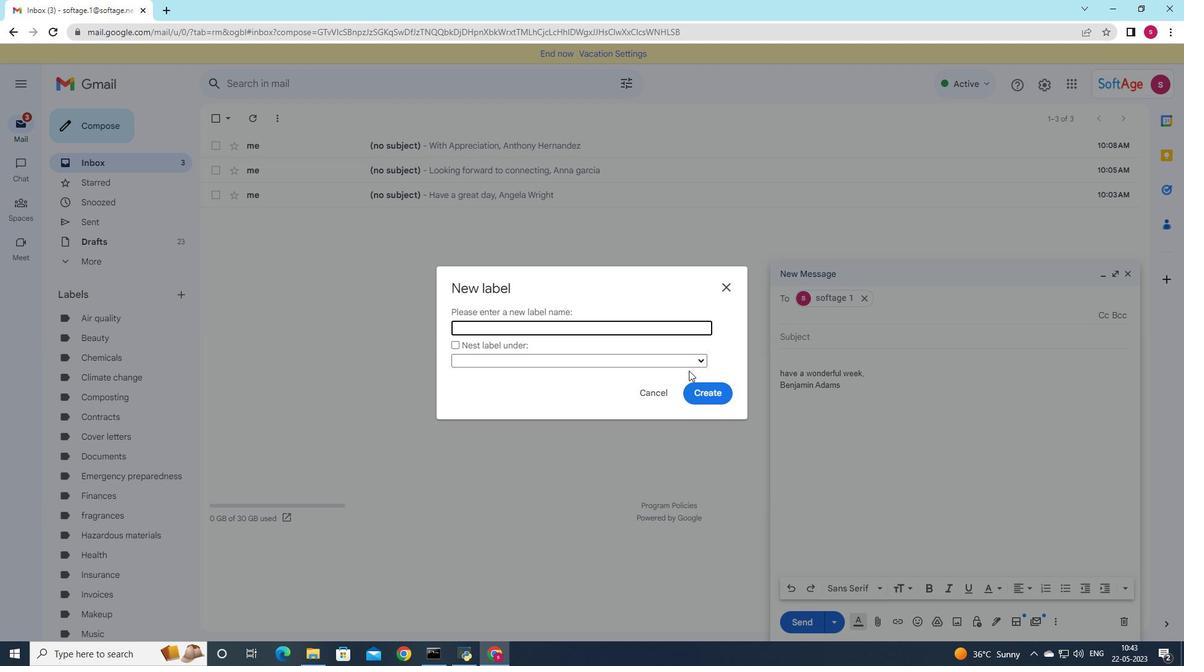 
Action: Key pressed <Key.shift>Certifications
Screenshot: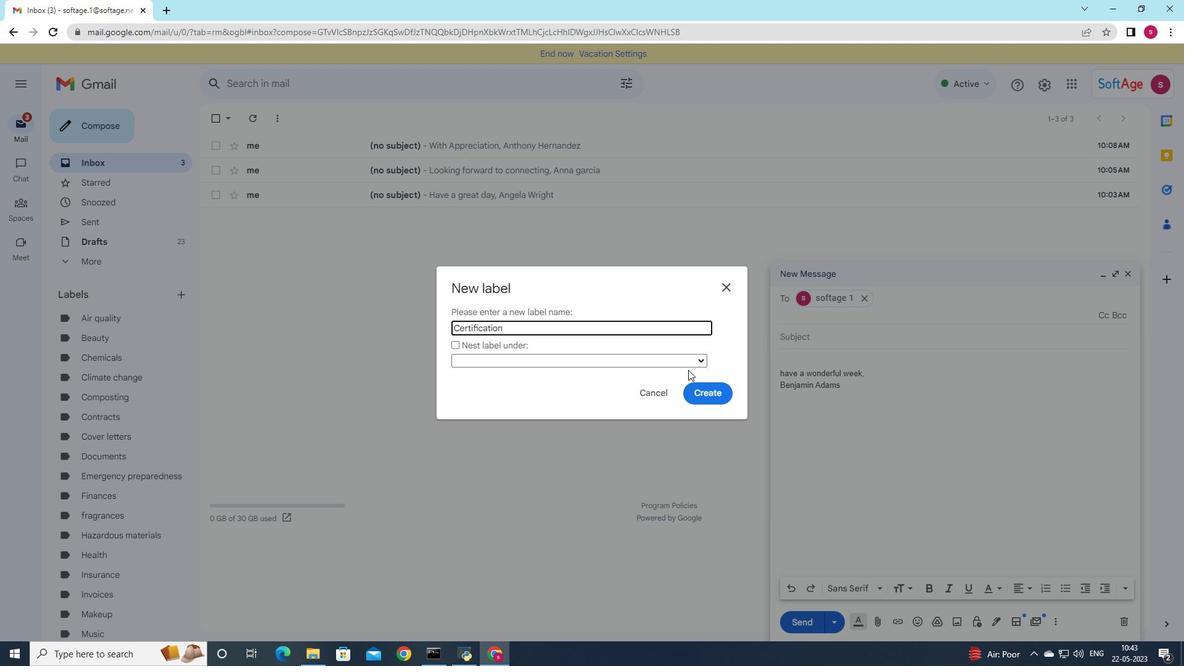
Action: Mouse moved to (718, 394)
Screenshot: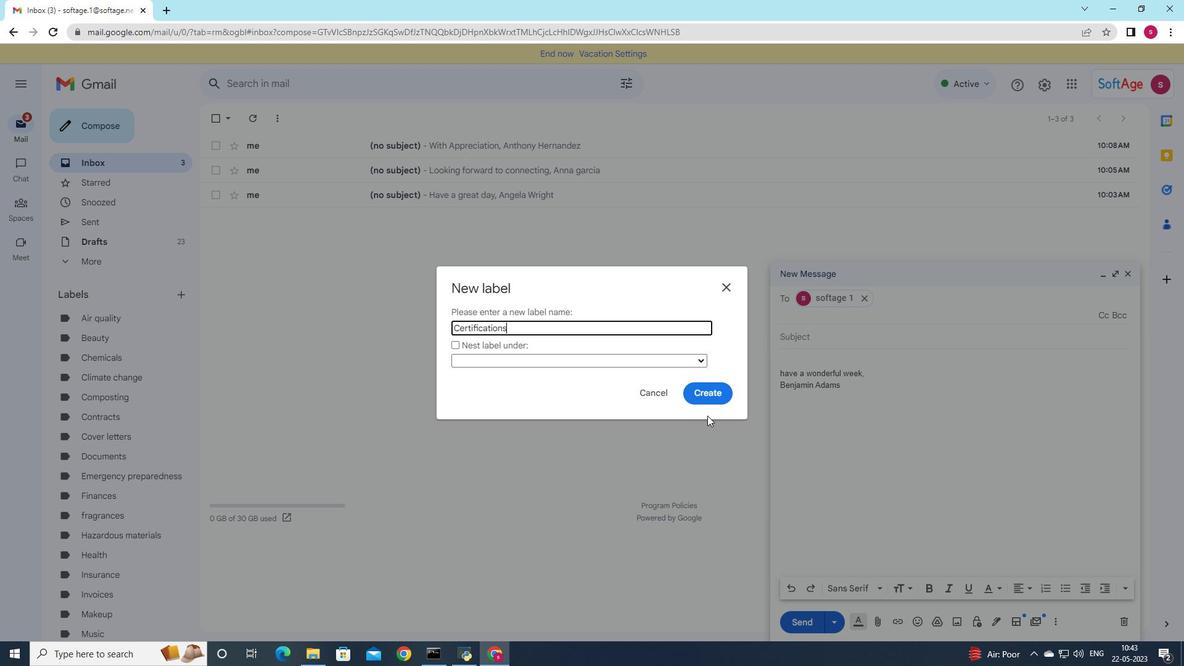 
Action: Mouse pressed left at (718, 394)
Screenshot: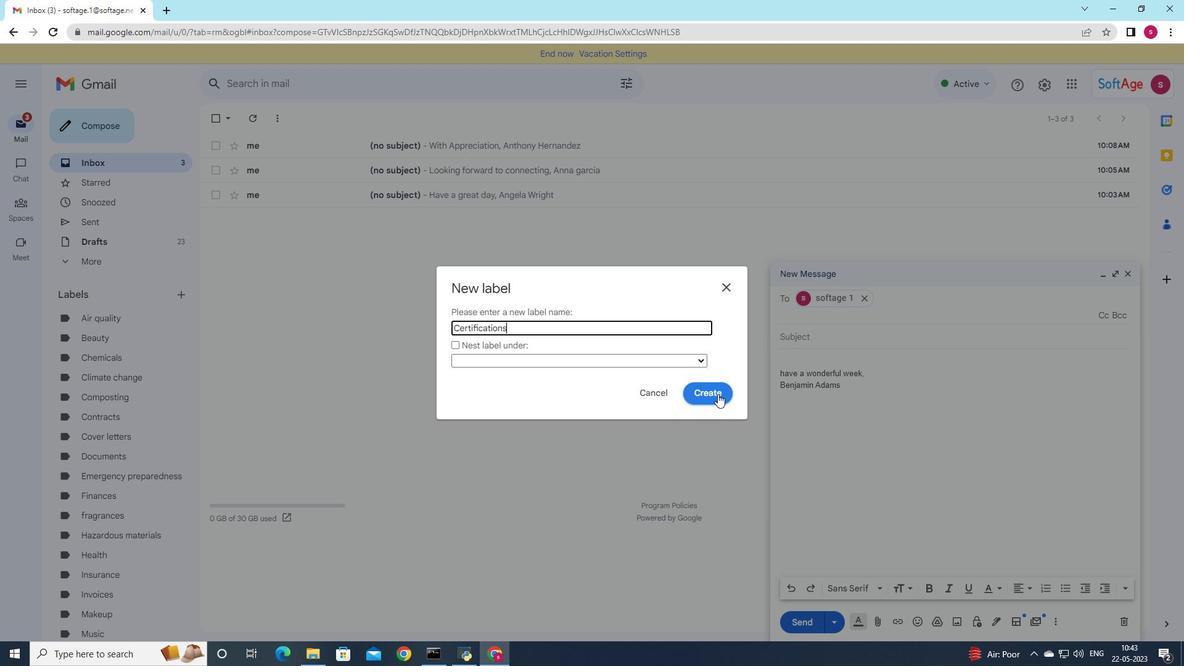 
Action: Mouse moved to (950, 600)
Screenshot: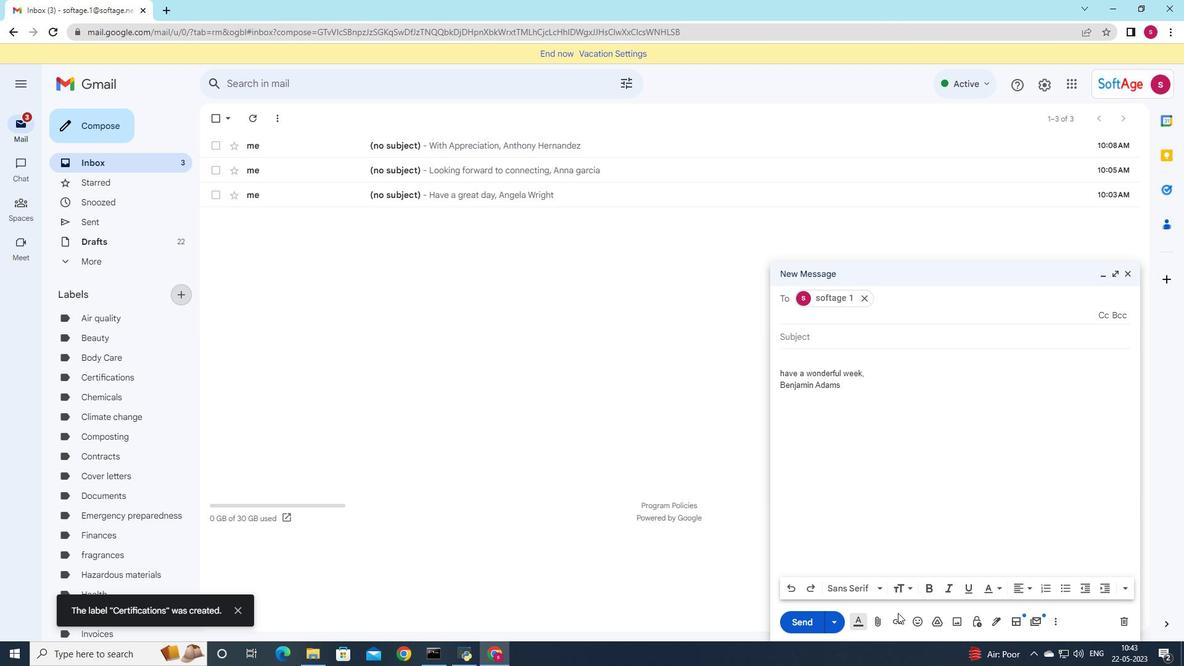 
